Task: Find connections with filter location Newport with filter topic #linkedinwith filter profile language German with filter current company Flutter App Development  with filter school Army Public School (APS) with filter industry Apparel Manufacturing with filter service category Digital Marketing with filter keywords title Physical Therapist
Action: Mouse moved to (665, 53)
Screenshot: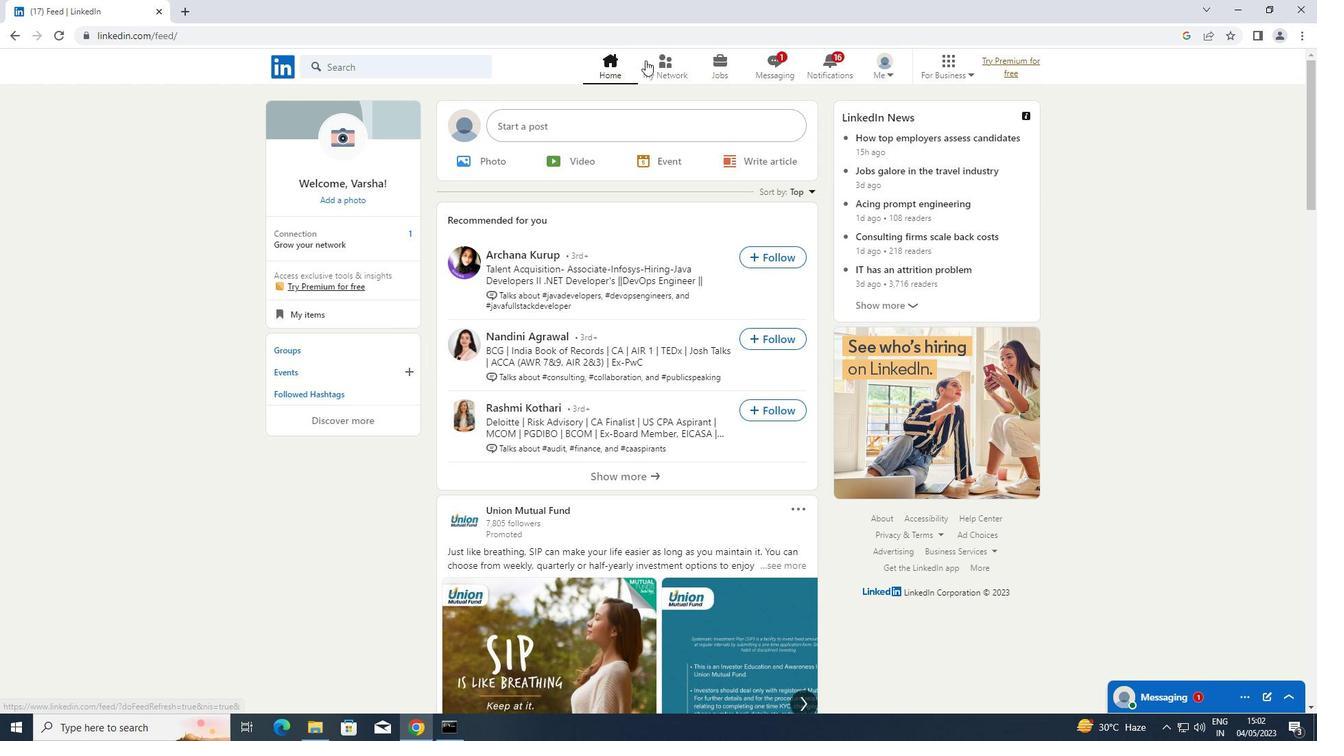 
Action: Mouse pressed left at (665, 53)
Screenshot: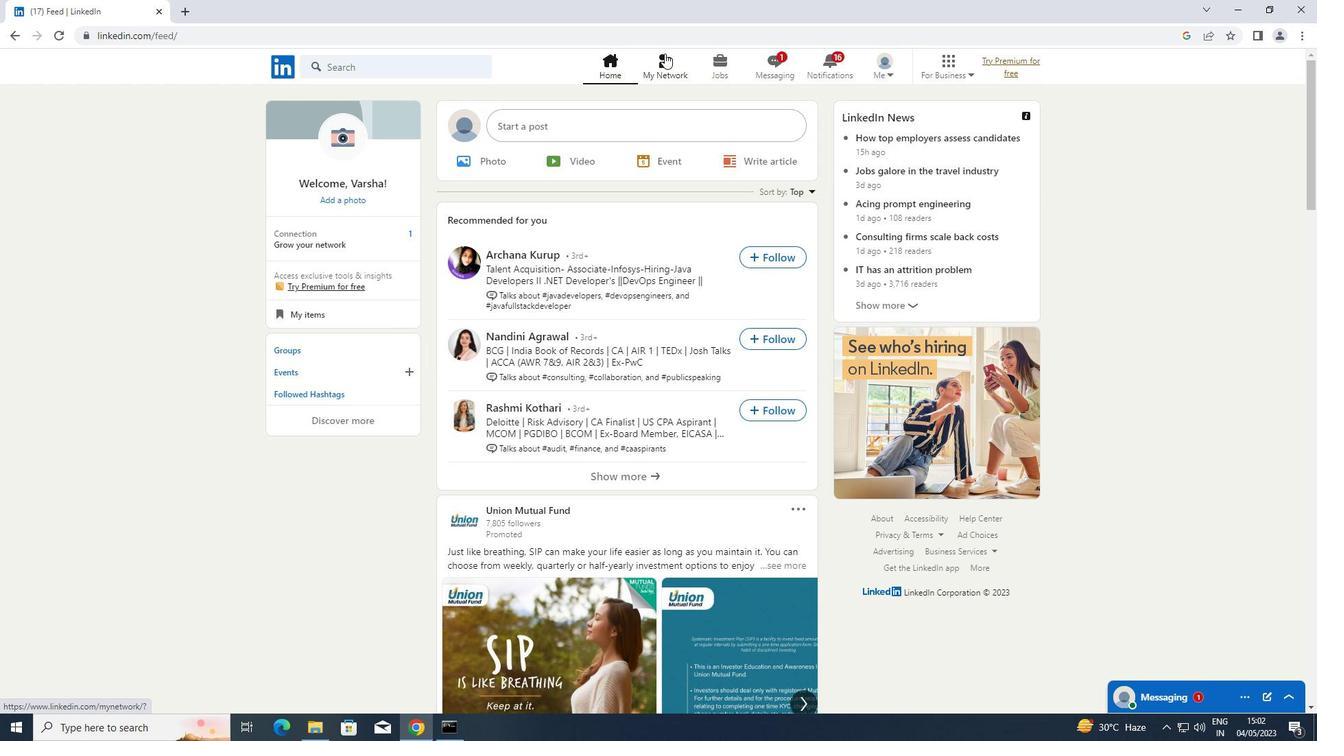 
Action: Mouse moved to (381, 144)
Screenshot: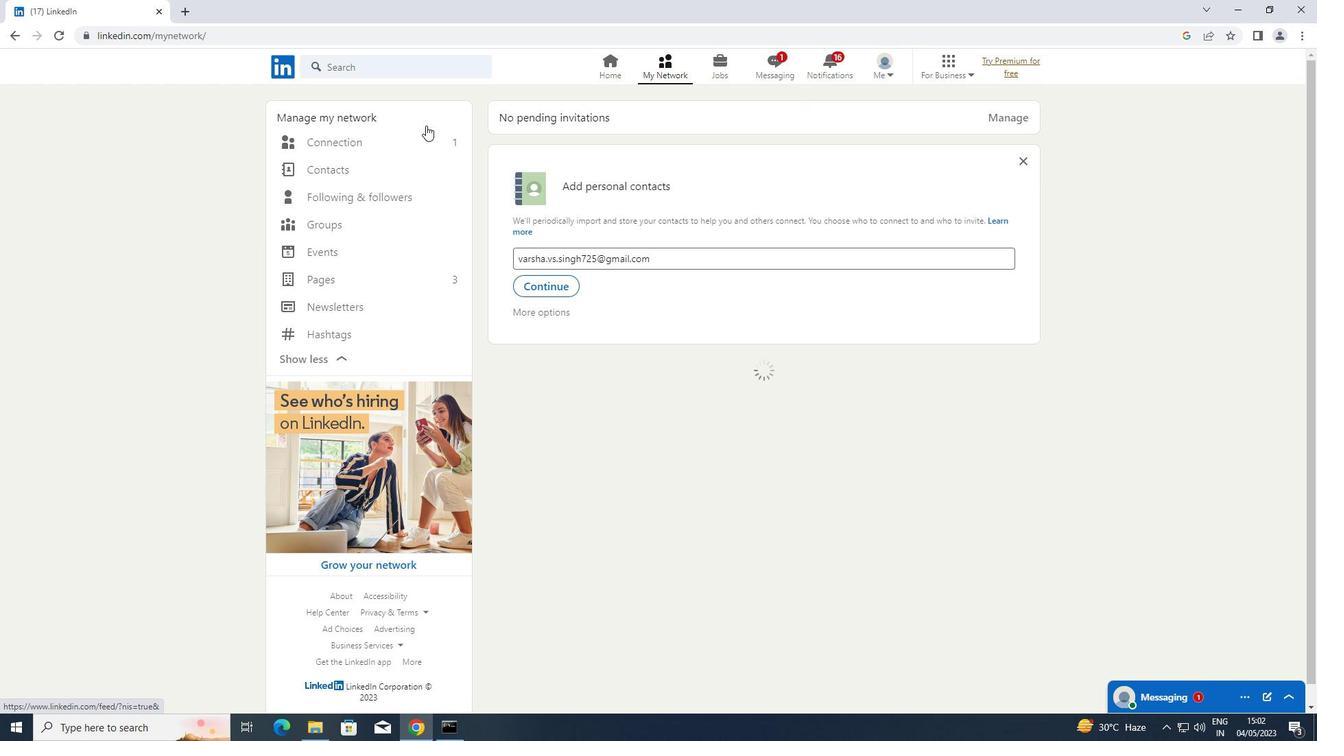 
Action: Mouse pressed left at (381, 144)
Screenshot: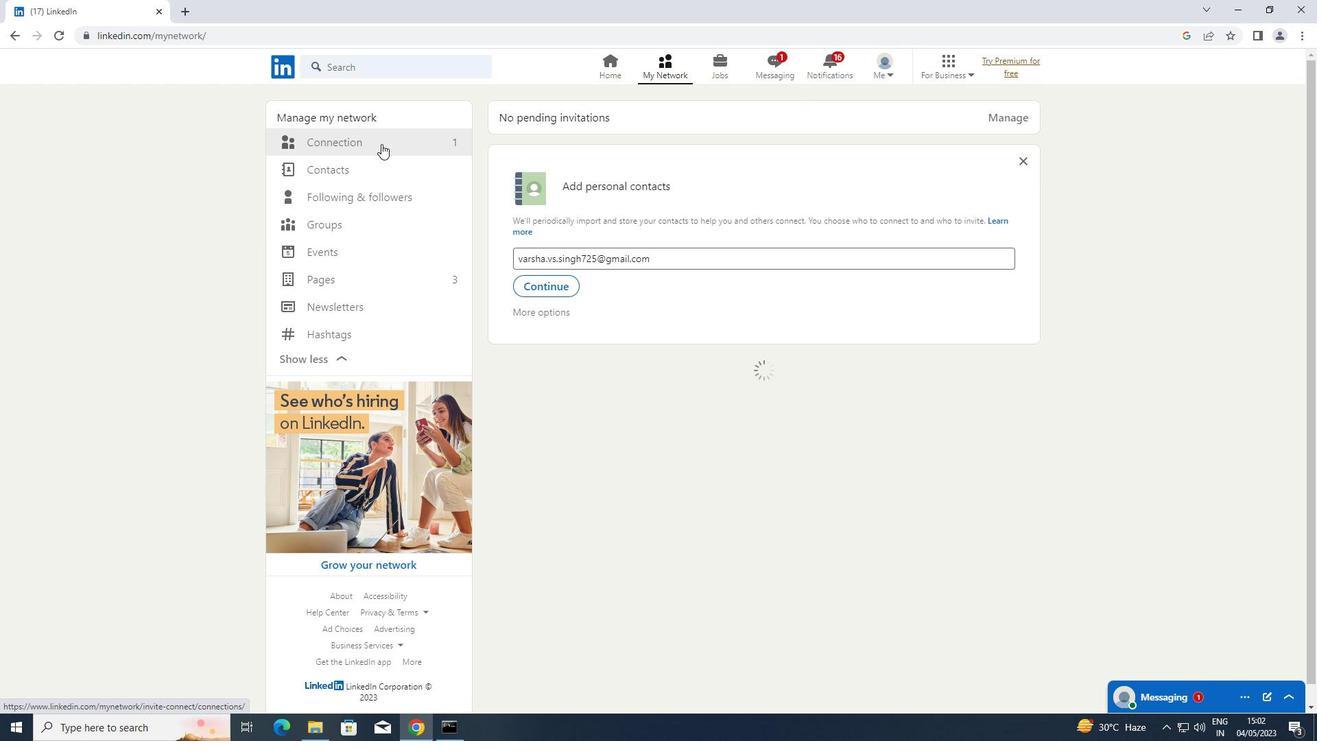 
Action: Mouse moved to (727, 142)
Screenshot: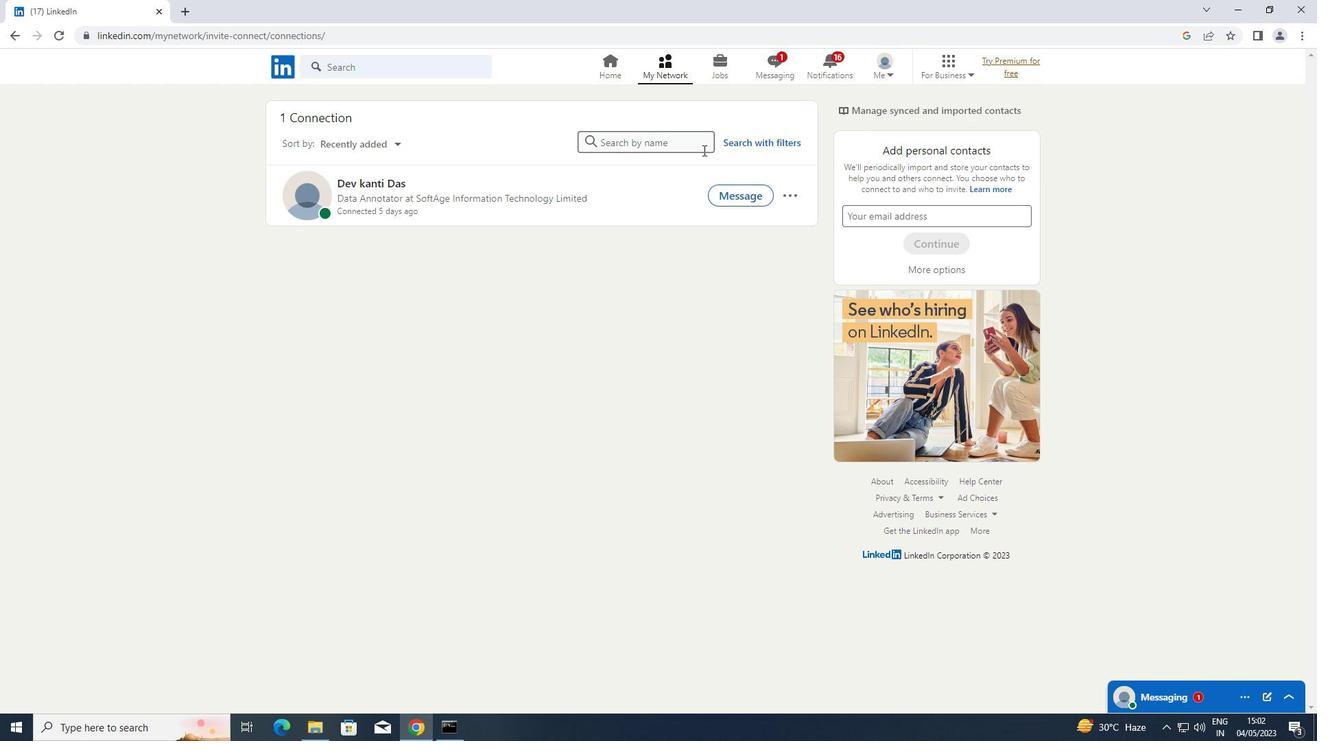 
Action: Mouse pressed left at (727, 142)
Screenshot: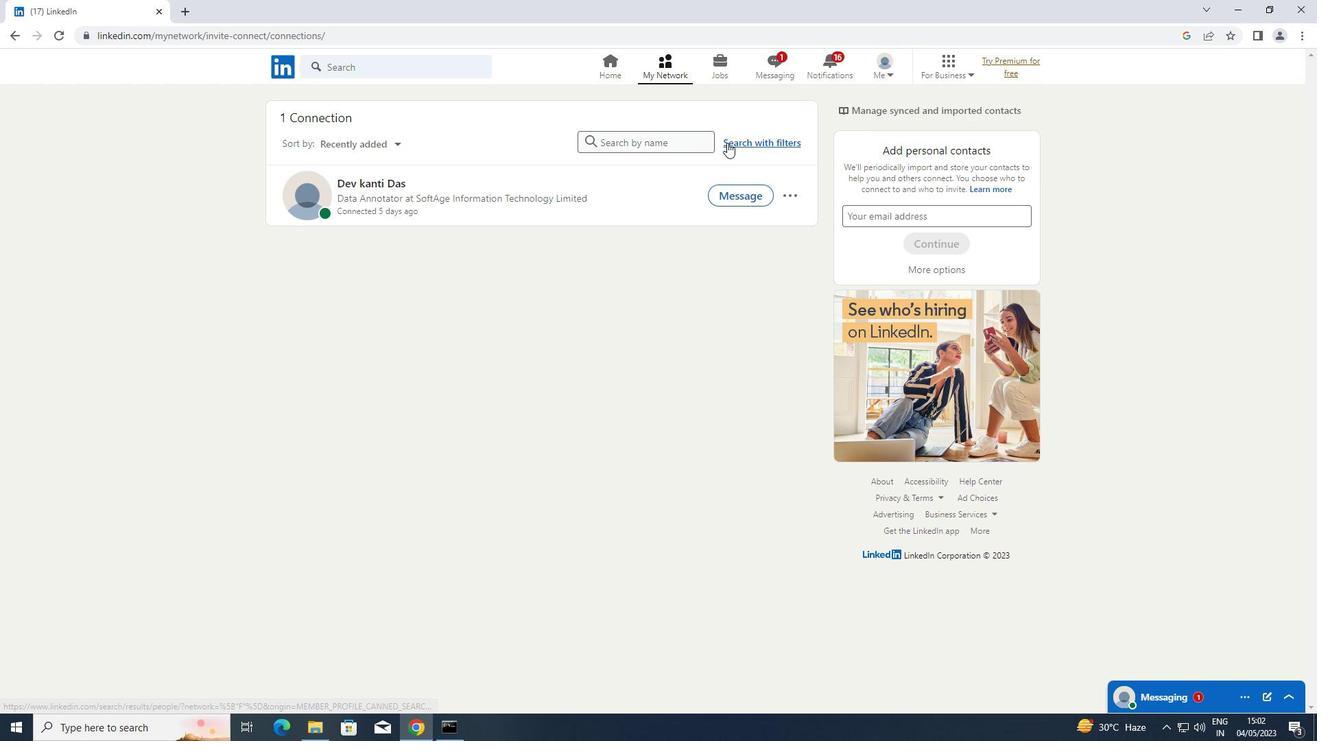 
Action: Mouse moved to (698, 99)
Screenshot: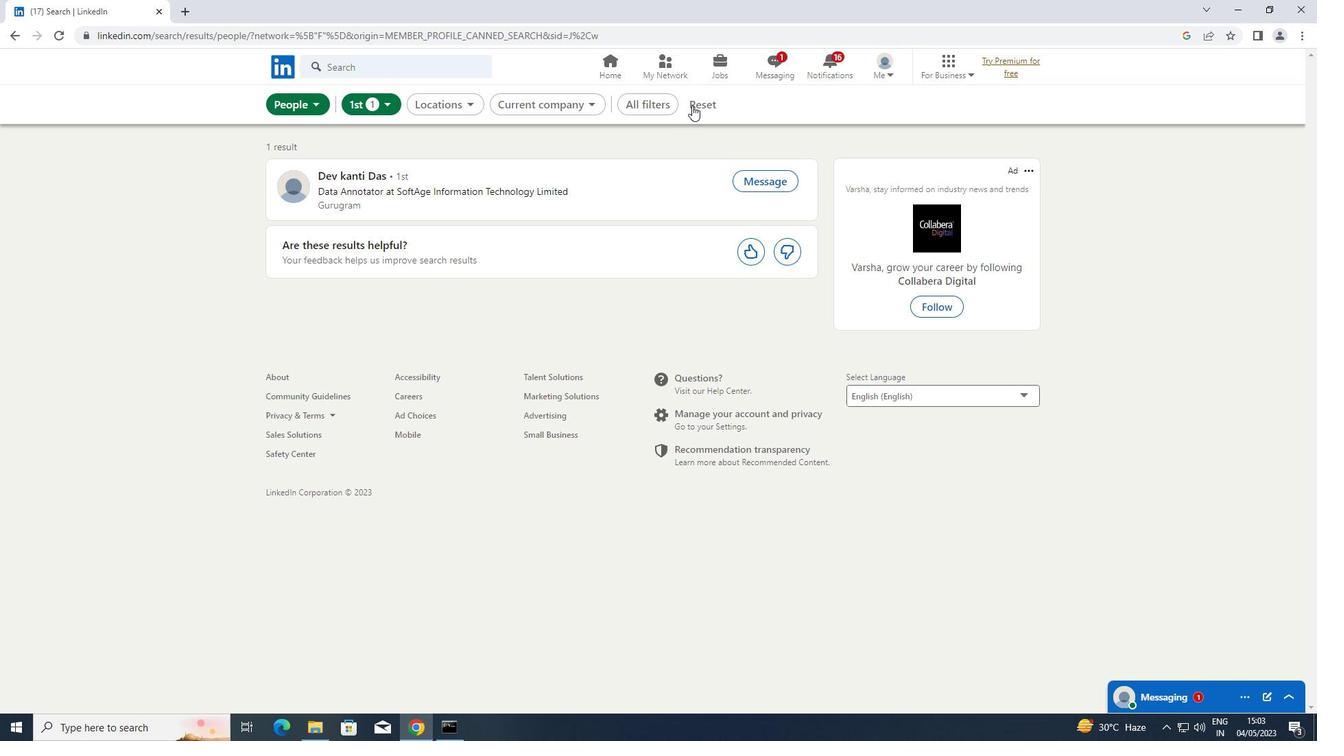 
Action: Mouse pressed left at (698, 99)
Screenshot: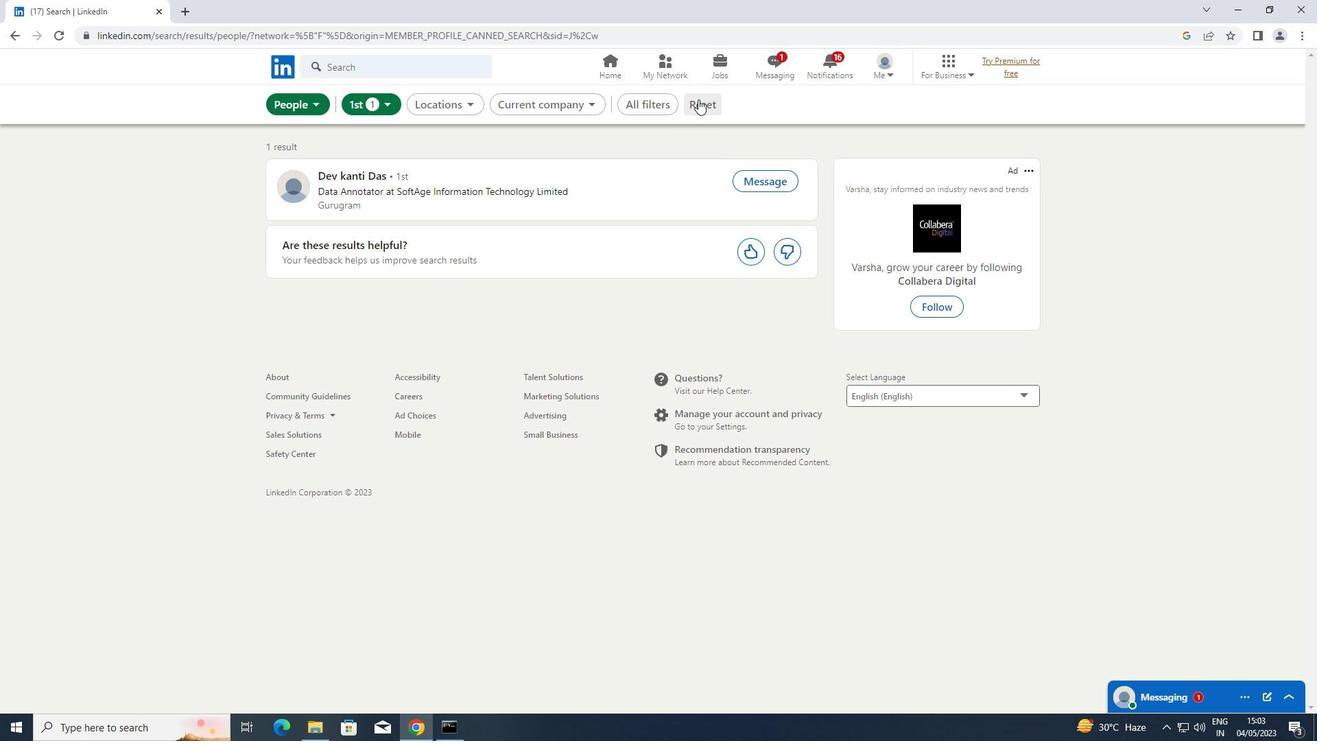 
Action: Mouse moved to (676, 99)
Screenshot: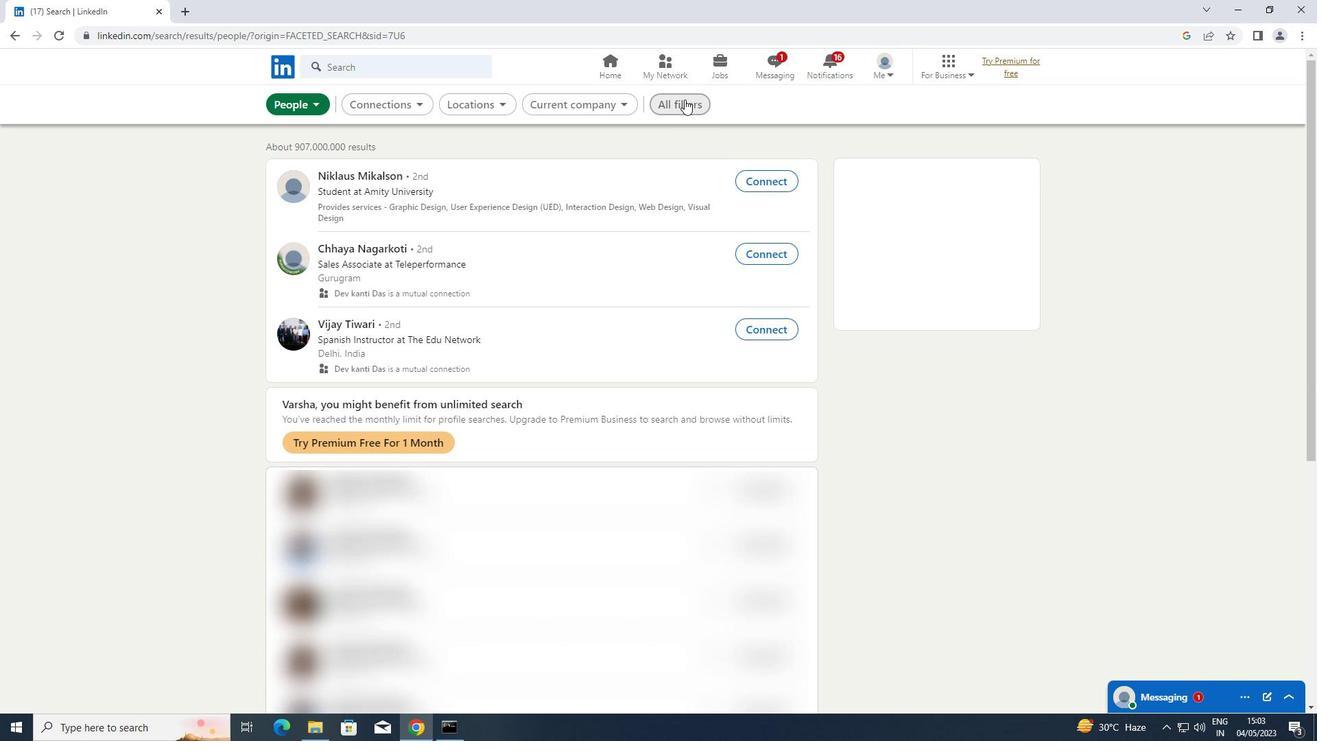
Action: Mouse pressed left at (676, 99)
Screenshot: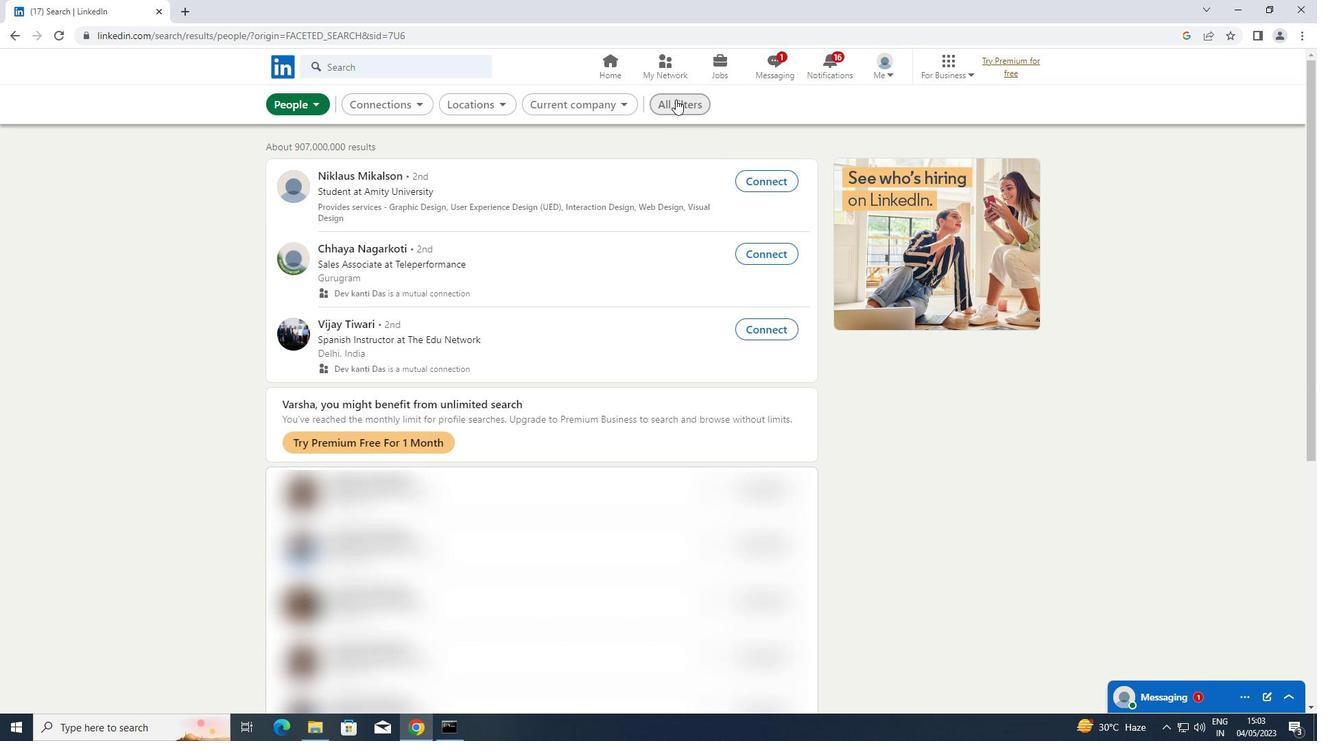 
Action: Mouse moved to (956, 252)
Screenshot: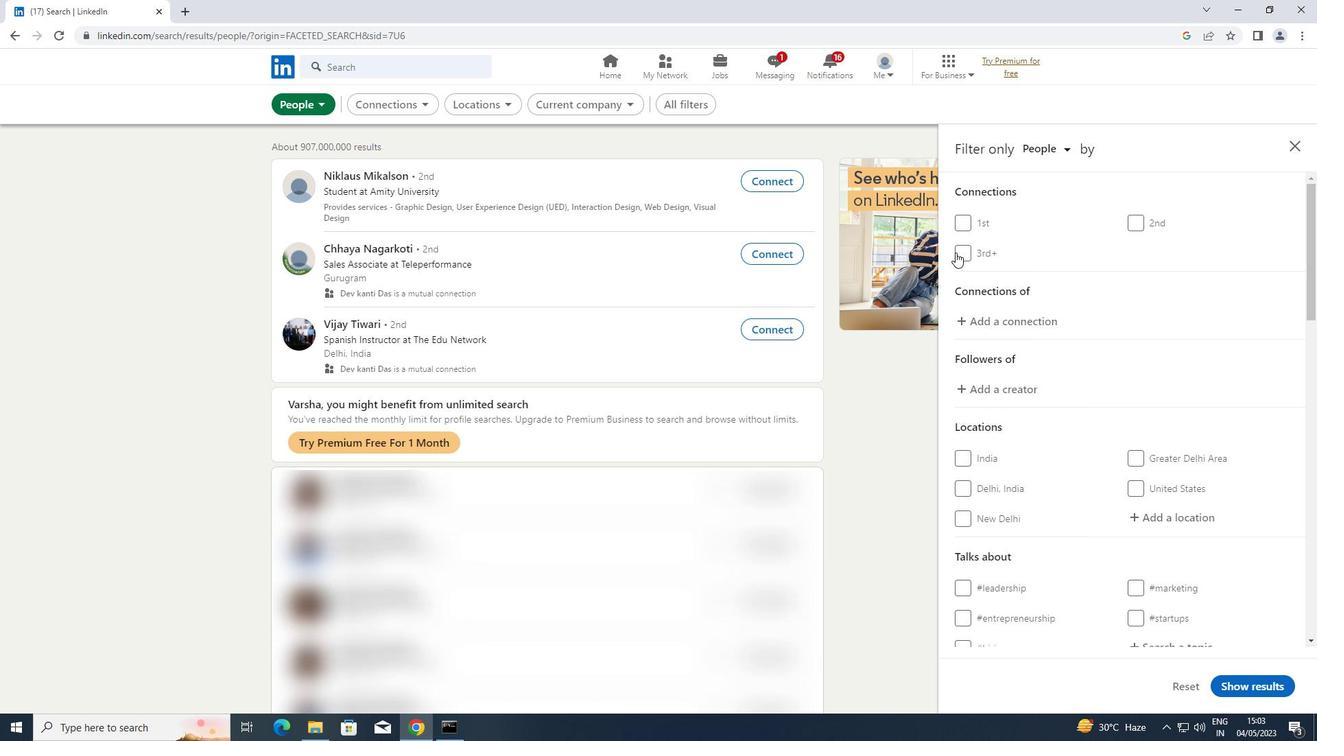 
Action: Mouse scrolled (956, 251) with delta (0, 0)
Screenshot: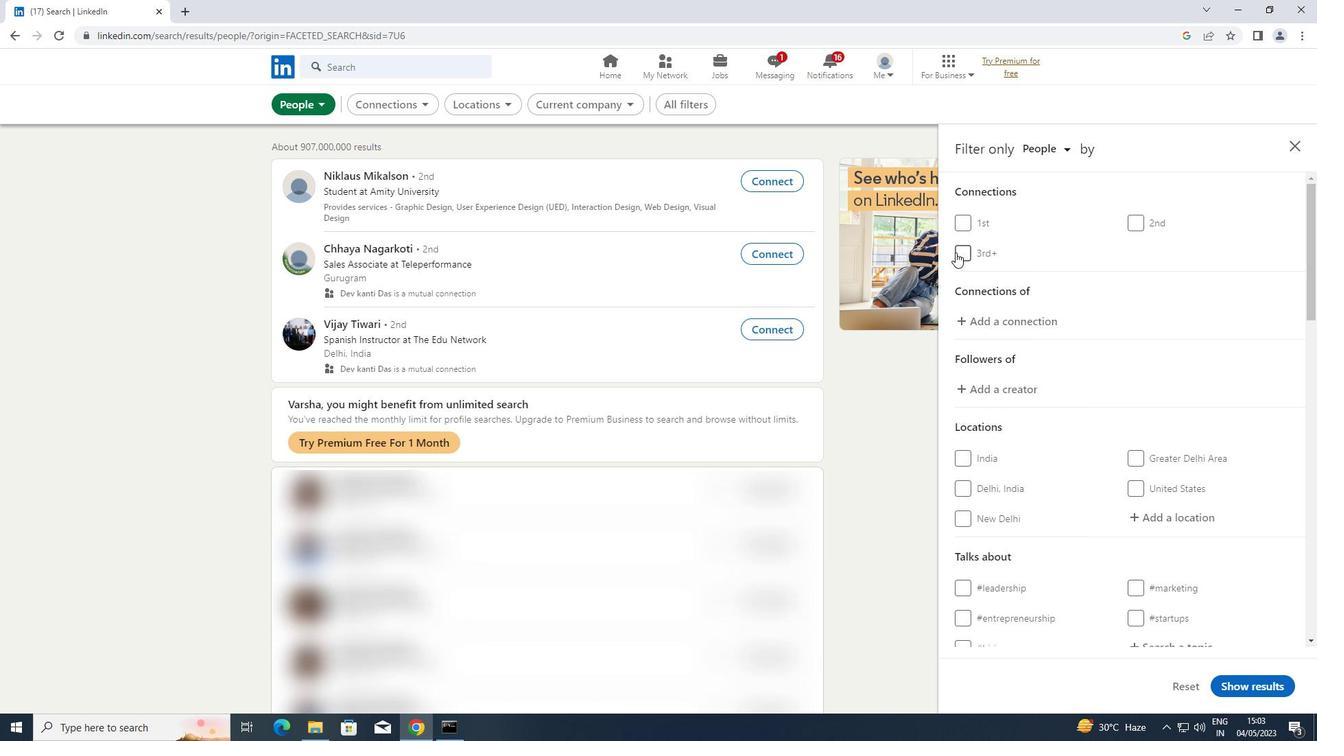 
Action: Mouse scrolled (956, 251) with delta (0, 0)
Screenshot: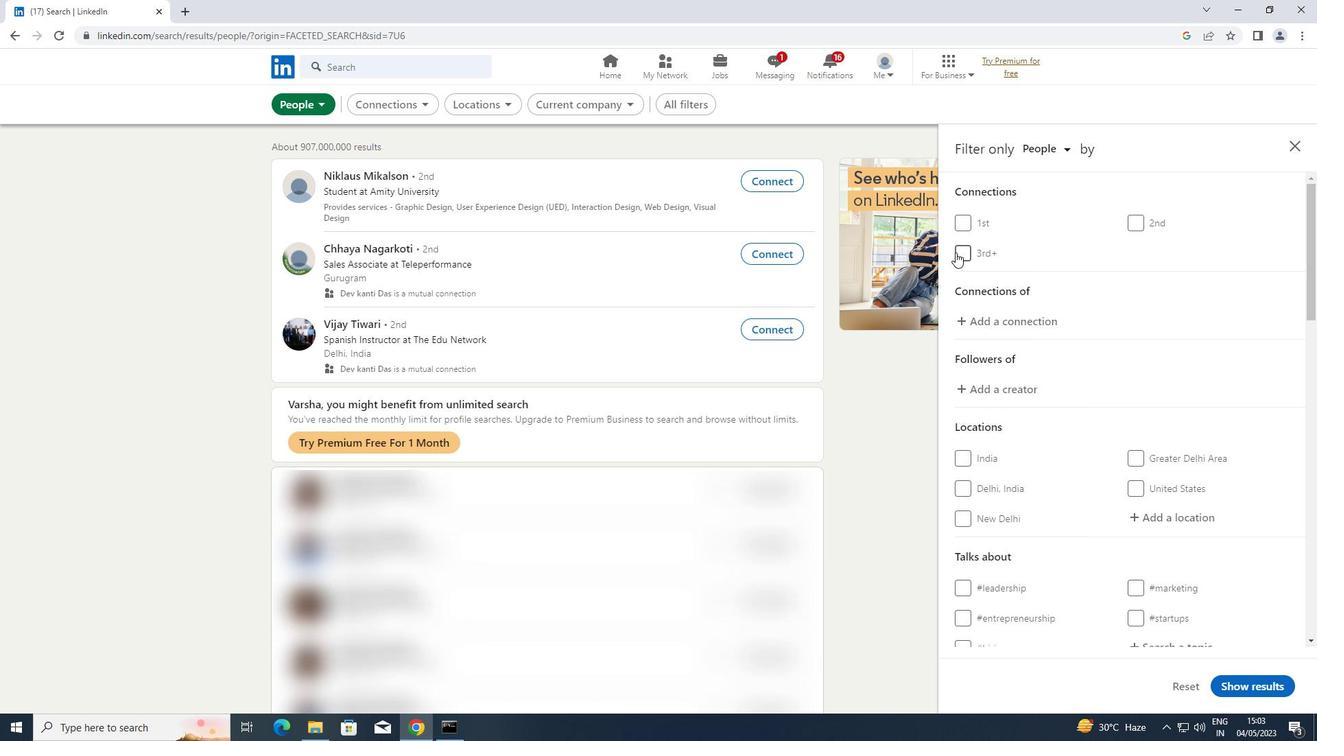 
Action: Mouse moved to (1155, 376)
Screenshot: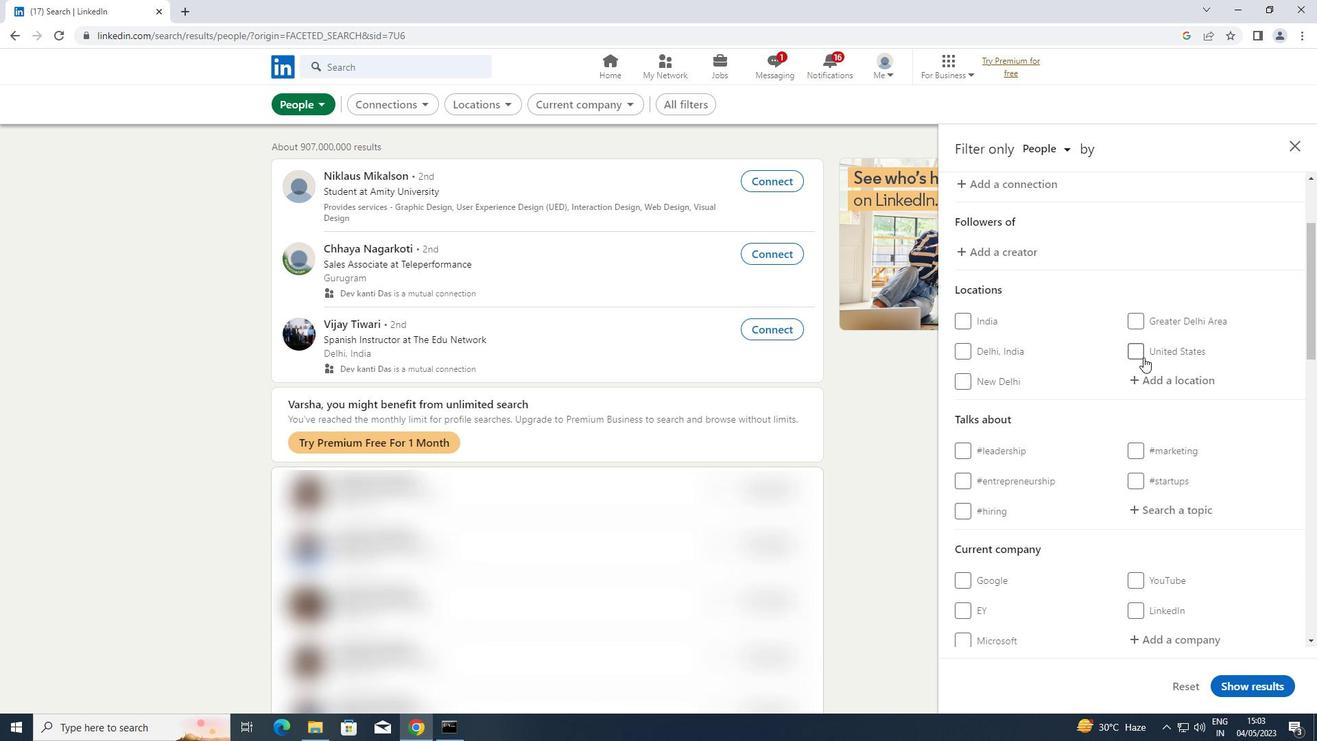 
Action: Mouse pressed left at (1155, 376)
Screenshot: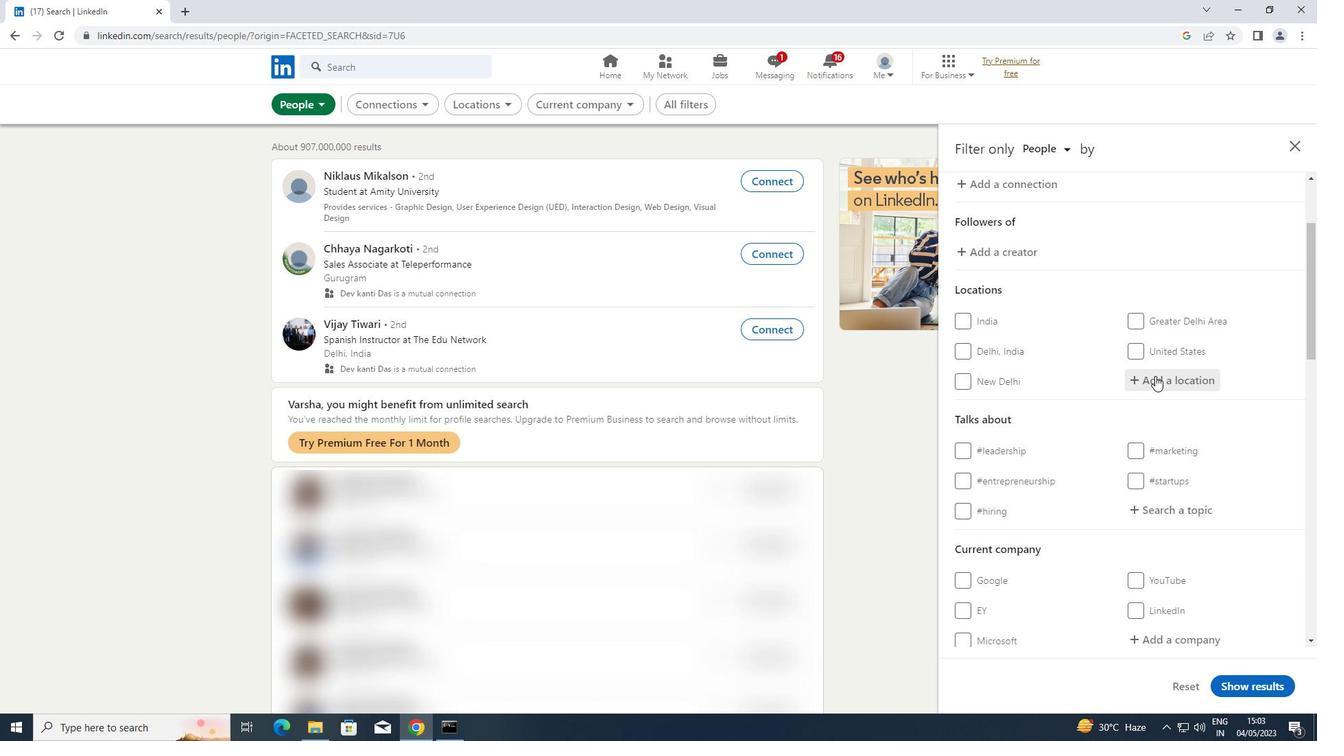 
Action: Key pressed <Key.shift>NEWPORT<Key.enter>
Screenshot: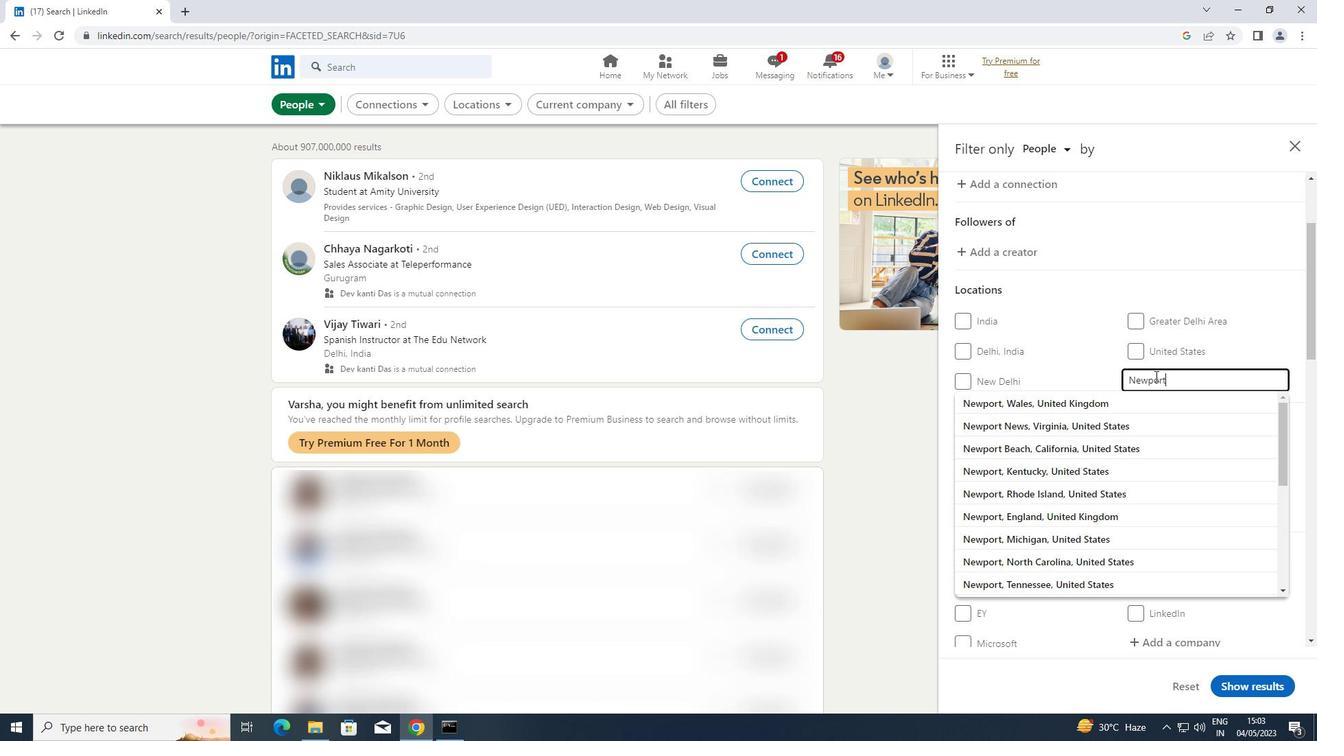 
Action: Mouse moved to (1124, 383)
Screenshot: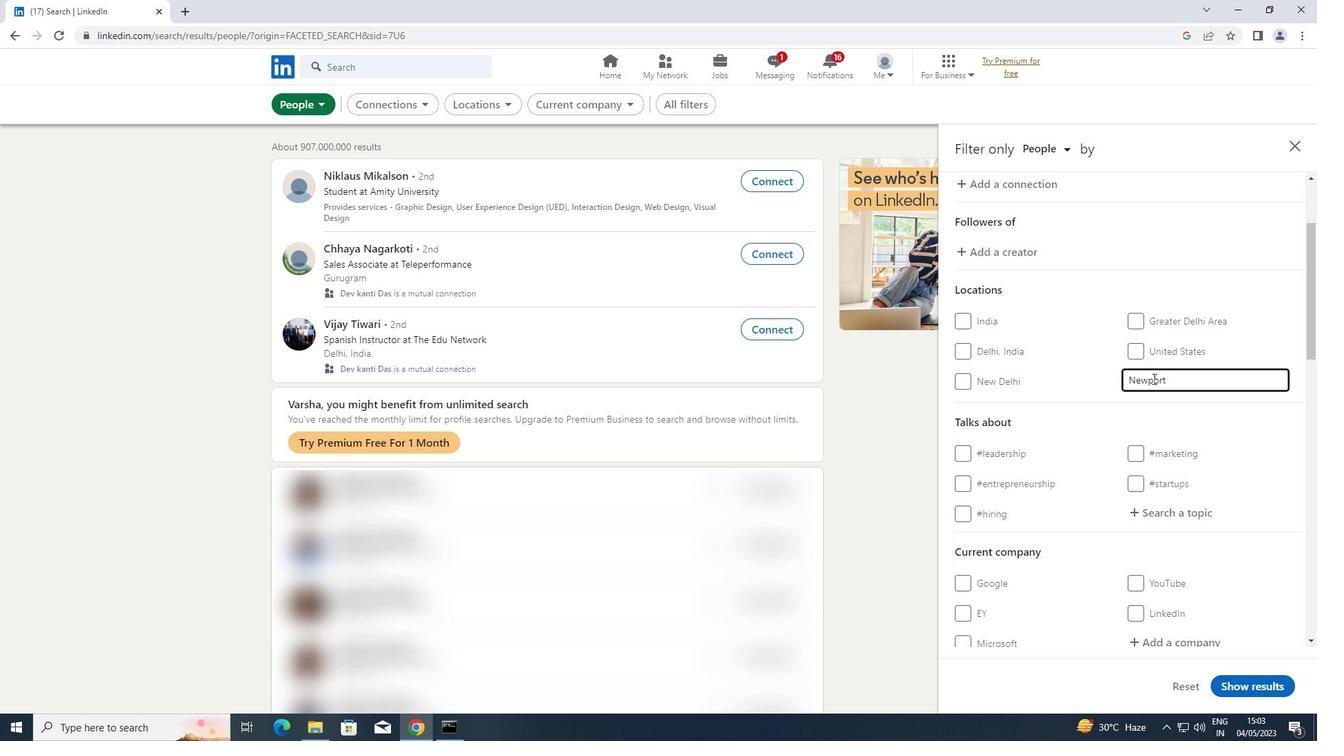 
Action: Mouse scrolled (1124, 383) with delta (0, 0)
Screenshot: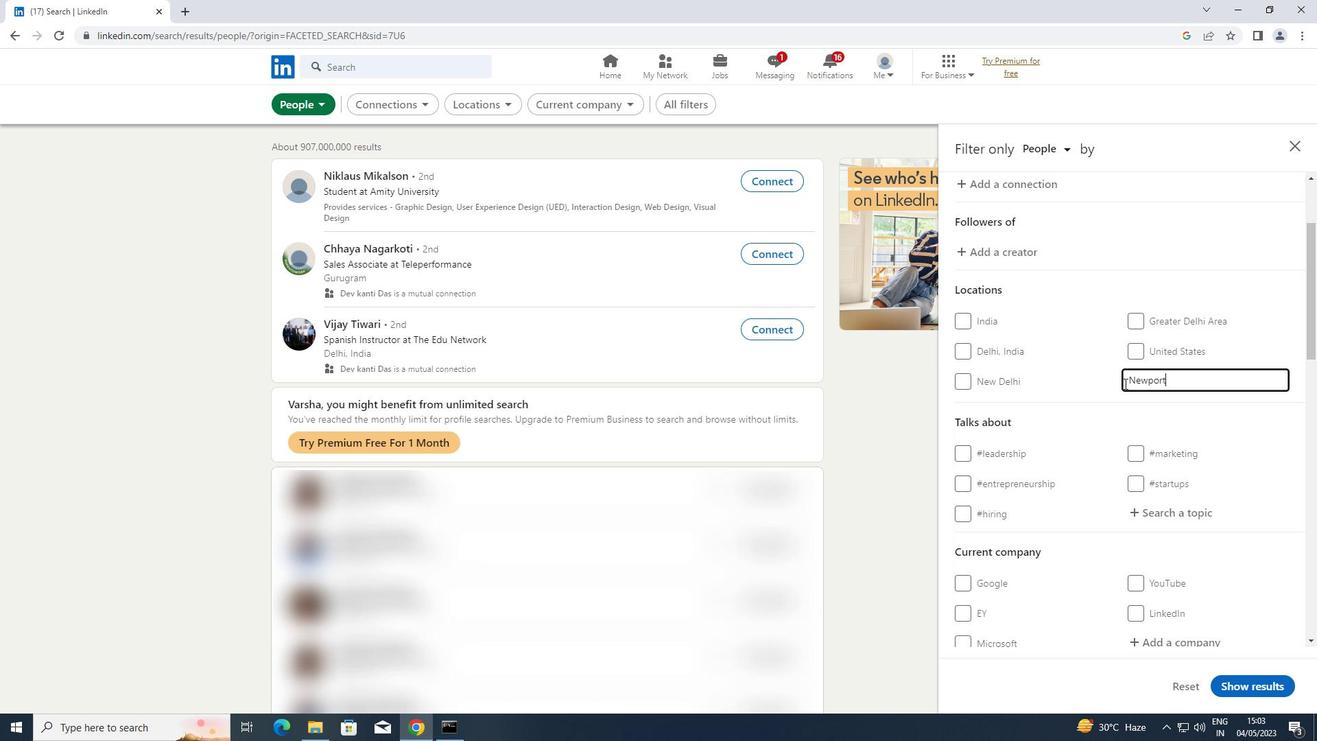 
Action: Mouse scrolled (1124, 383) with delta (0, 0)
Screenshot: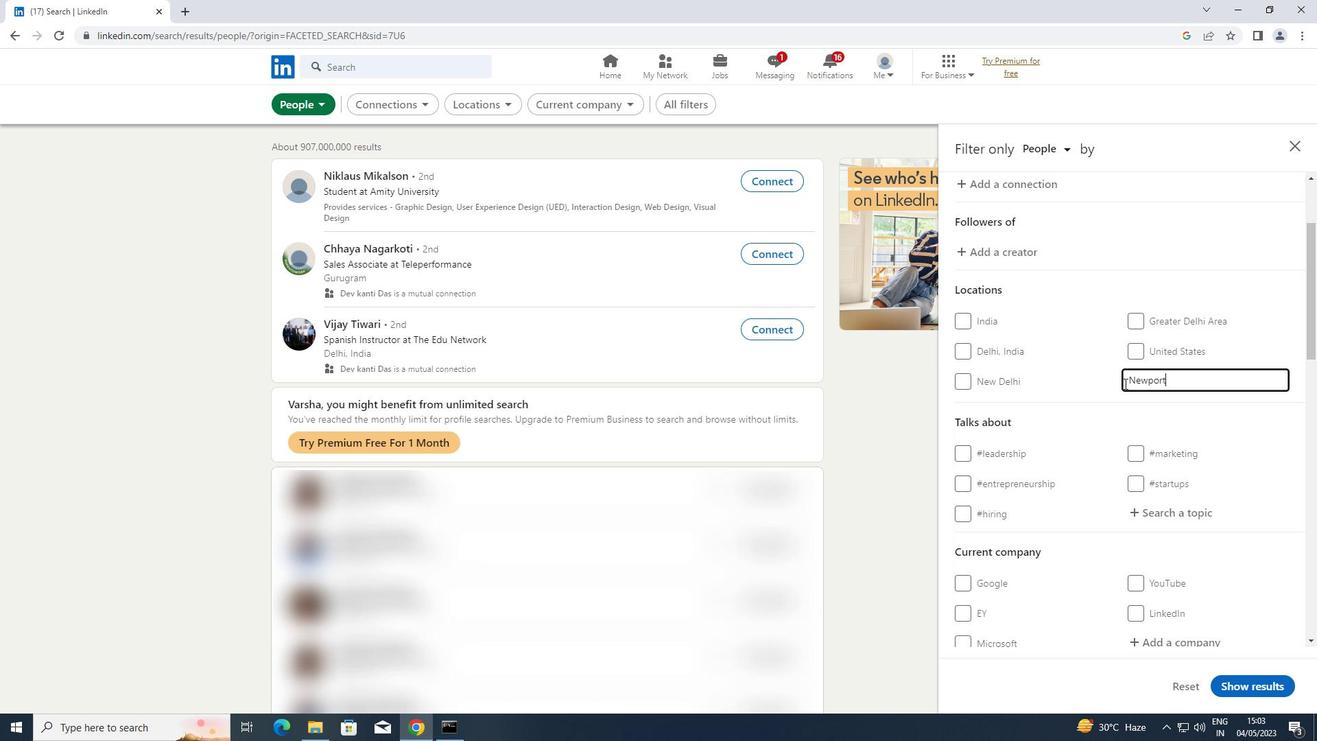 
Action: Mouse scrolled (1124, 383) with delta (0, 0)
Screenshot: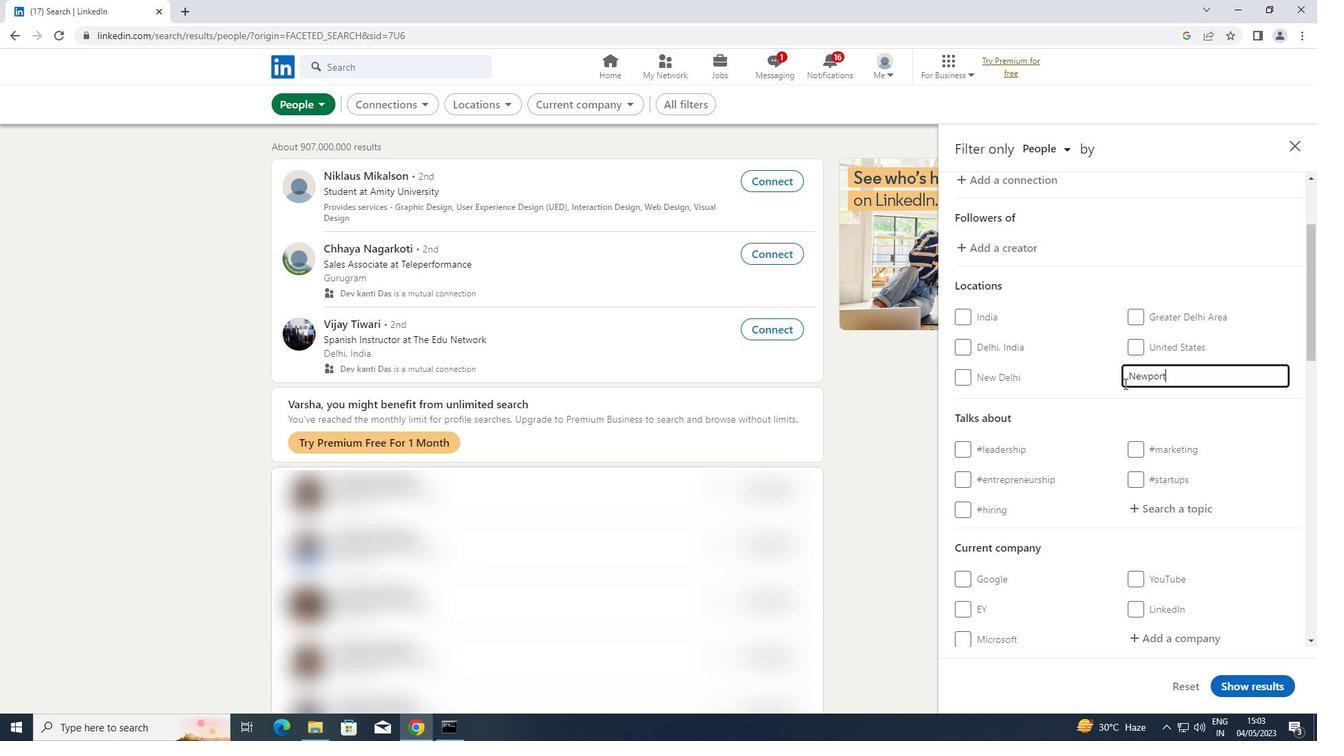 
Action: Mouse moved to (1186, 302)
Screenshot: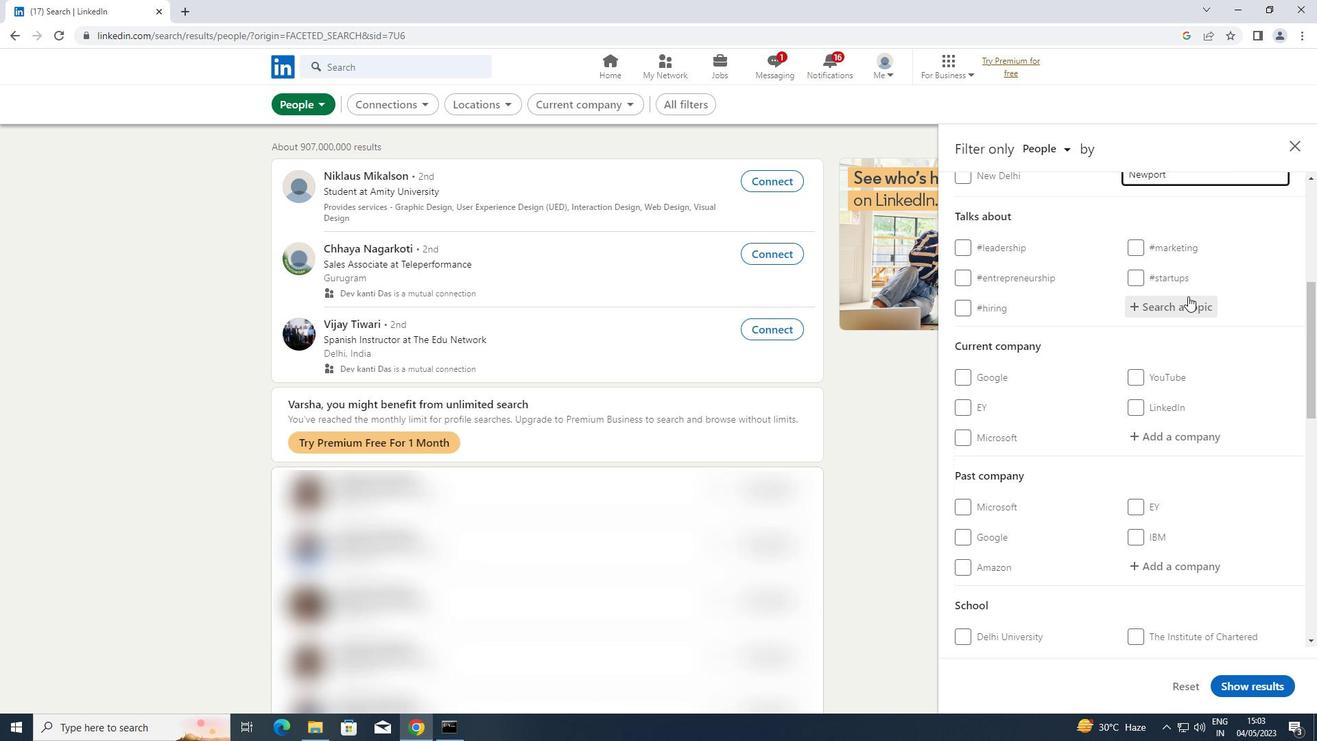
Action: Mouse pressed left at (1186, 302)
Screenshot: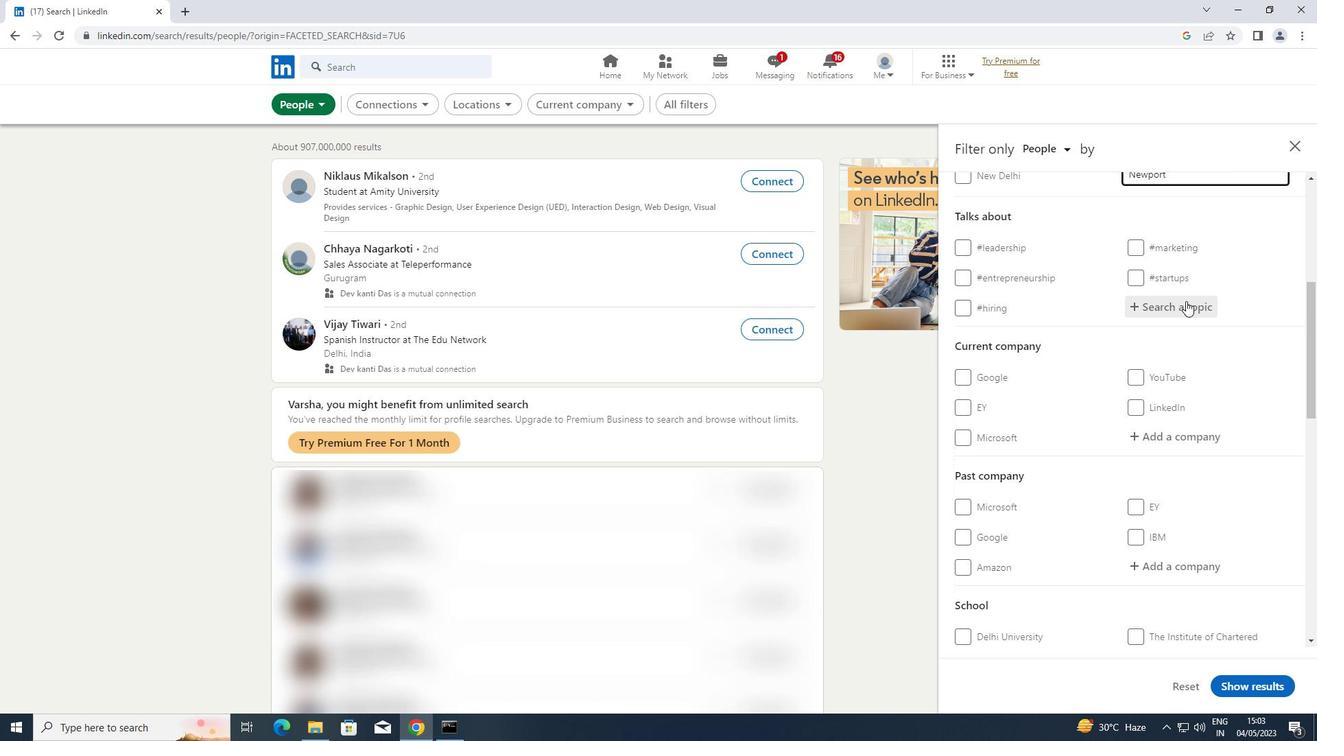 
Action: Key pressed LINKEDIN
Screenshot: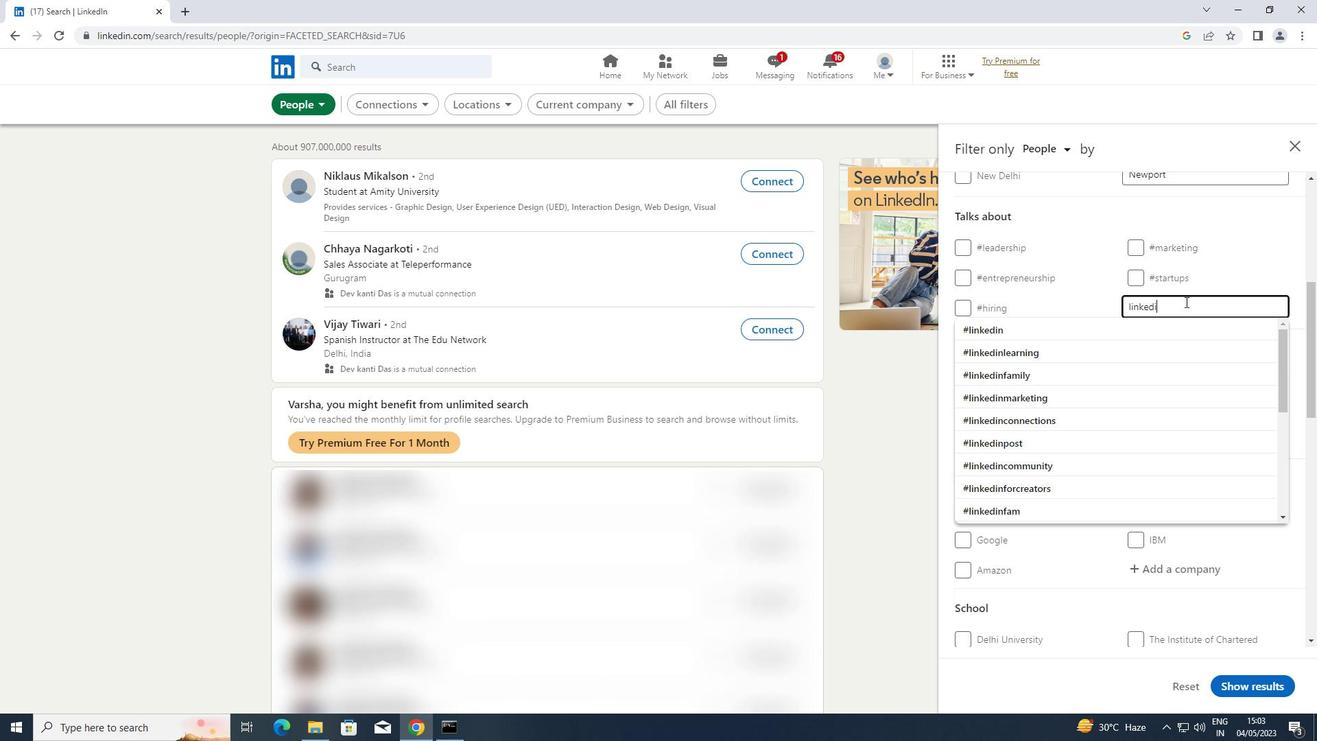 
Action: Mouse moved to (1085, 330)
Screenshot: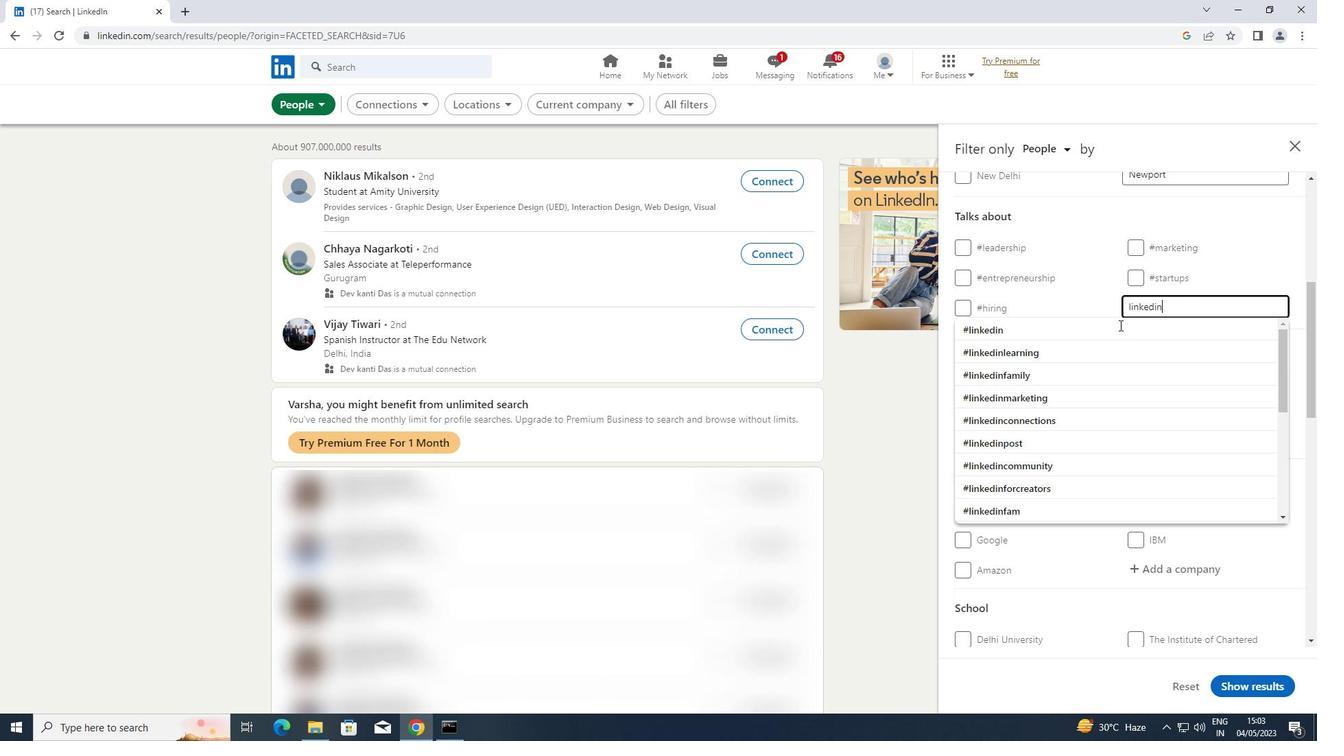 
Action: Mouse pressed left at (1085, 330)
Screenshot: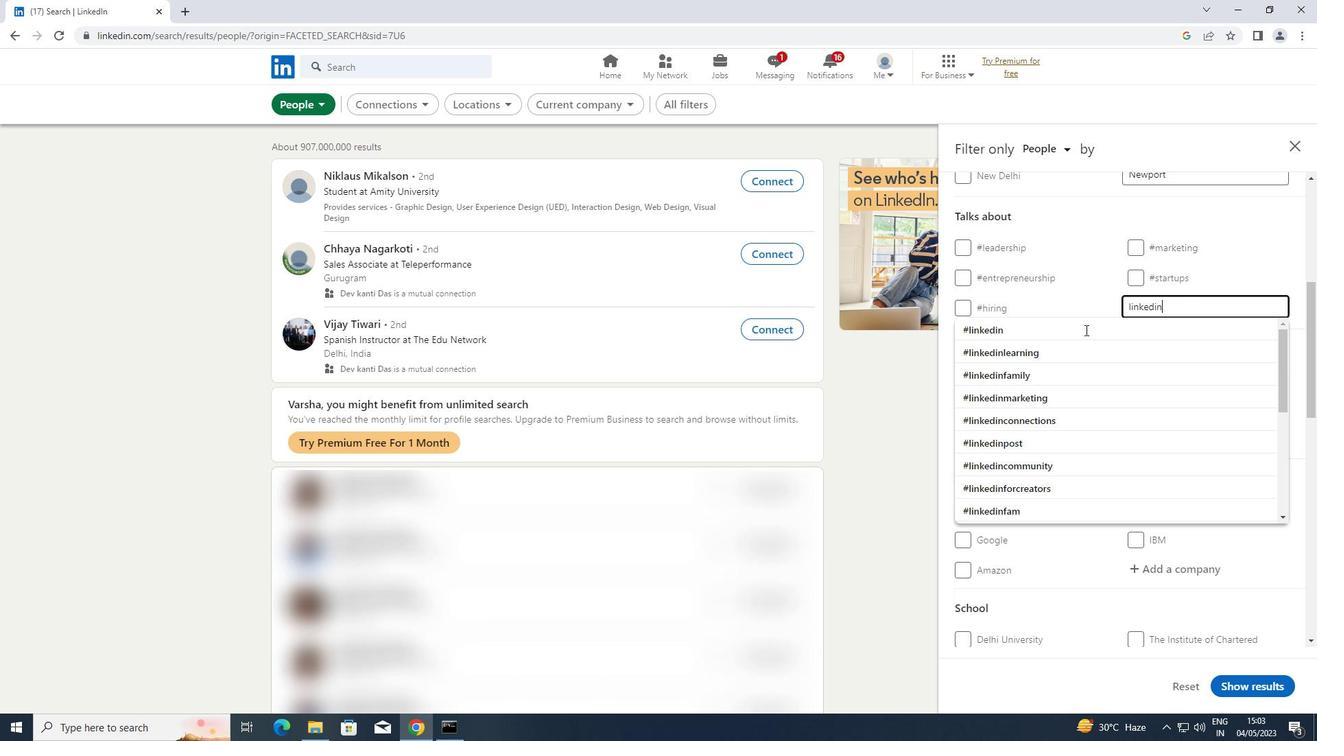 
Action: Mouse moved to (1011, 322)
Screenshot: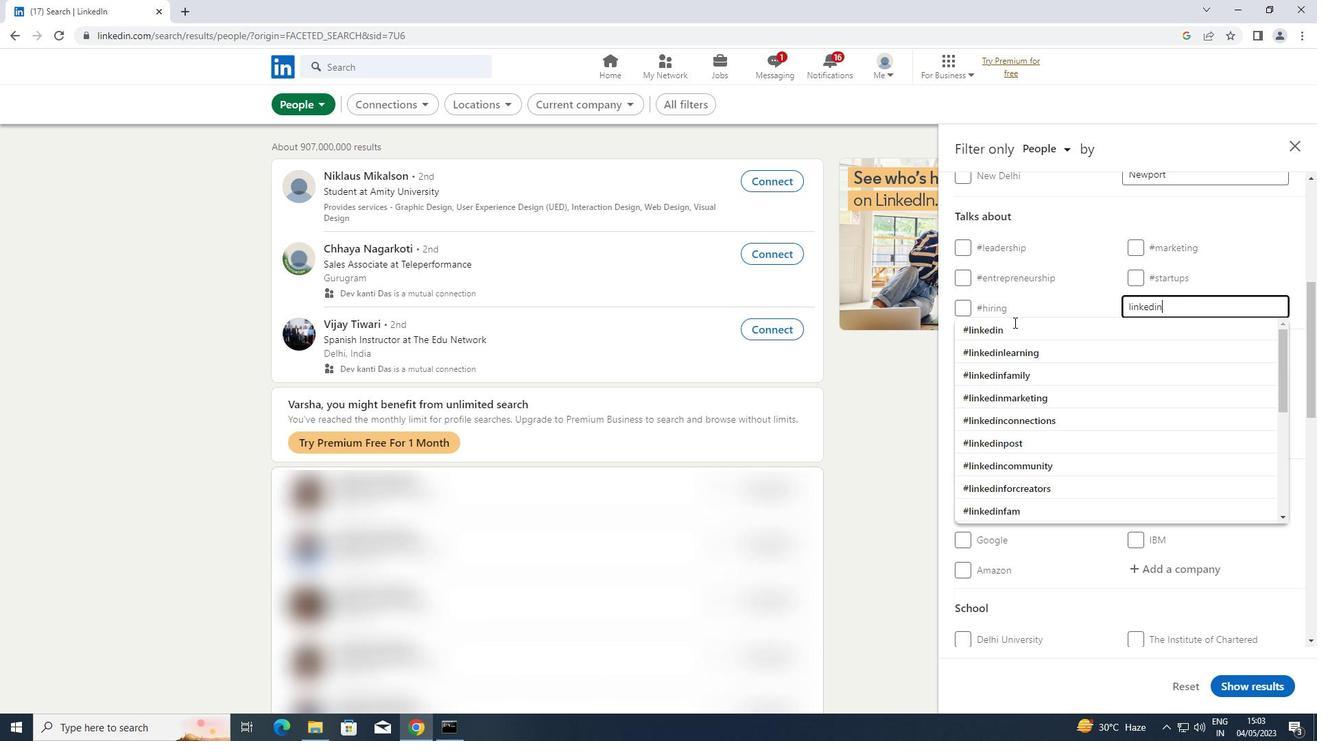 
Action: Mouse scrolled (1011, 321) with delta (0, 0)
Screenshot: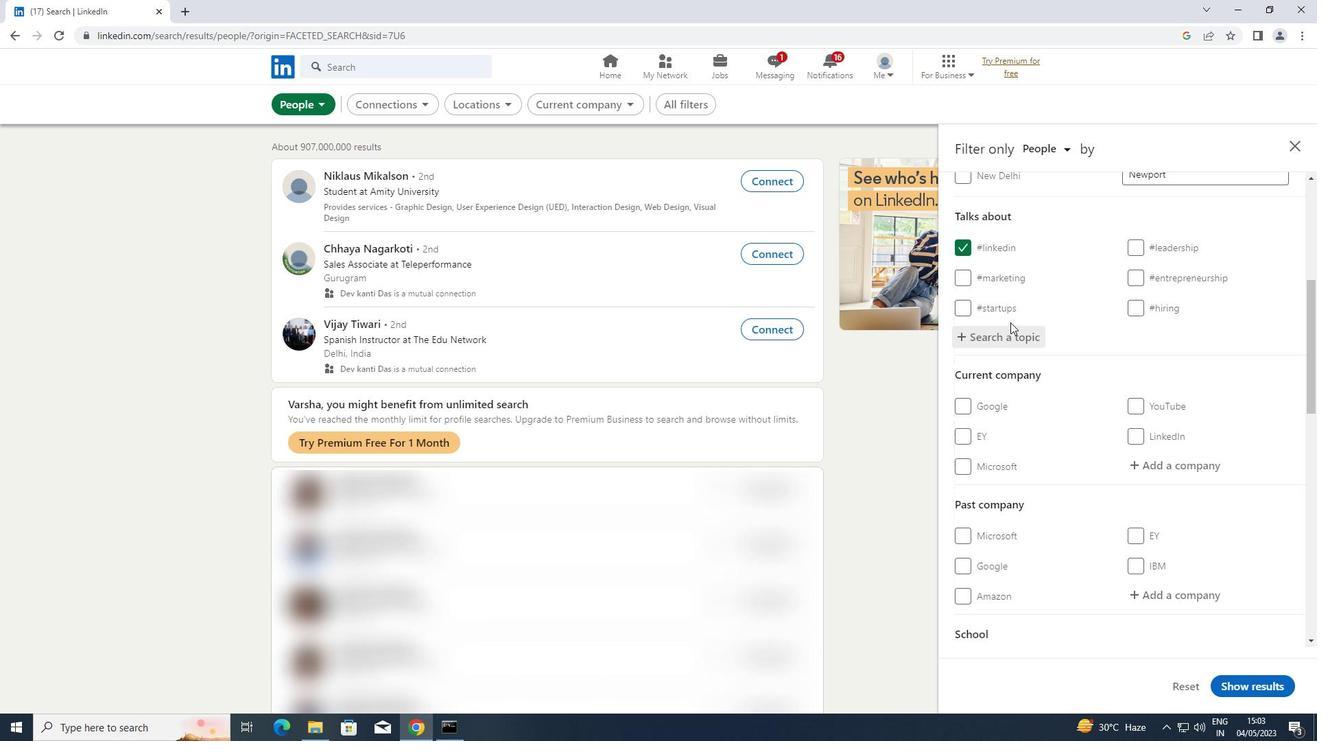 
Action: Mouse scrolled (1011, 321) with delta (0, 0)
Screenshot: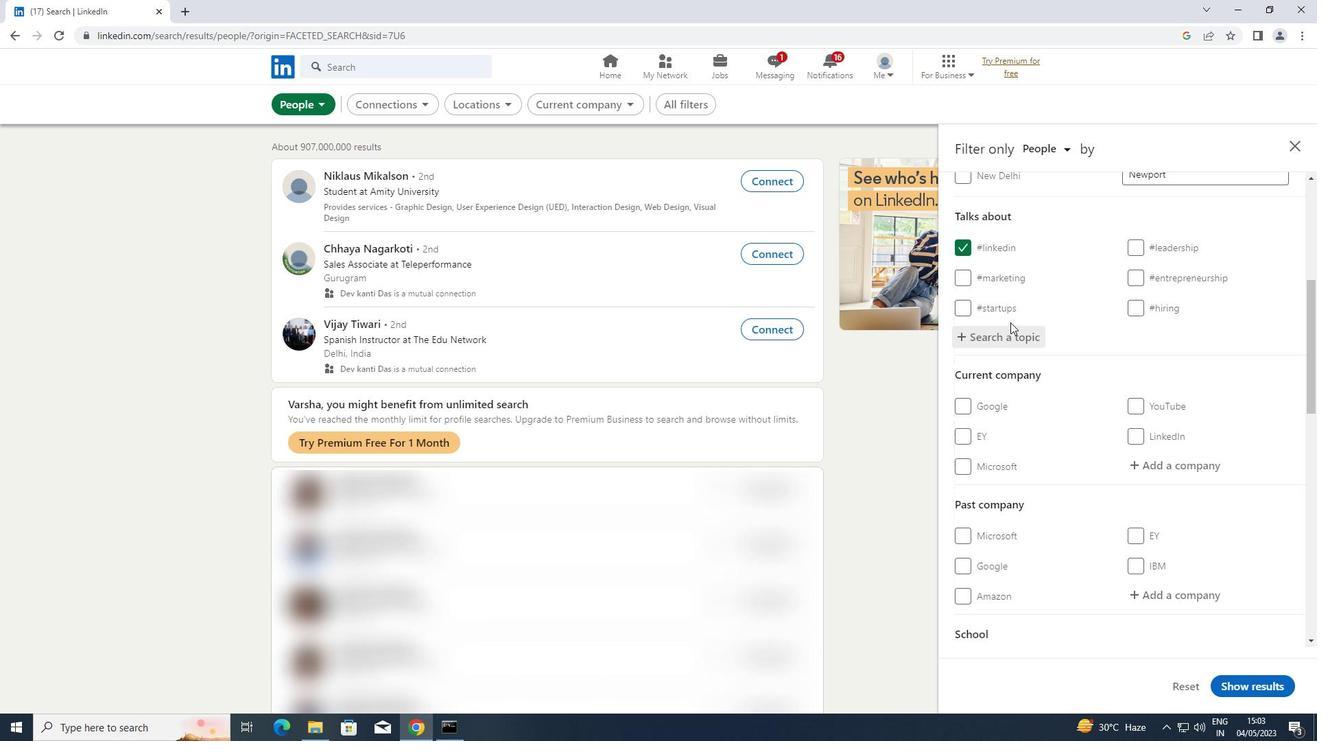 
Action: Mouse scrolled (1011, 321) with delta (0, 0)
Screenshot: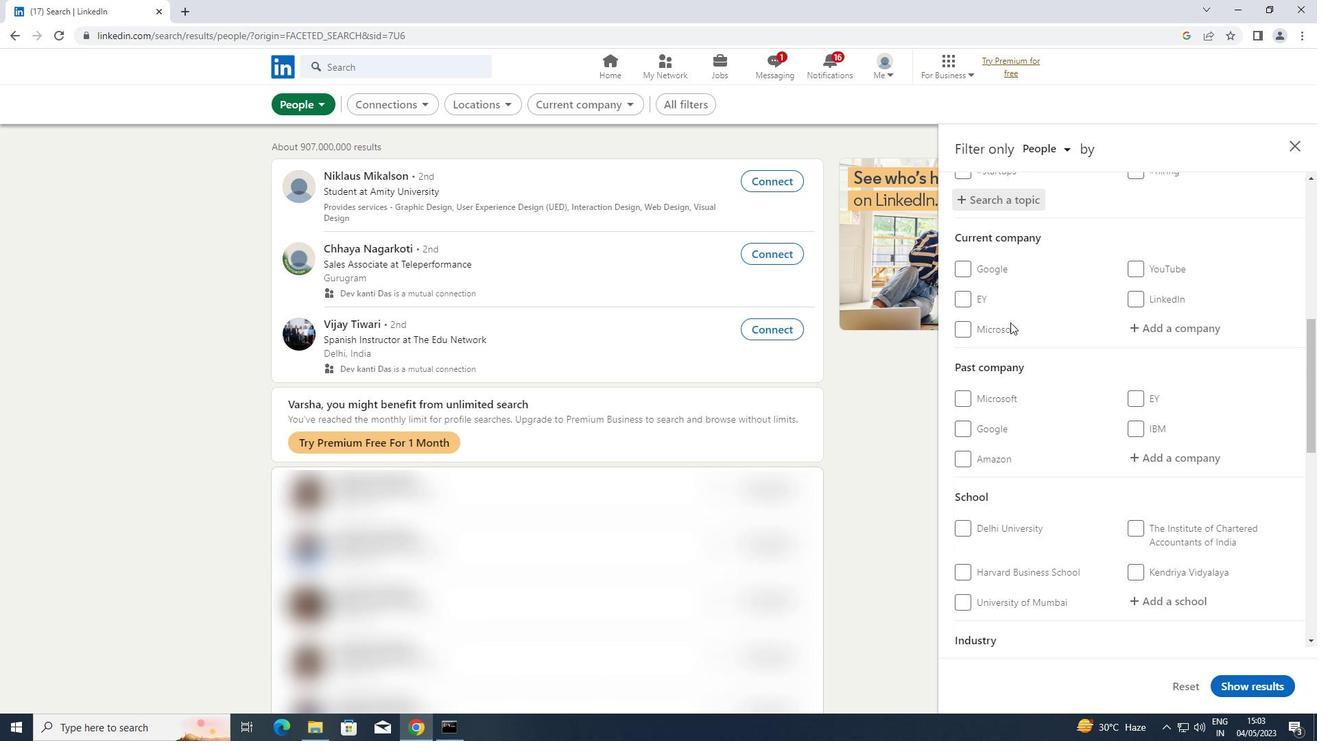 
Action: Mouse moved to (1011, 322)
Screenshot: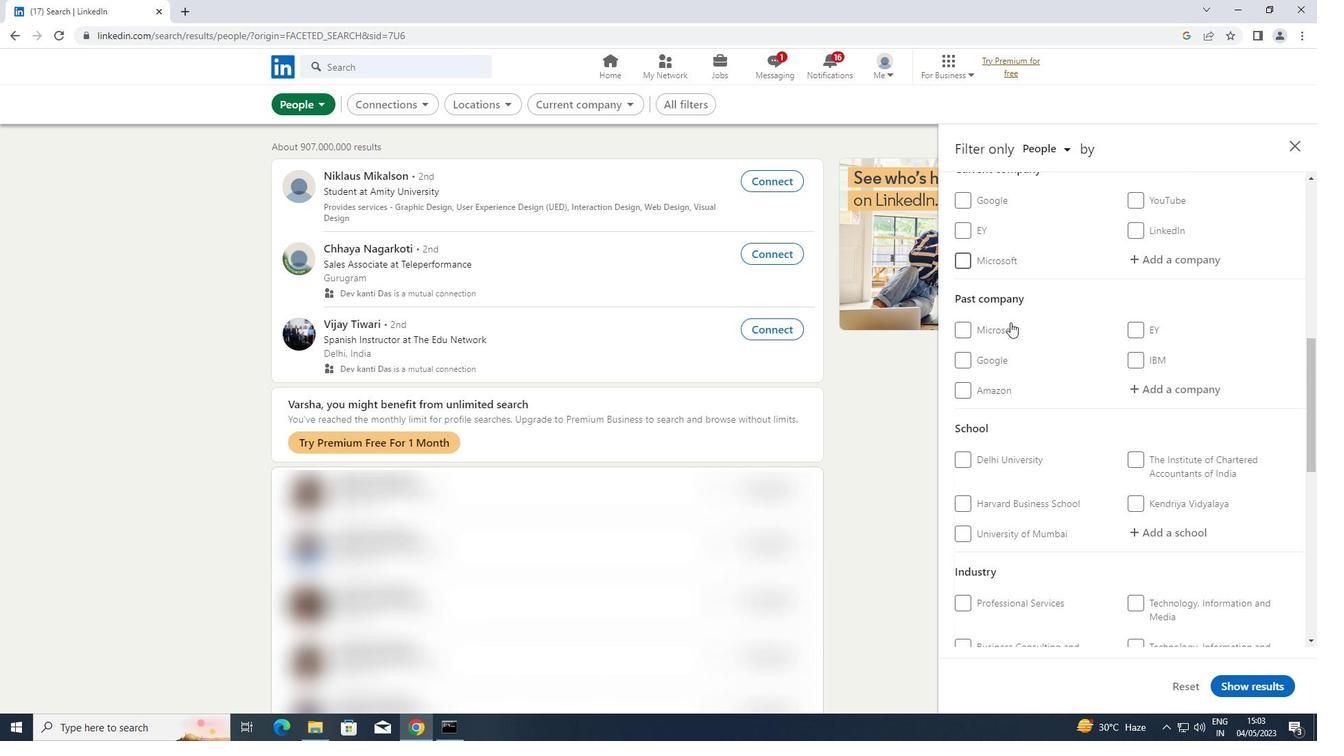 
Action: Mouse scrolled (1011, 321) with delta (0, 0)
Screenshot: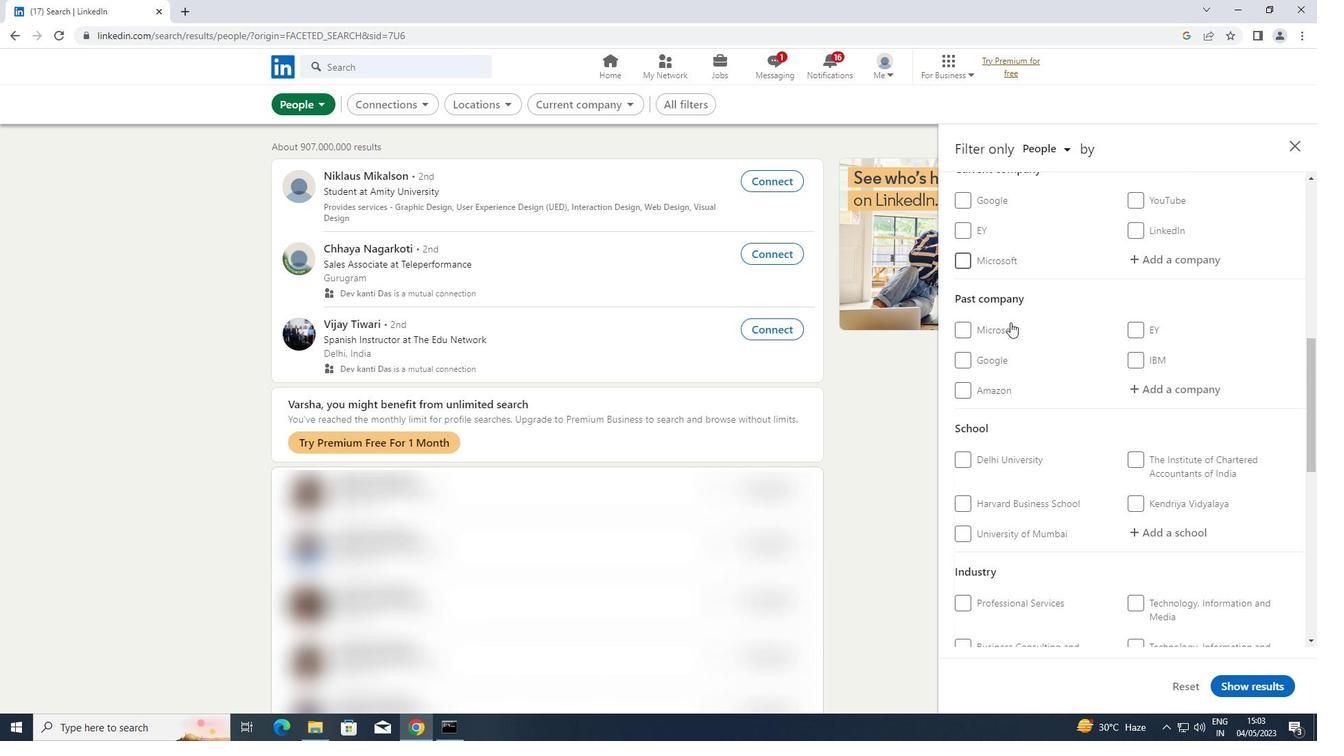 
Action: Mouse scrolled (1011, 321) with delta (0, 0)
Screenshot: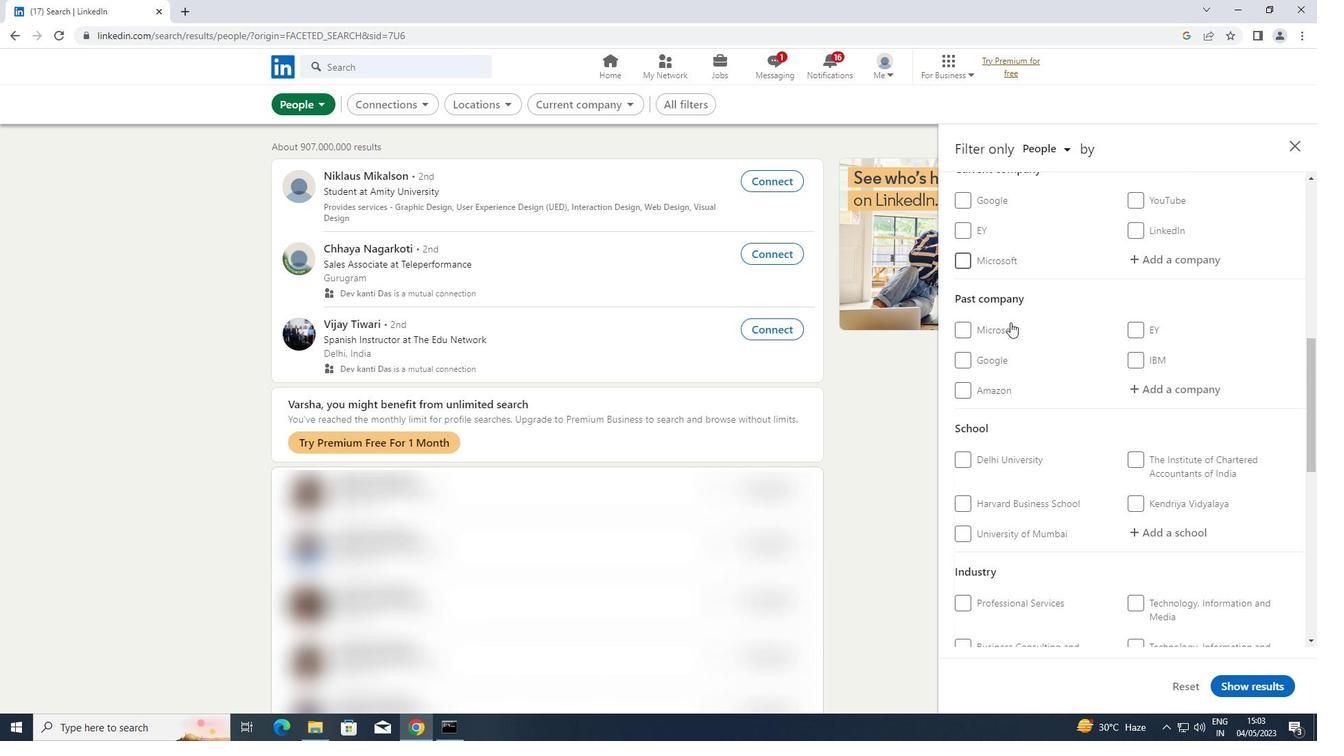 
Action: Mouse scrolled (1011, 321) with delta (0, 0)
Screenshot: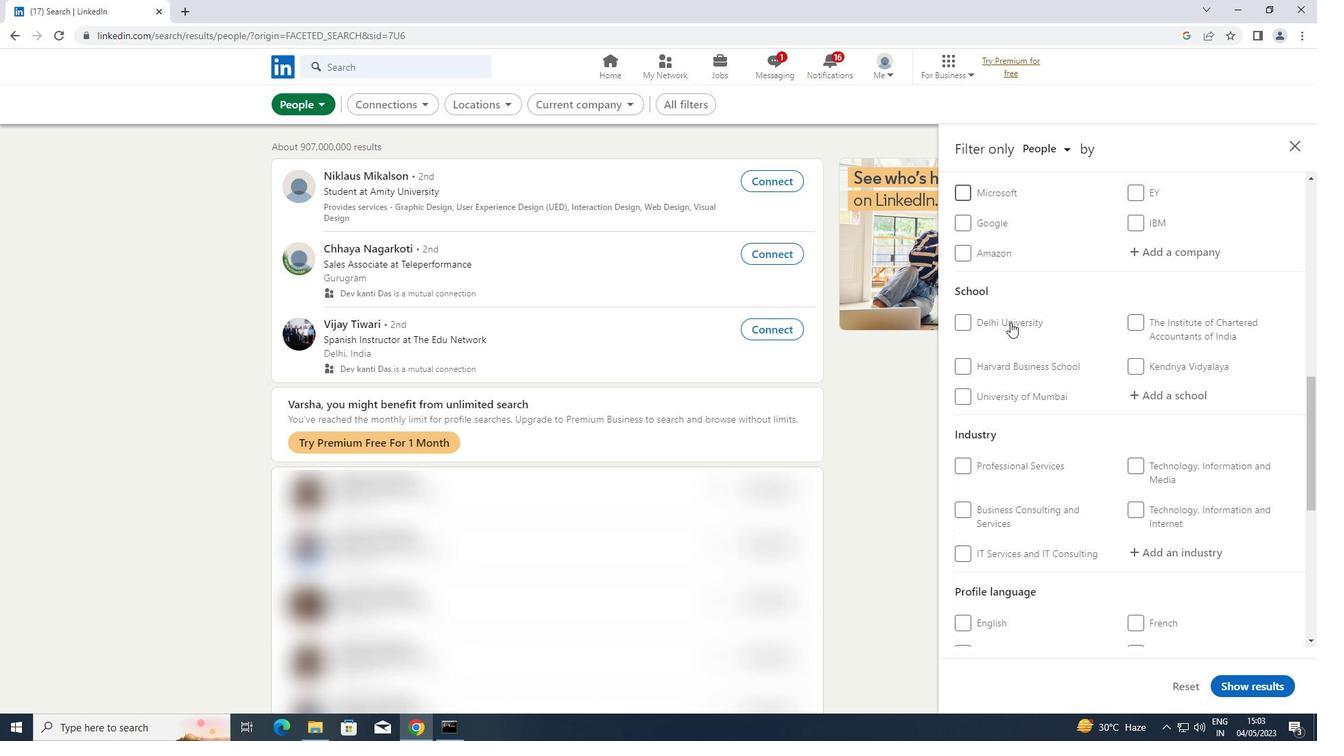 
Action: Mouse scrolled (1011, 321) with delta (0, 0)
Screenshot: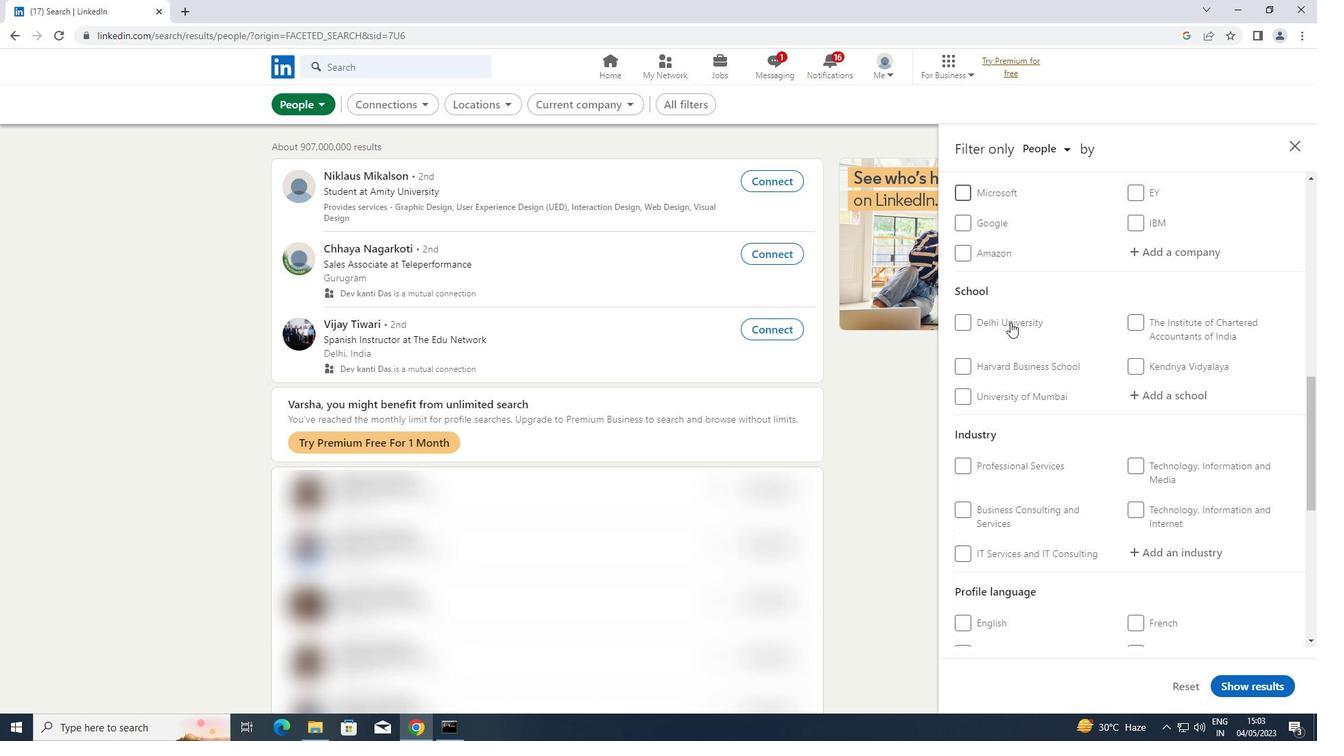 
Action: Mouse moved to (971, 546)
Screenshot: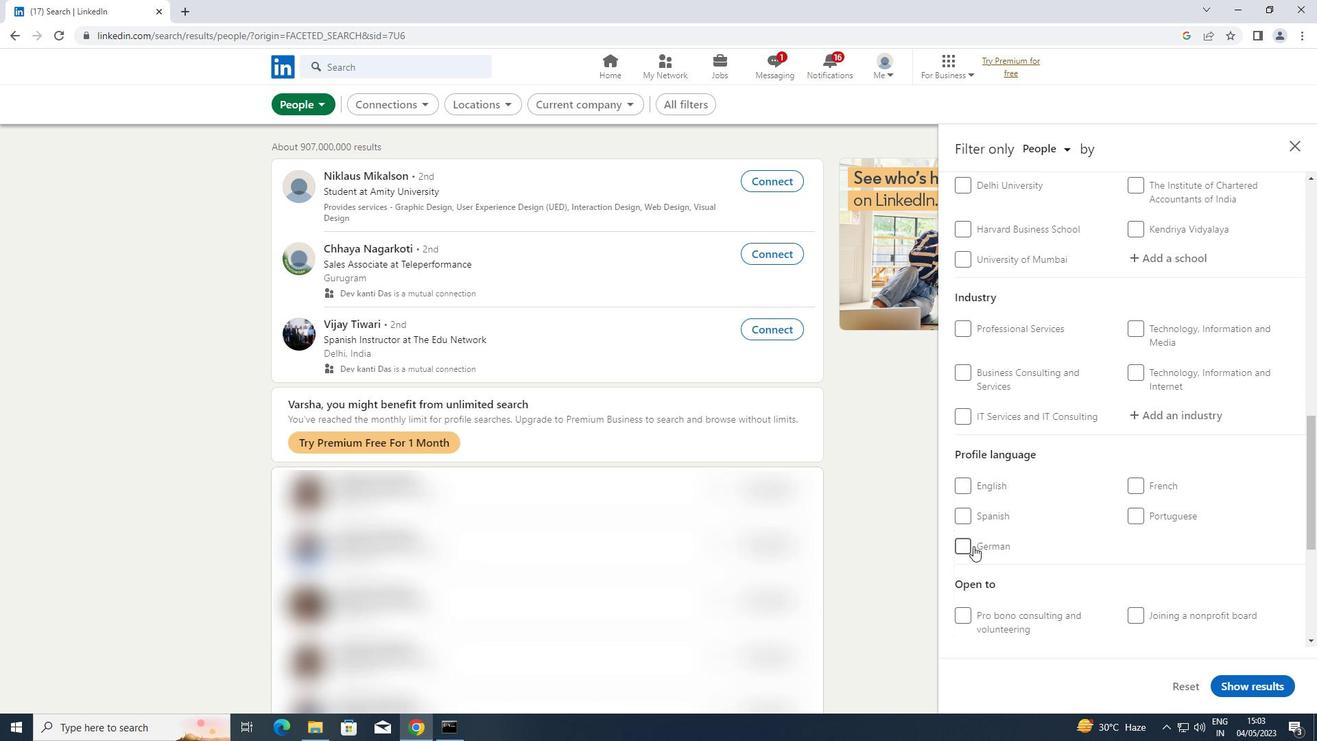 
Action: Mouse pressed left at (971, 546)
Screenshot: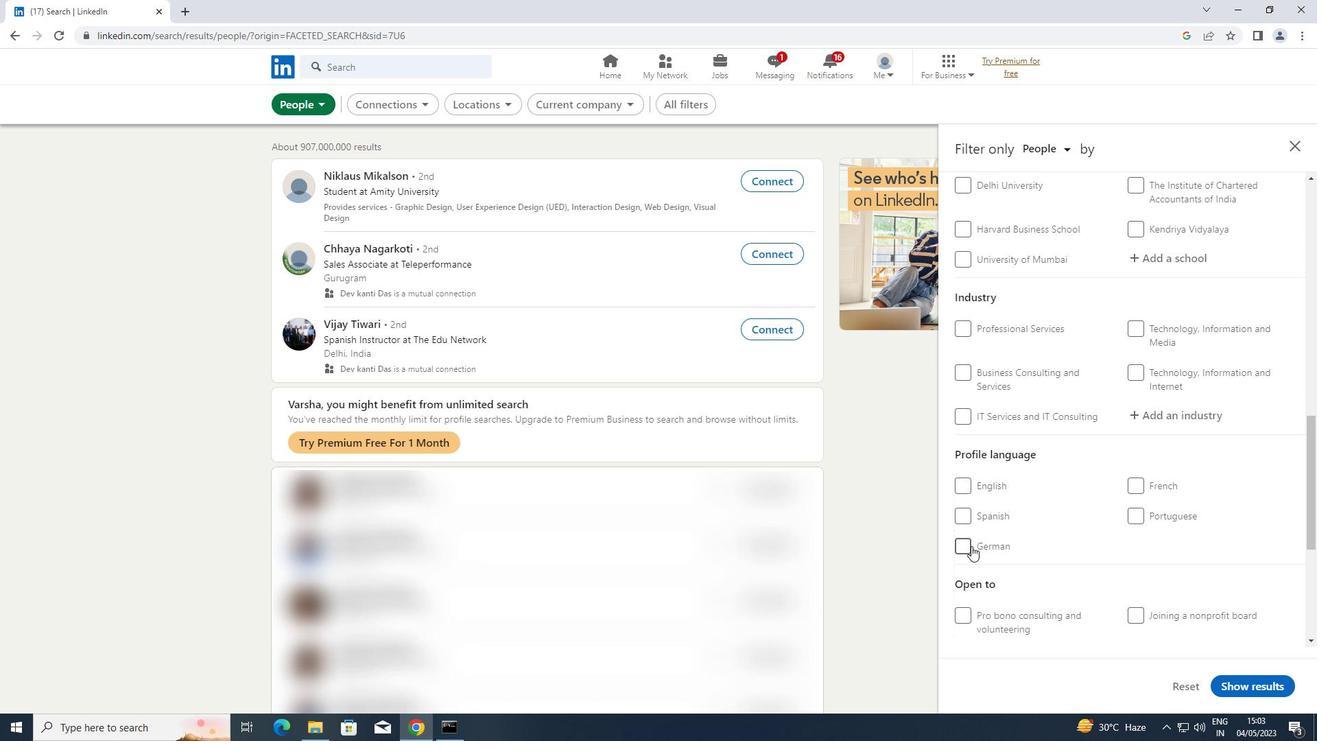
Action: Mouse moved to (1006, 514)
Screenshot: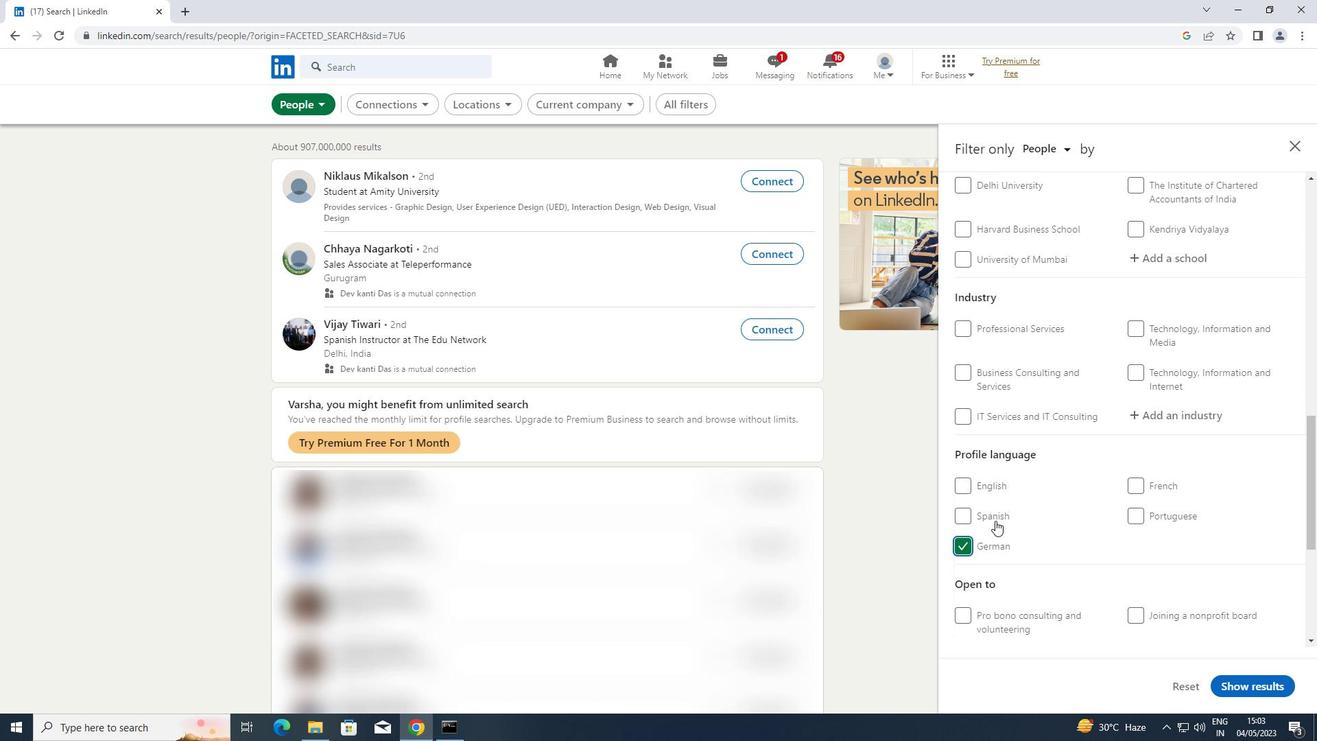 
Action: Mouse scrolled (1006, 515) with delta (0, 0)
Screenshot: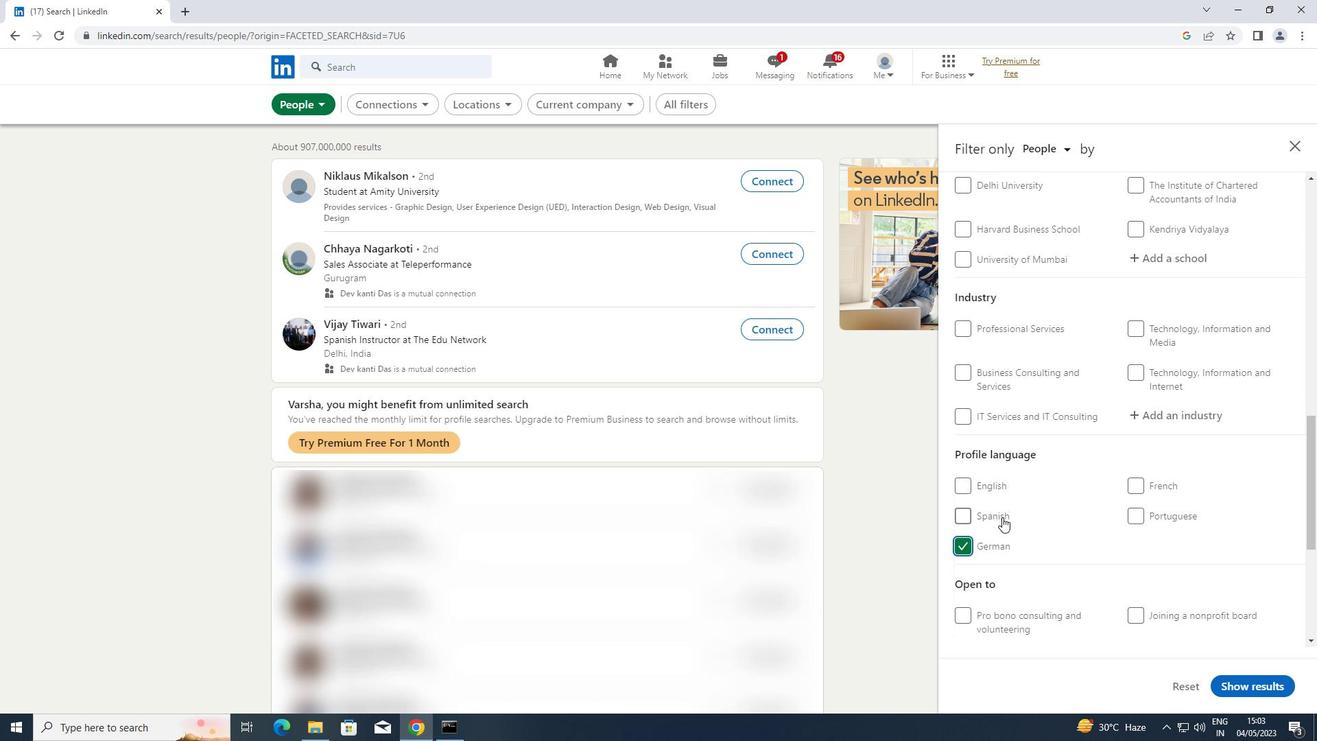 
Action: Mouse scrolled (1006, 515) with delta (0, 0)
Screenshot: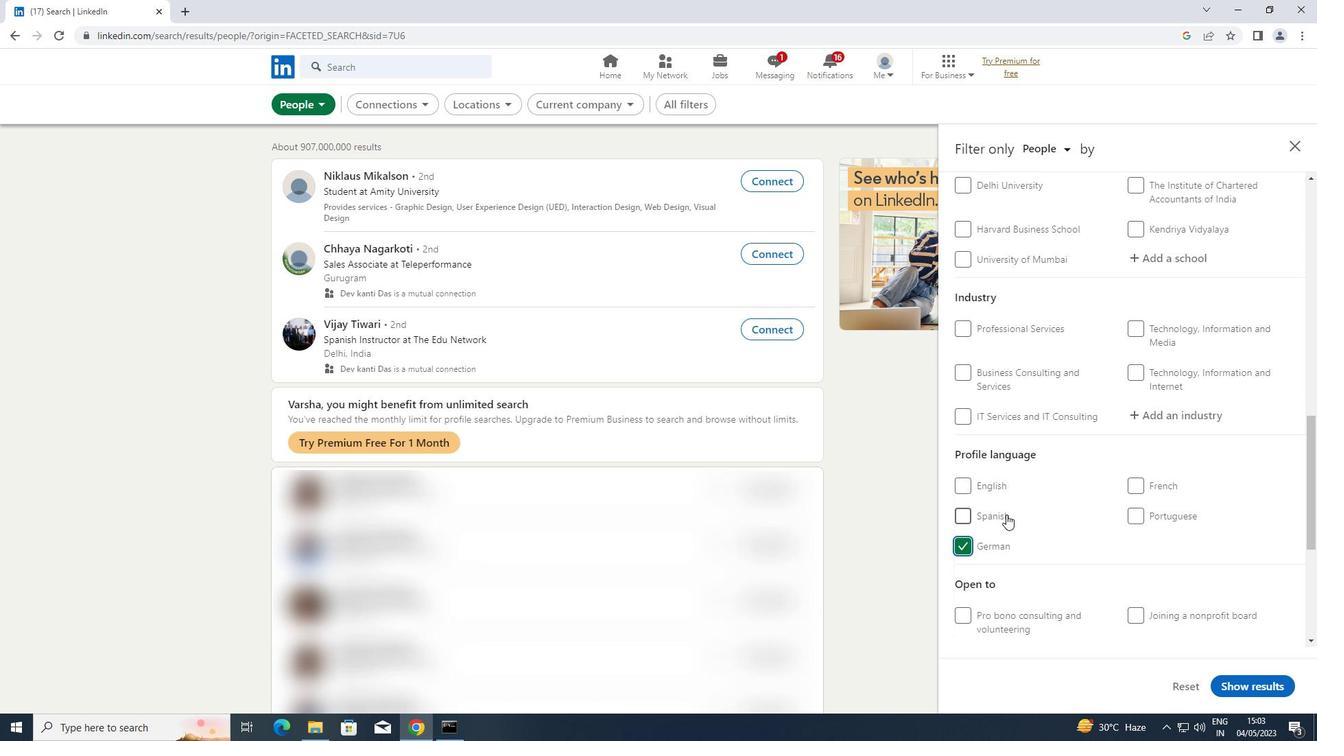 
Action: Mouse moved to (1008, 514)
Screenshot: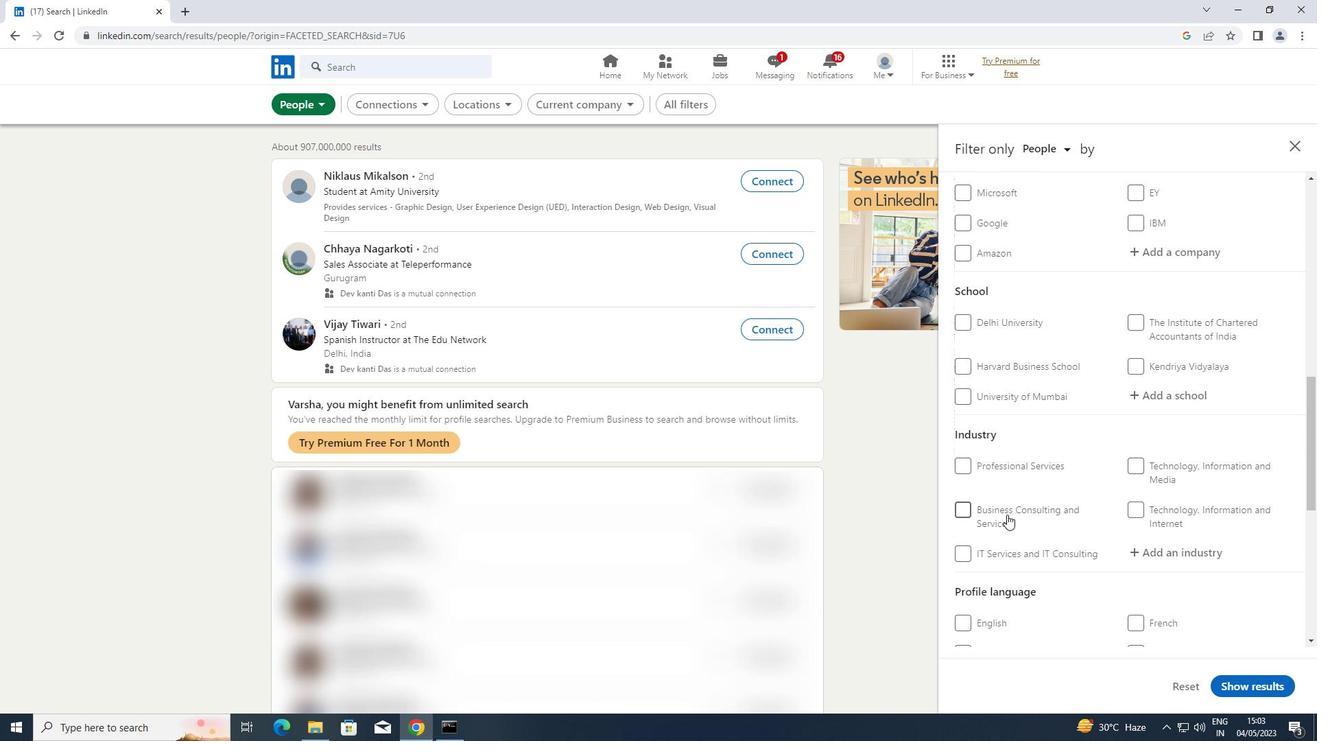 
Action: Mouse scrolled (1008, 514) with delta (0, 0)
Screenshot: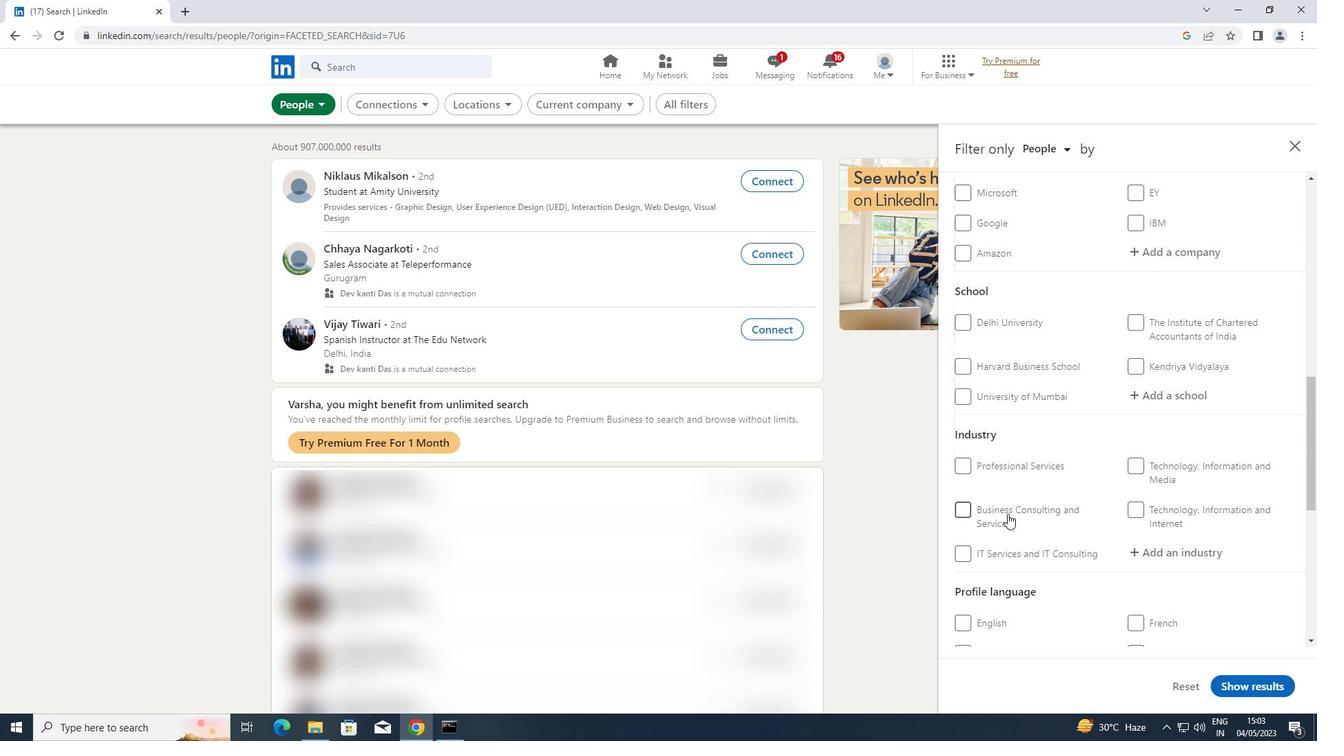 
Action: Mouse scrolled (1008, 514) with delta (0, 0)
Screenshot: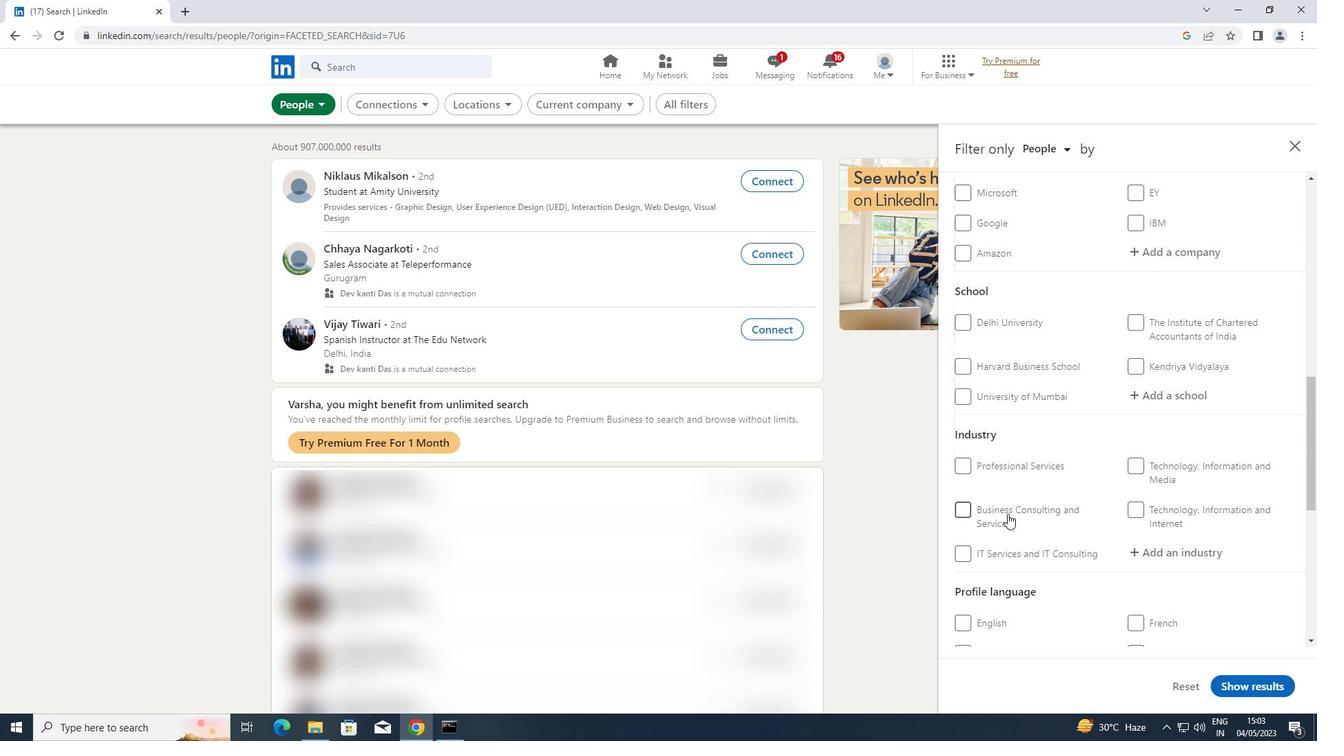 
Action: Mouse scrolled (1008, 514) with delta (0, 0)
Screenshot: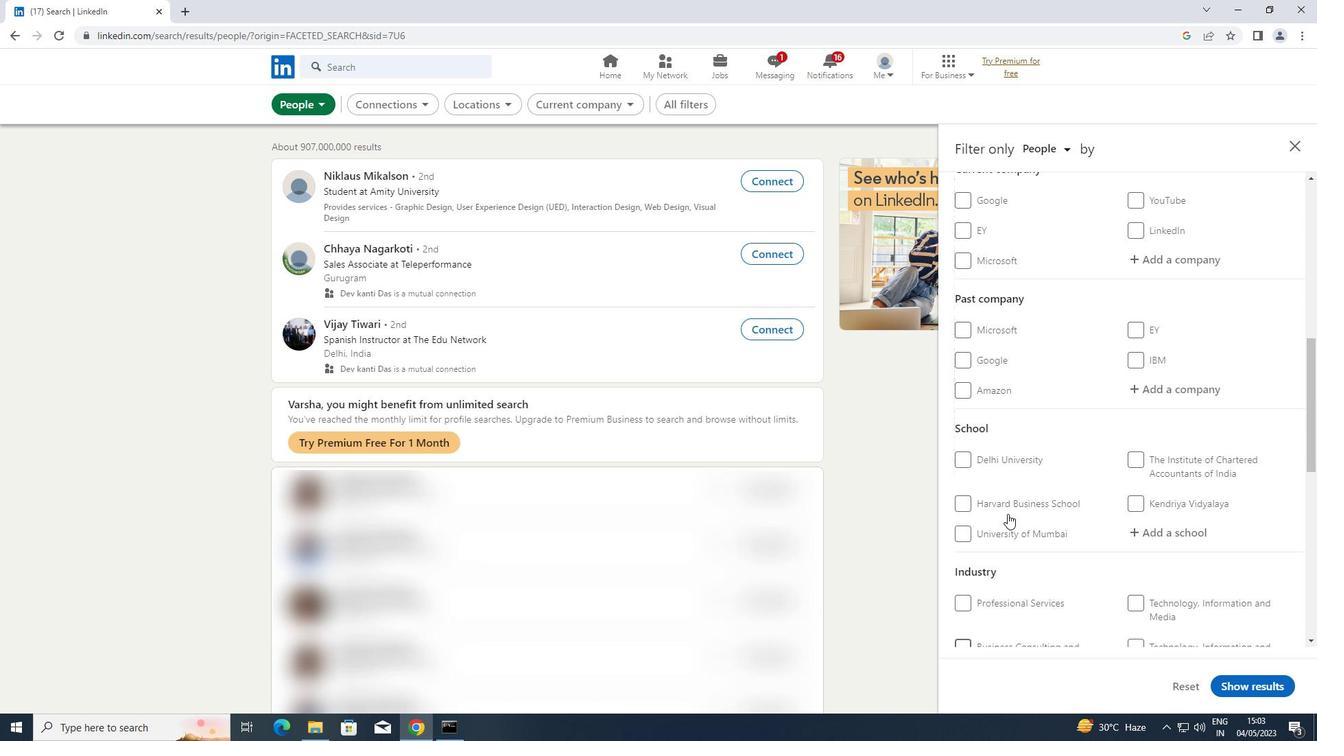 
Action: Mouse scrolled (1008, 514) with delta (0, 0)
Screenshot: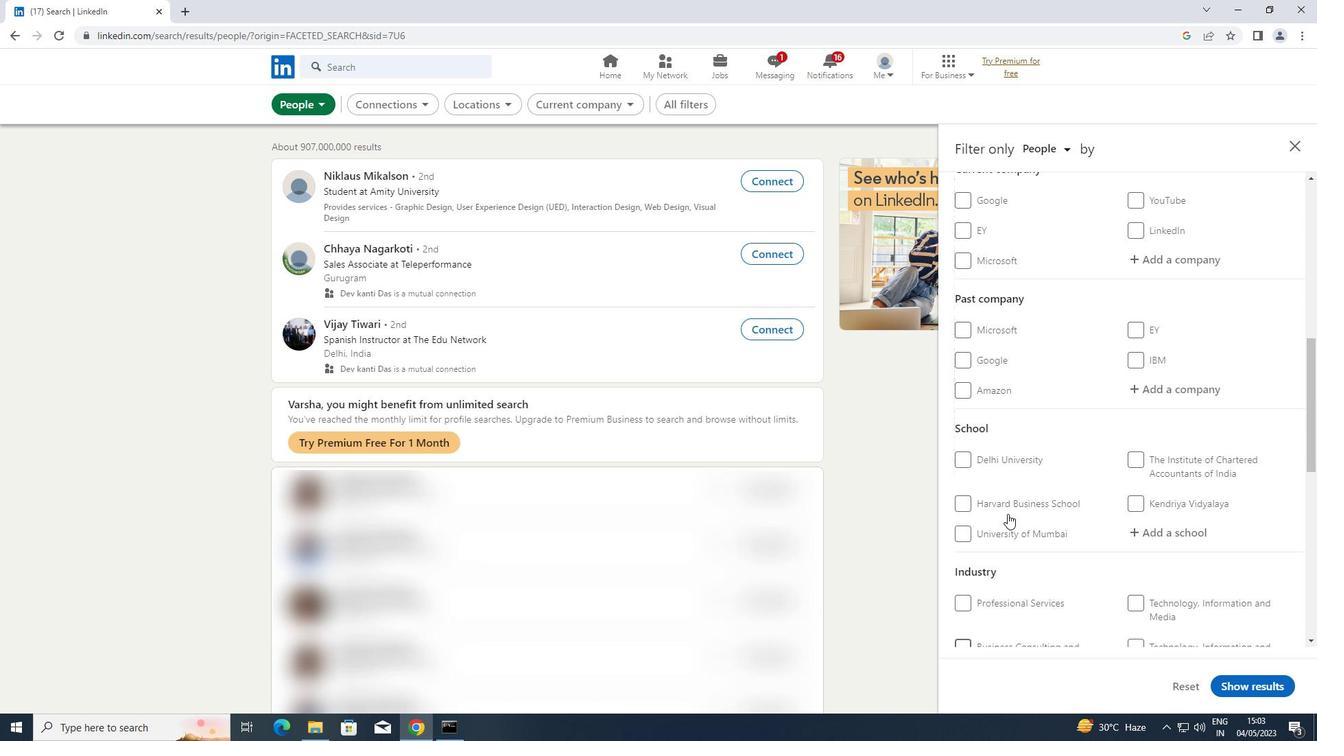
Action: Mouse moved to (1160, 403)
Screenshot: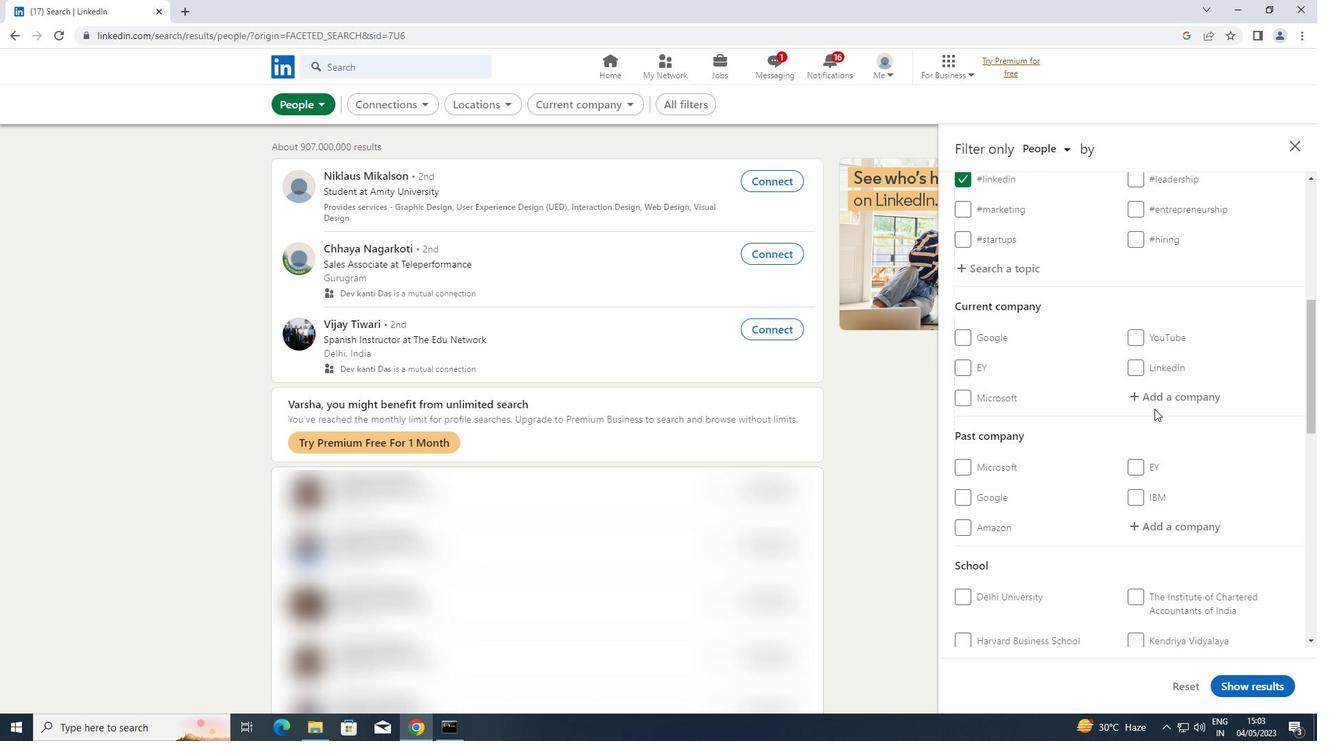 
Action: Mouse pressed left at (1160, 403)
Screenshot: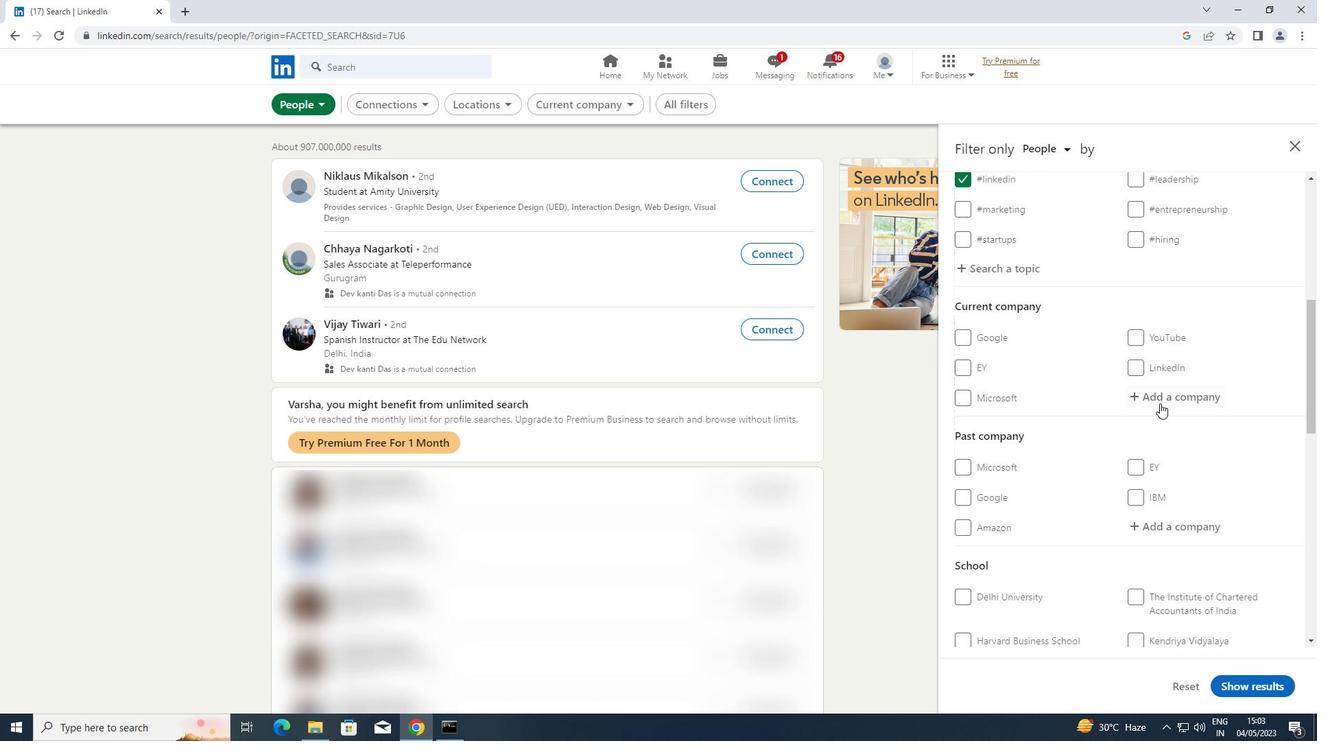 
Action: Key pressed <Key.shift>FLUTTER<Key.space><Key.shift>APP<Key.space><Key.shift>DEVELOPMENT
Screenshot: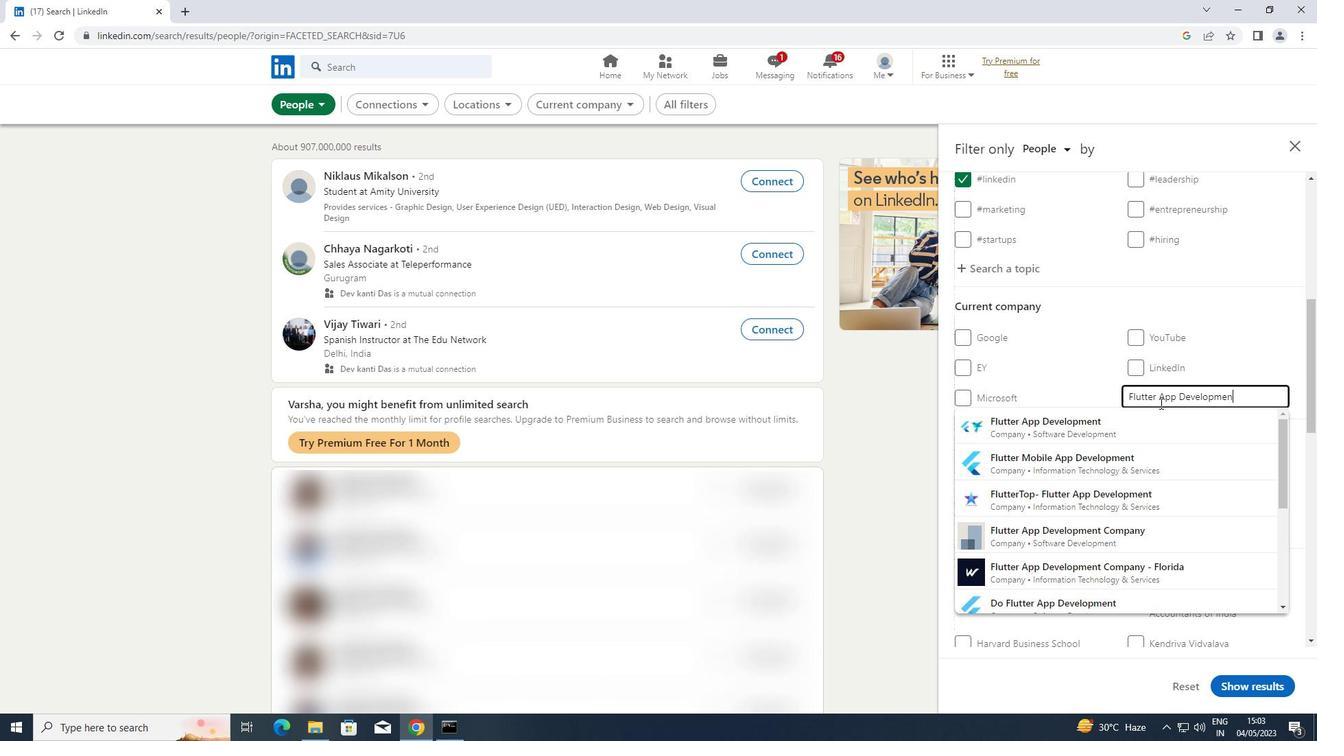 
Action: Mouse moved to (1072, 431)
Screenshot: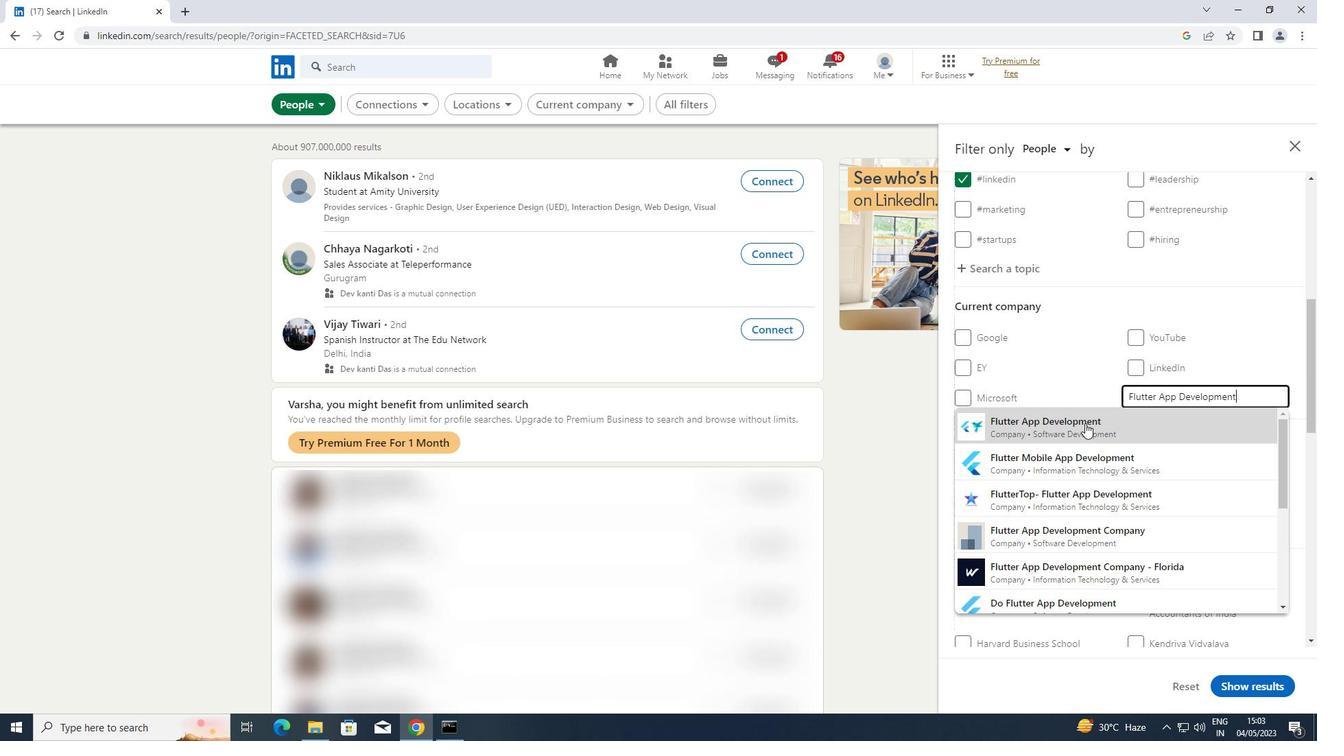 
Action: Mouse pressed left at (1072, 431)
Screenshot: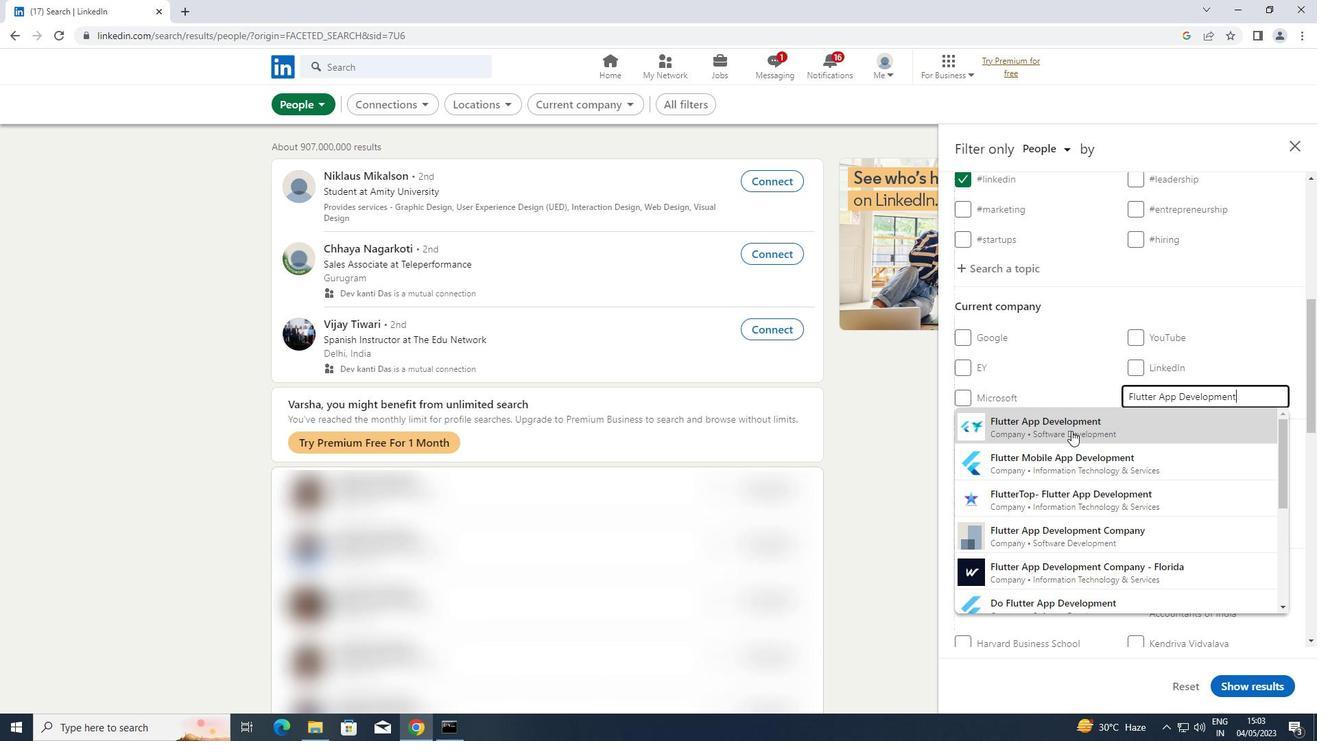 
Action: Mouse moved to (1083, 426)
Screenshot: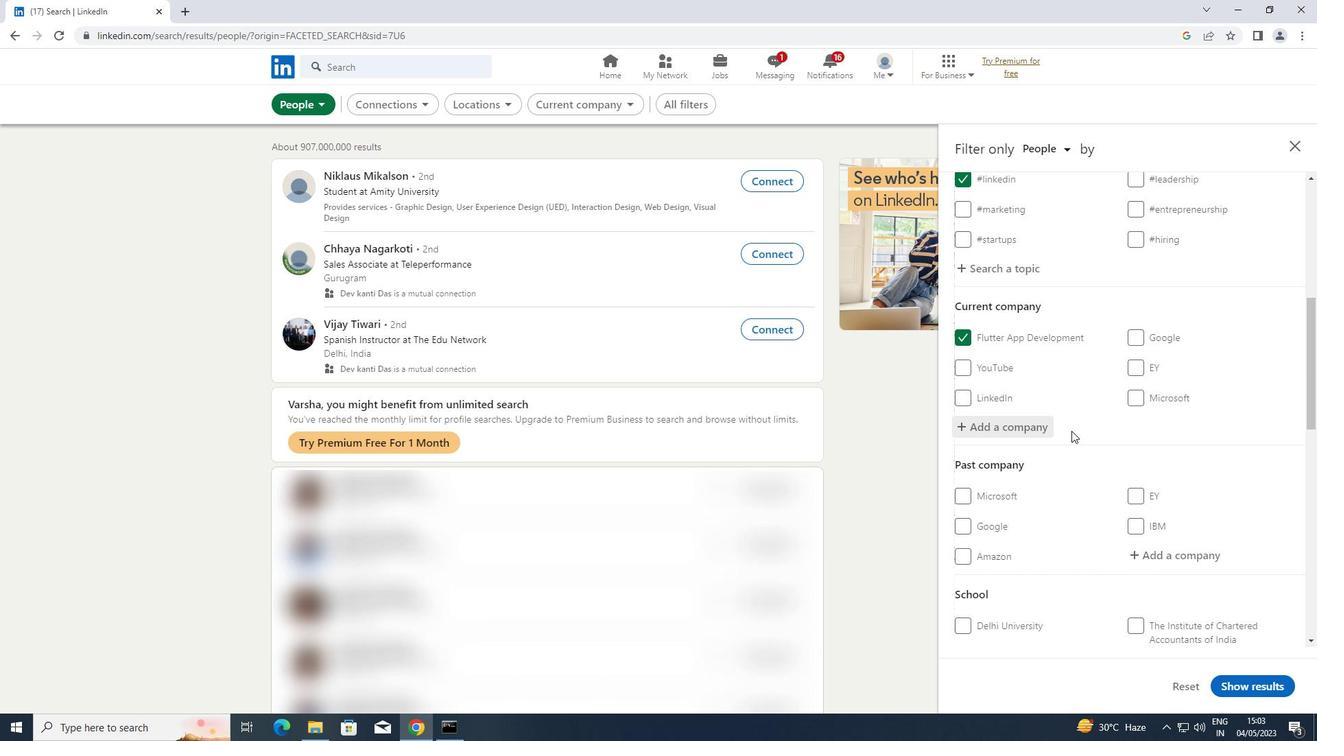 
Action: Mouse scrolled (1083, 425) with delta (0, 0)
Screenshot: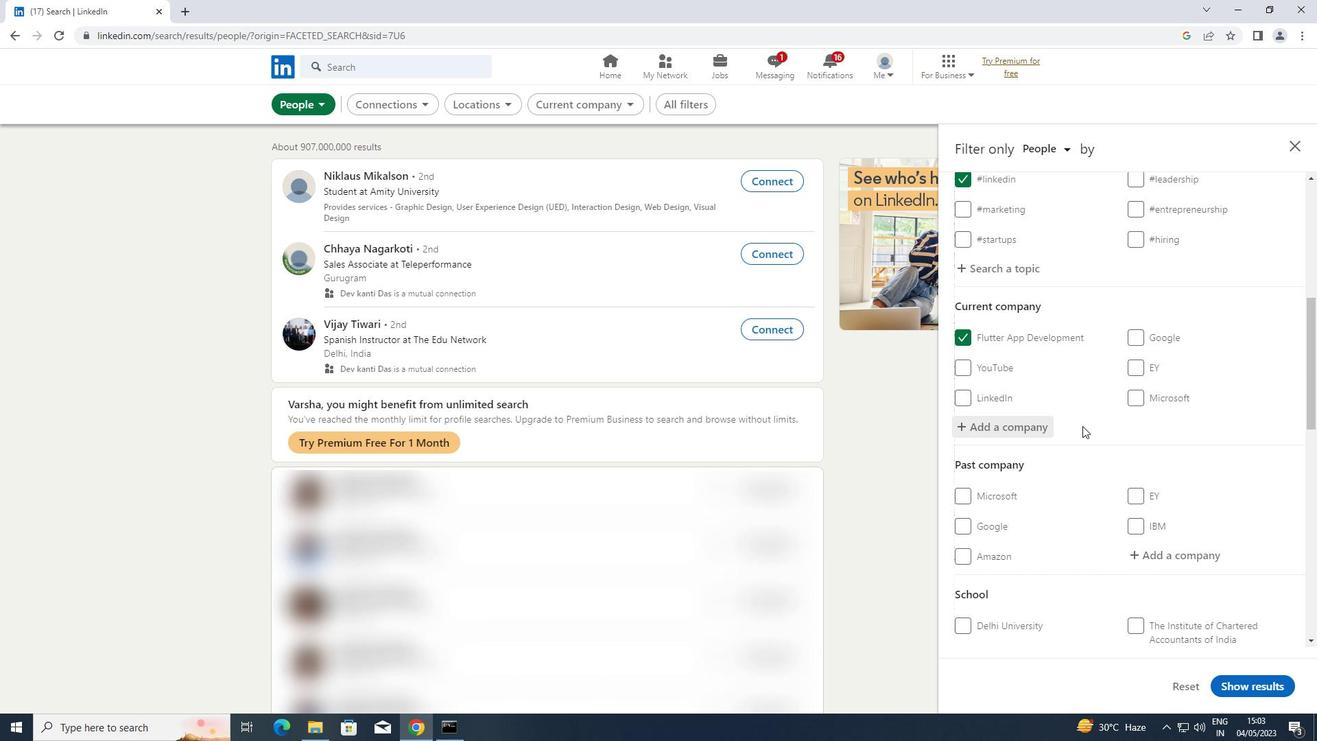 
Action: Mouse scrolled (1083, 425) with delta (0, 0)
Screenshot: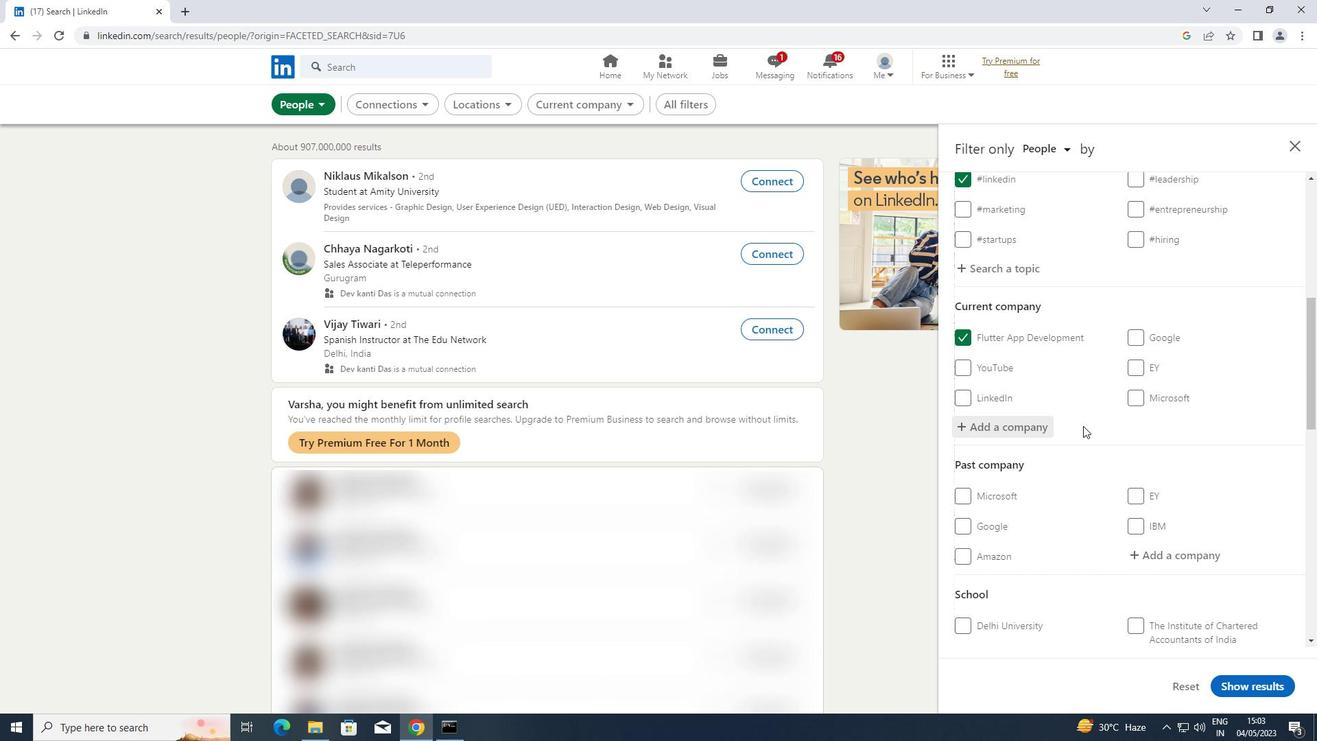
Action: Mouse scrolled (1083, 425) with delta (0, 0)
Screenshot: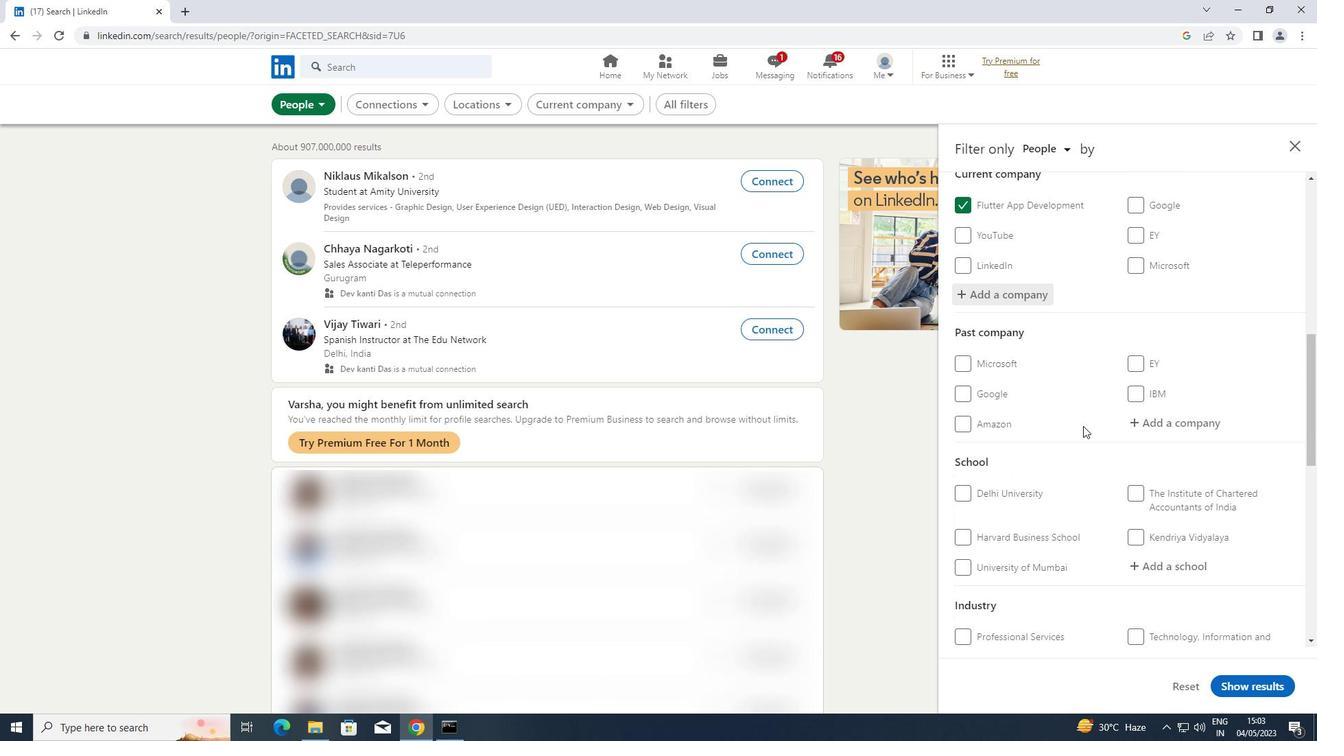 
Action: Mouse moved to (1140, 488)
Screenshot: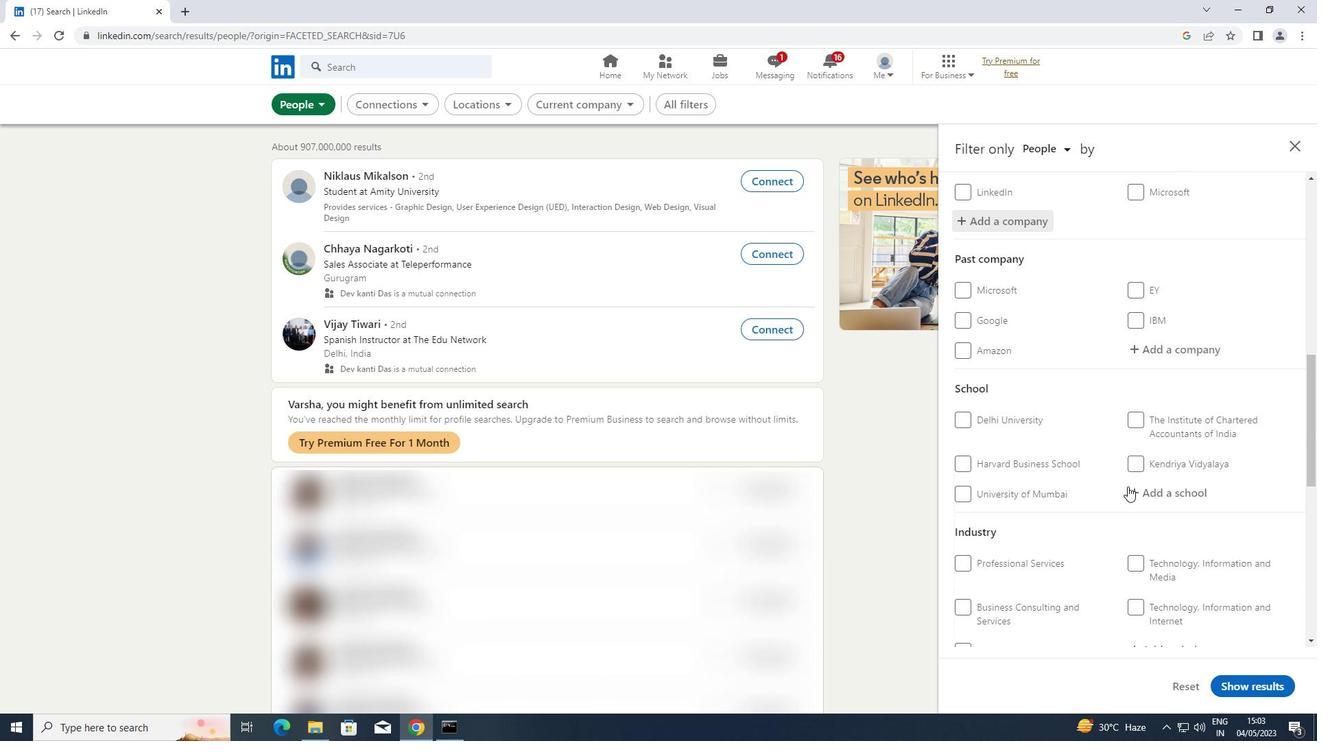 
Action: Mouse pressed left at (1140, 488)
Screenshot: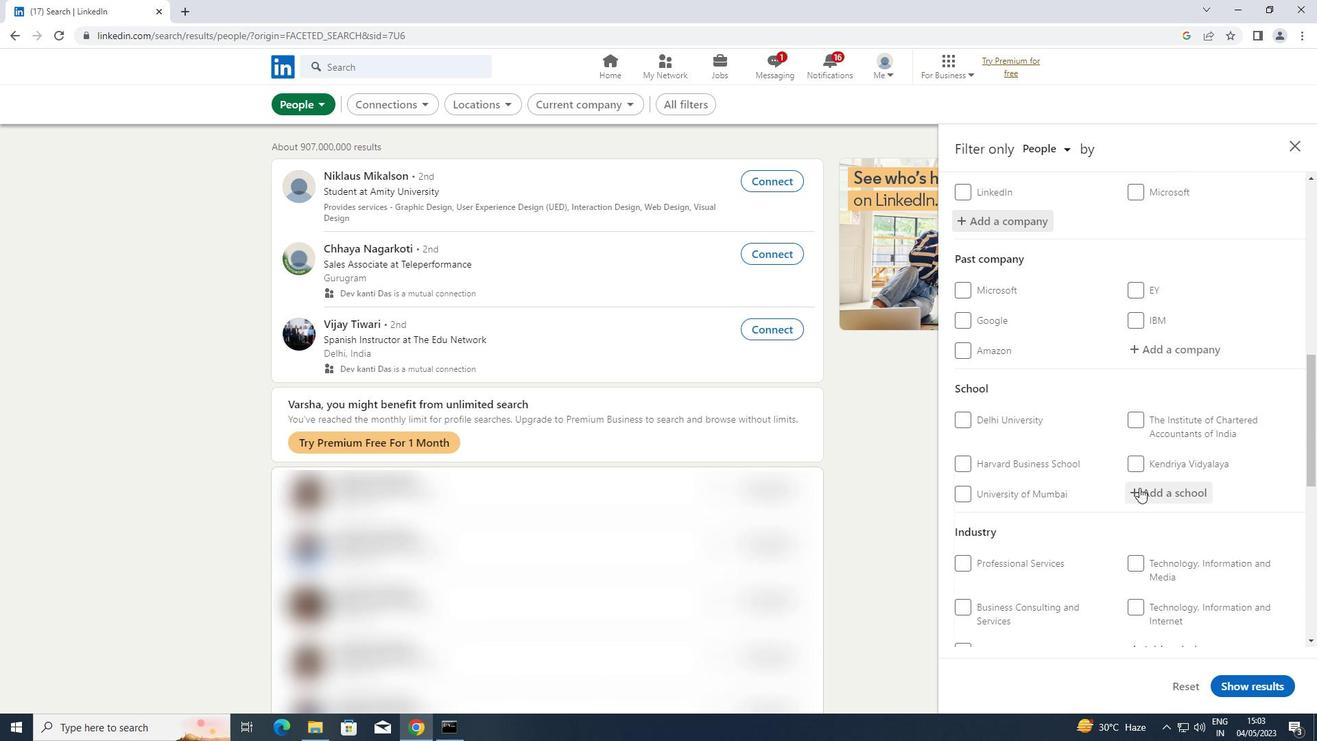 
Action: Key pressed <Key.shift>ARMY<Key.space><Key.shift>PUBLIC
Screenshot: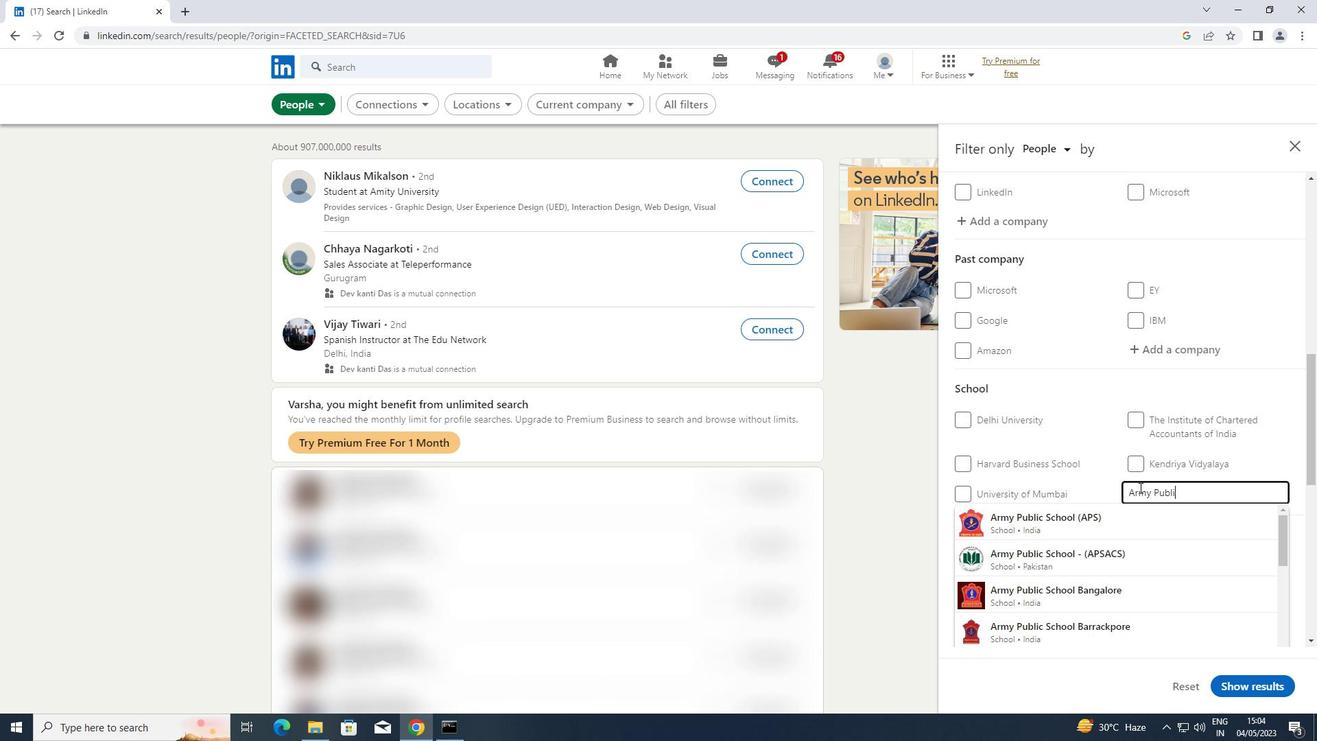 
Action: Mouse moved to (1087, 516)
Screenshot: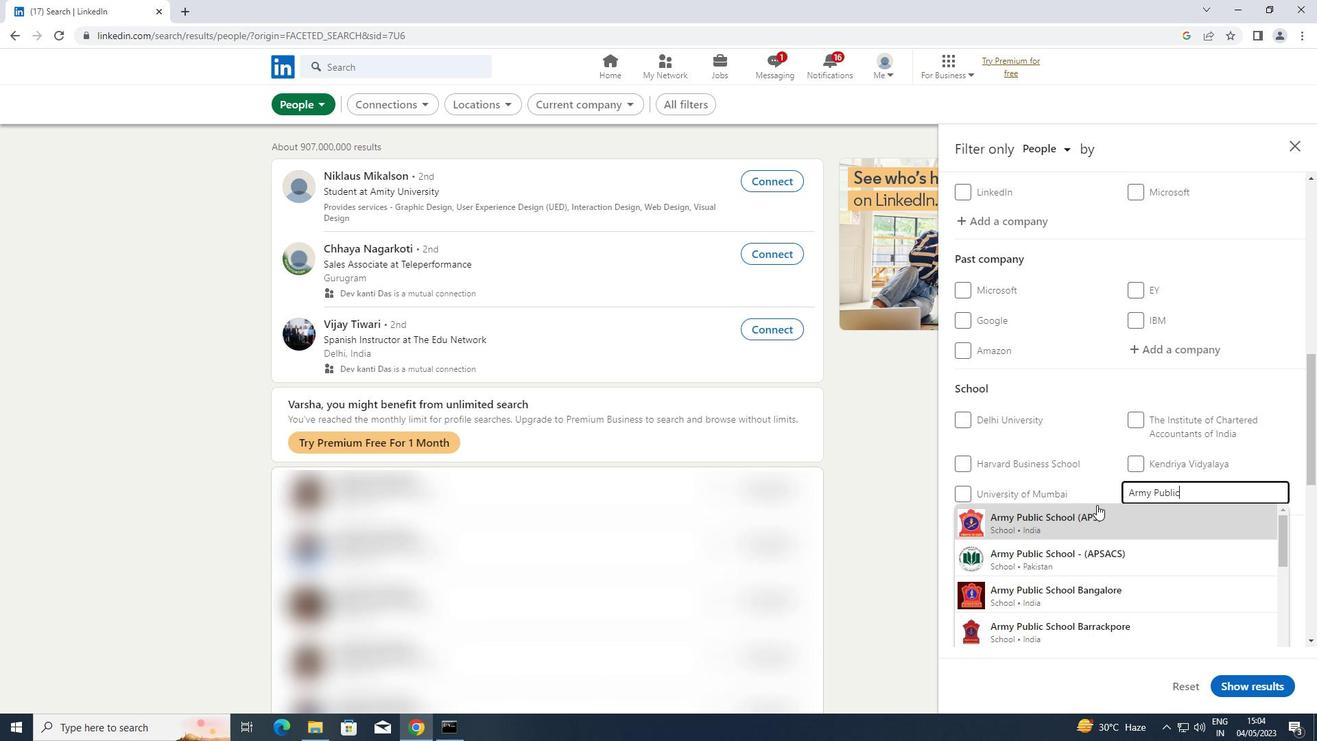 
Action: Mouse pressed left at (1087, 516)
Screenshot: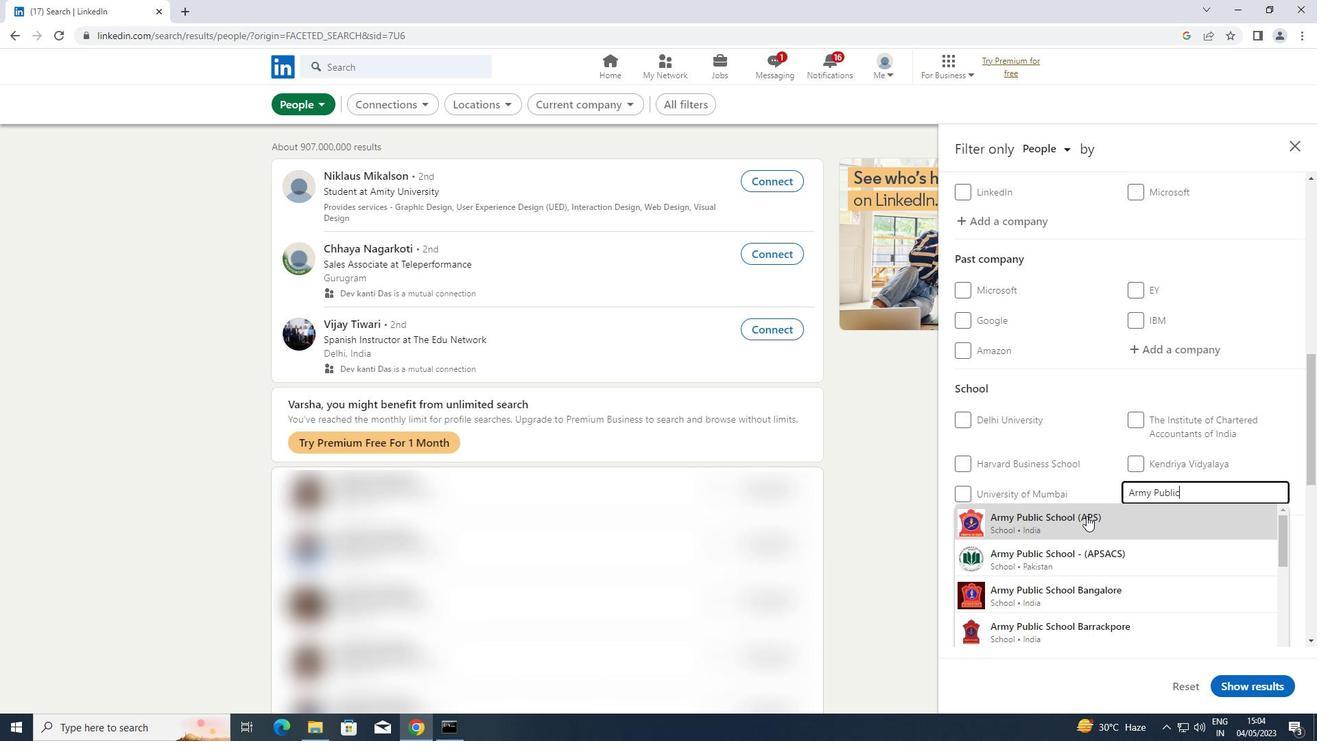 
Action: Mouse scrolled (1087, 515) with delta (0, 0)
Screenshot: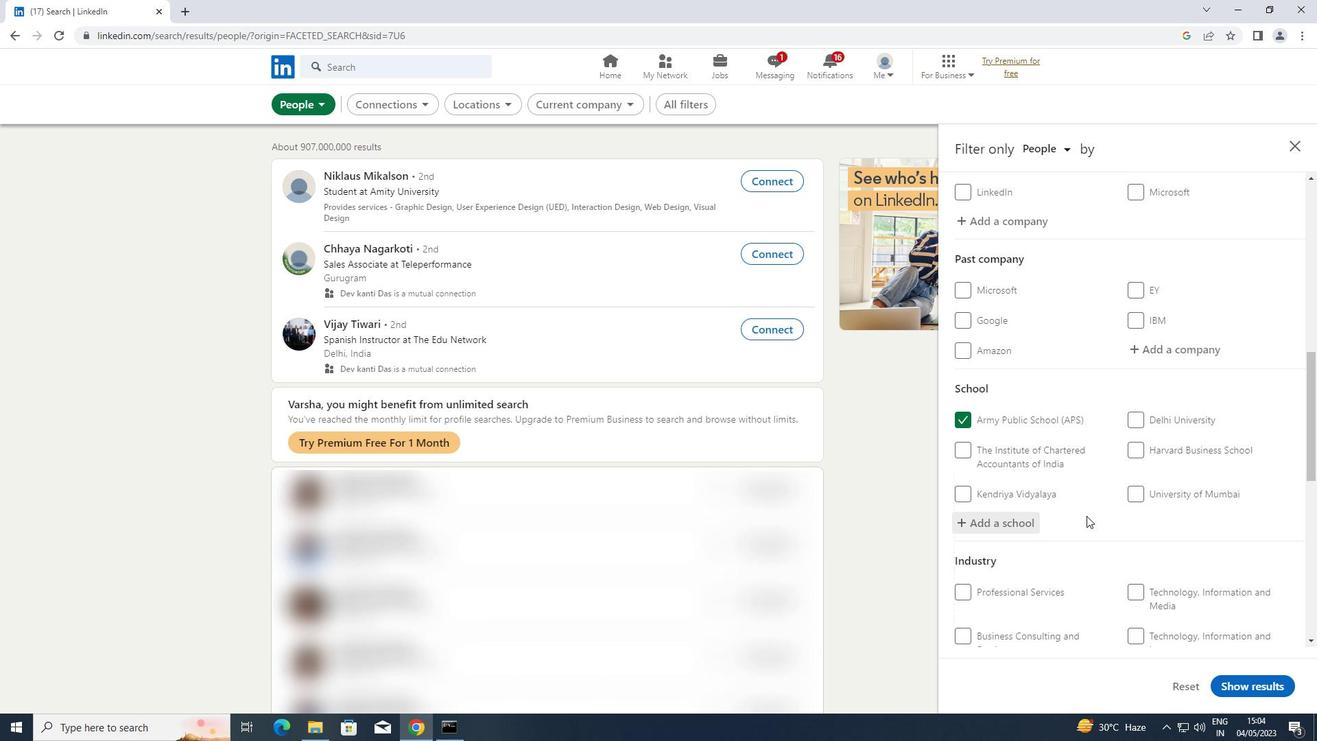 
Action: Mouse scrolled (1087, 515) with delta (0, 0)
Screenshot: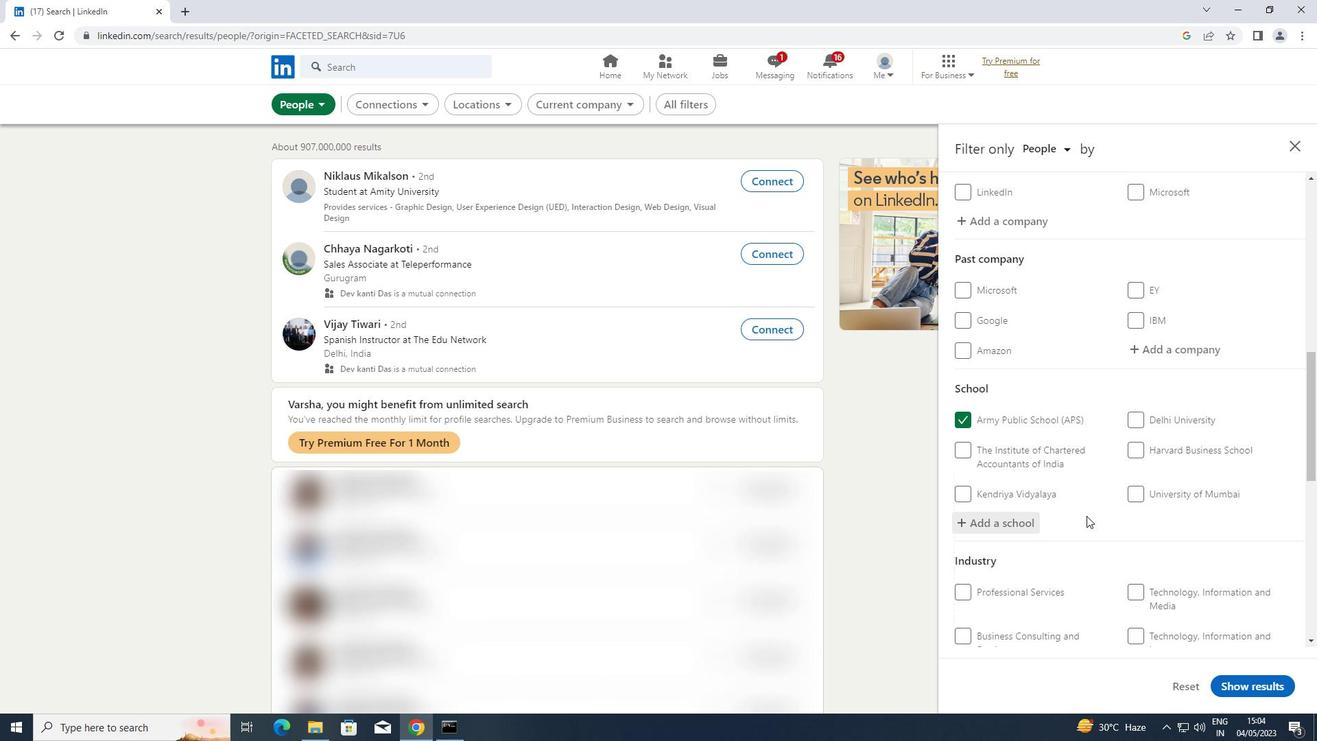 
Action: Mouse scrolled (1087, 515) with delta (0, 0)
Screenshot: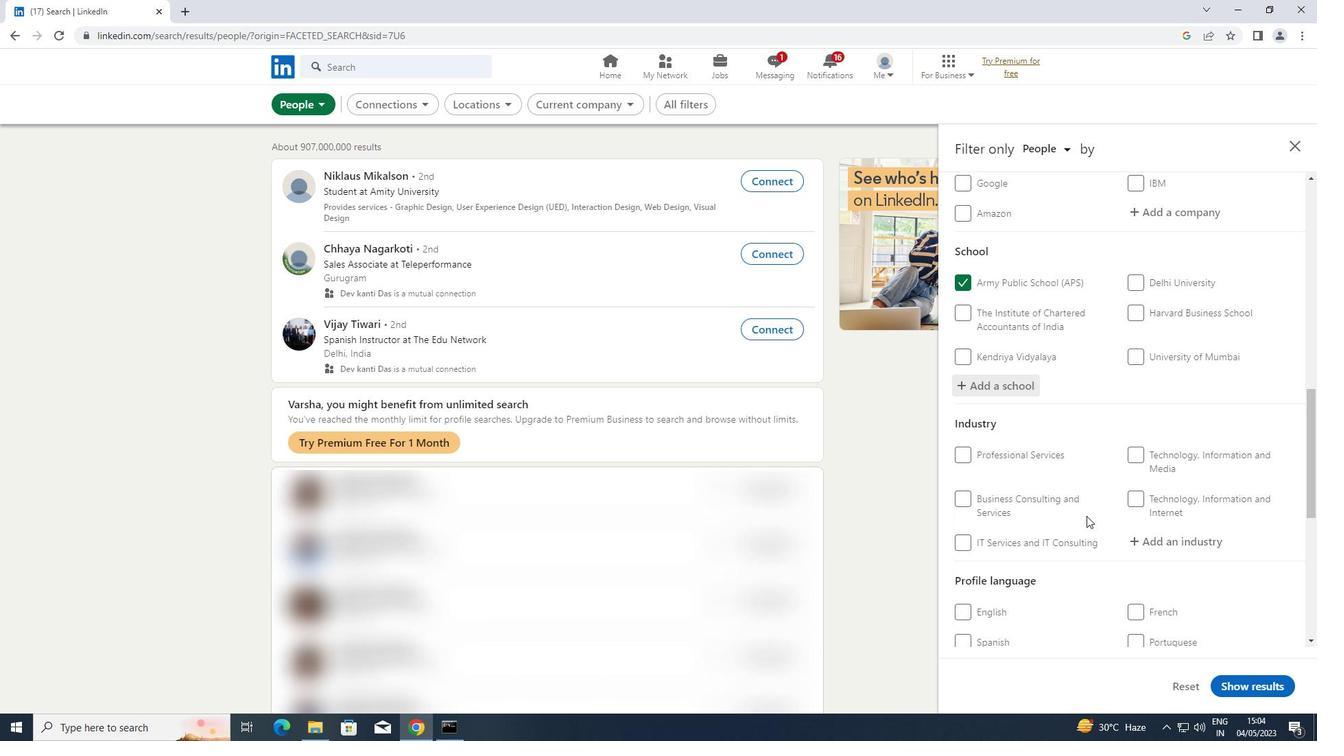 
Action: Mouse moved to (1173, 479)
Screenshot: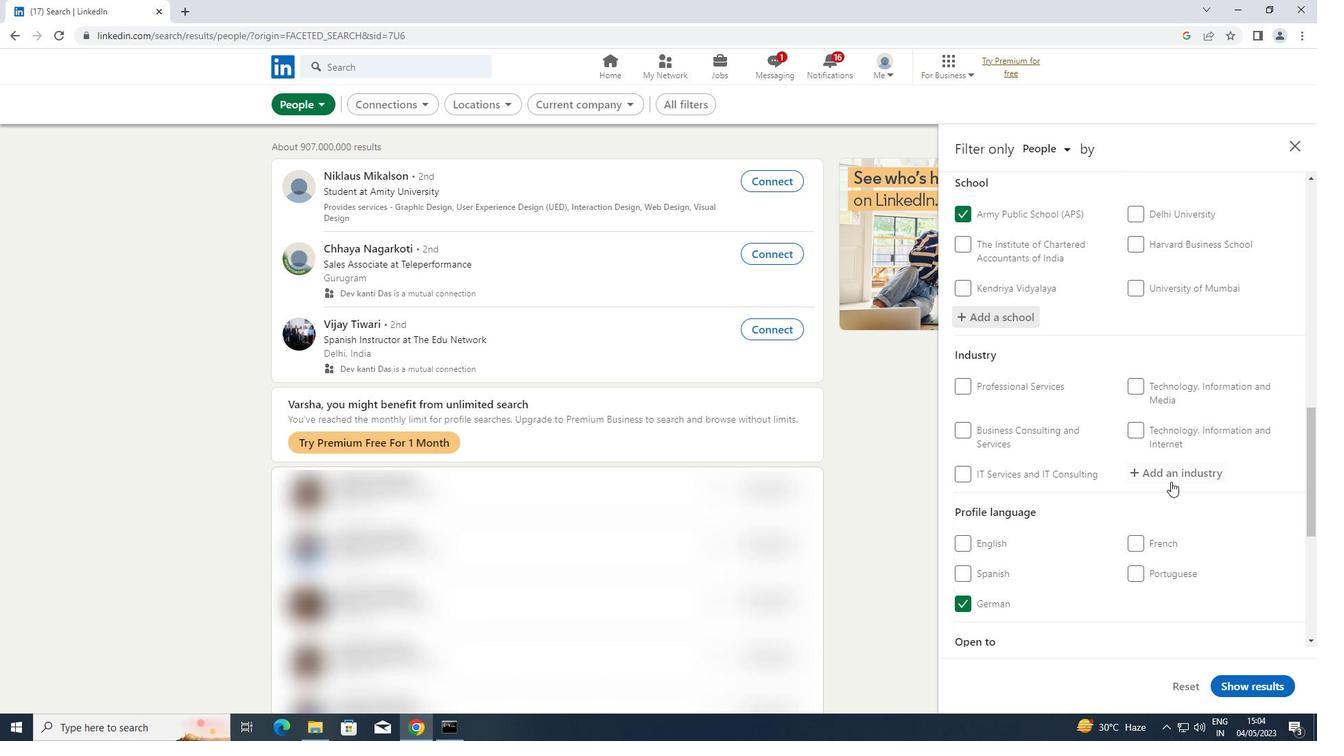 
Action: Mouse pressed left at (1173, 479)
Screenshot: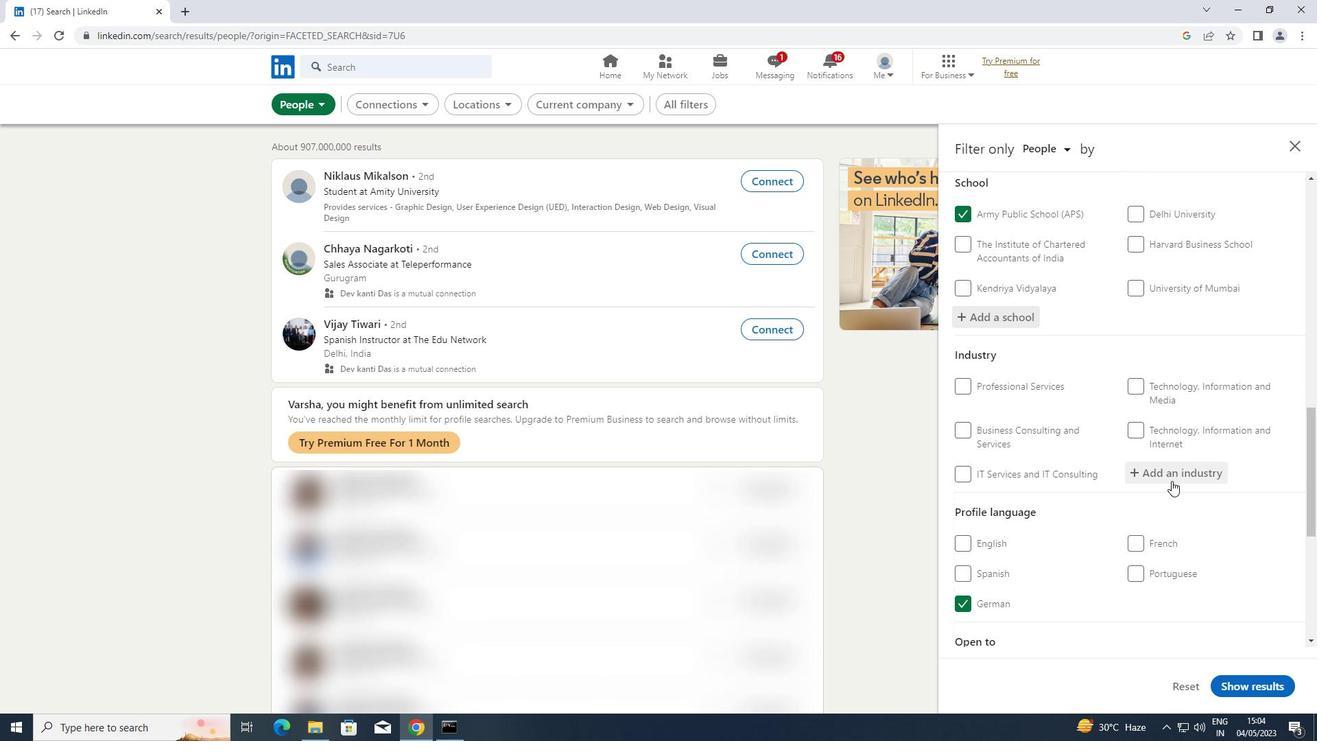 
Action: Key pressed <Key.shift>P<Key.backspace><Key.shift>APPAREL<Key.space><Key.shift>MANUF
Screenshot: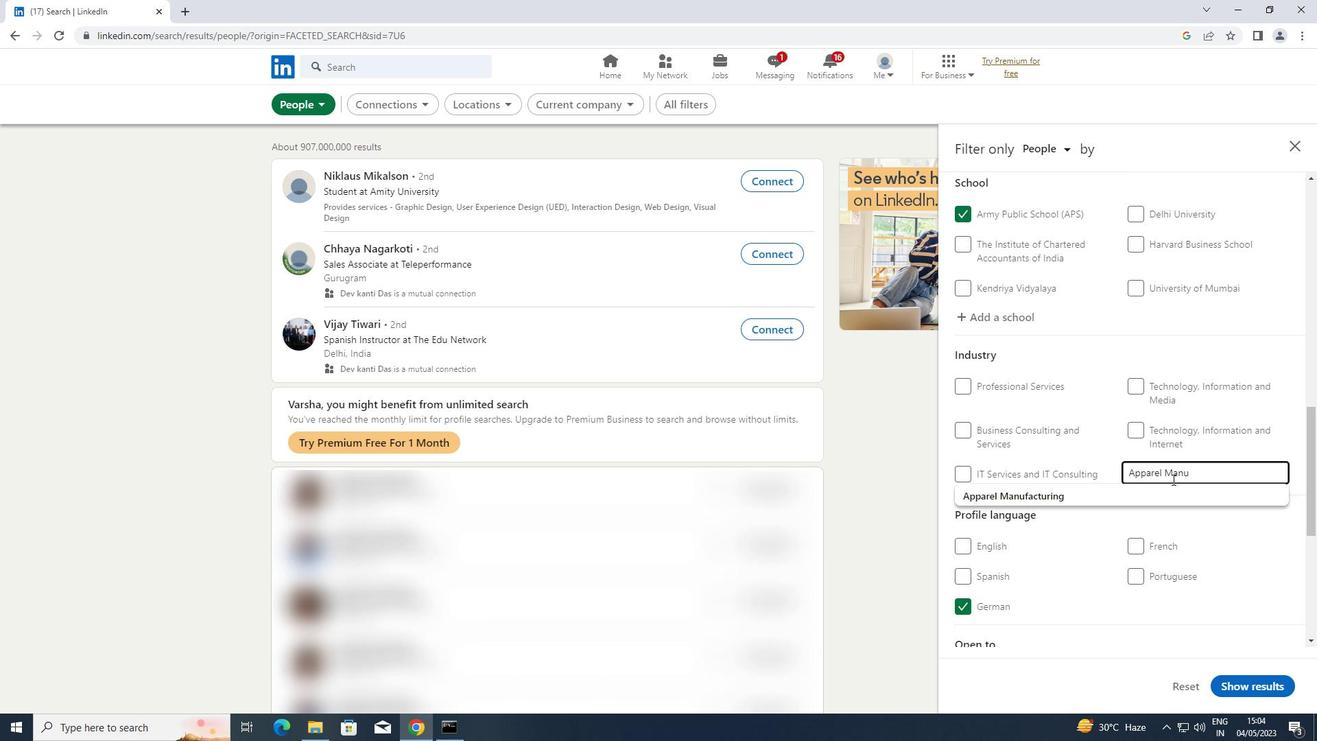 
Action: Mouse moved to (1055, 497)
Screenshot: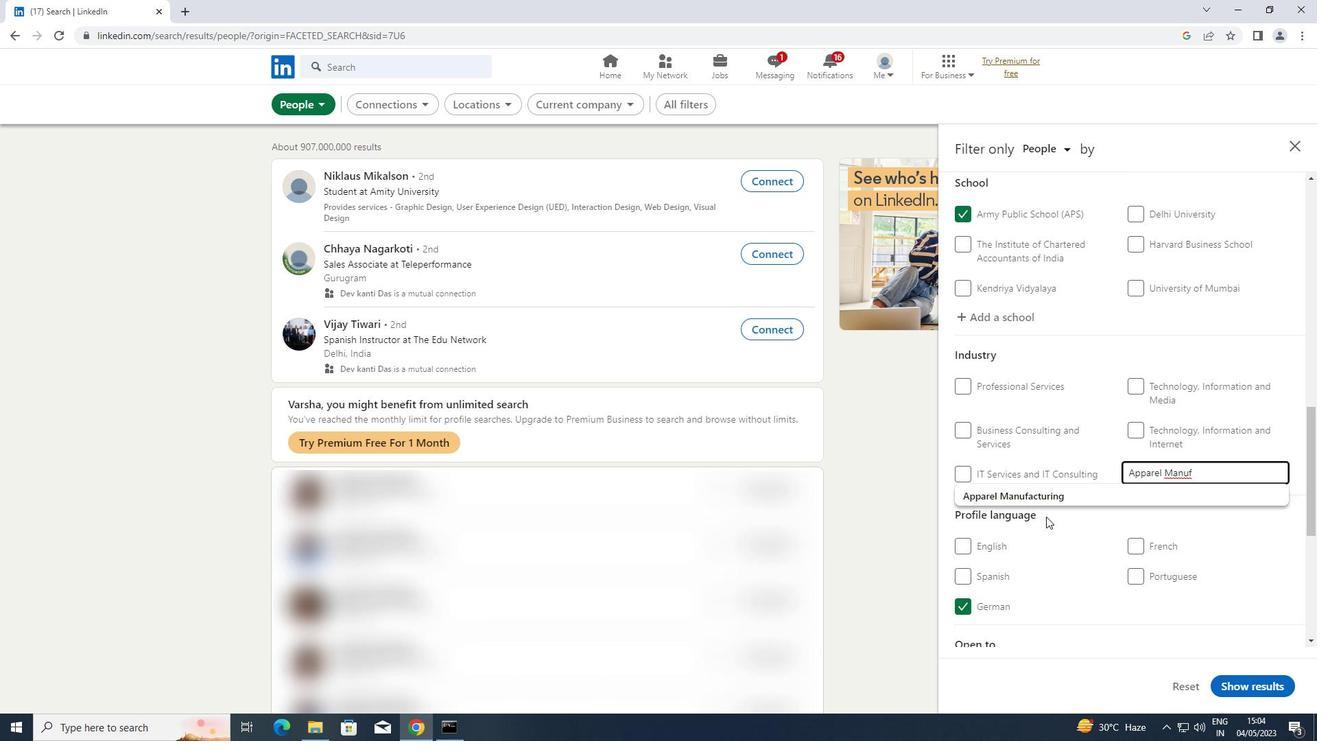
Action: Mouse pressed left at (1055, 497)
Screenshot: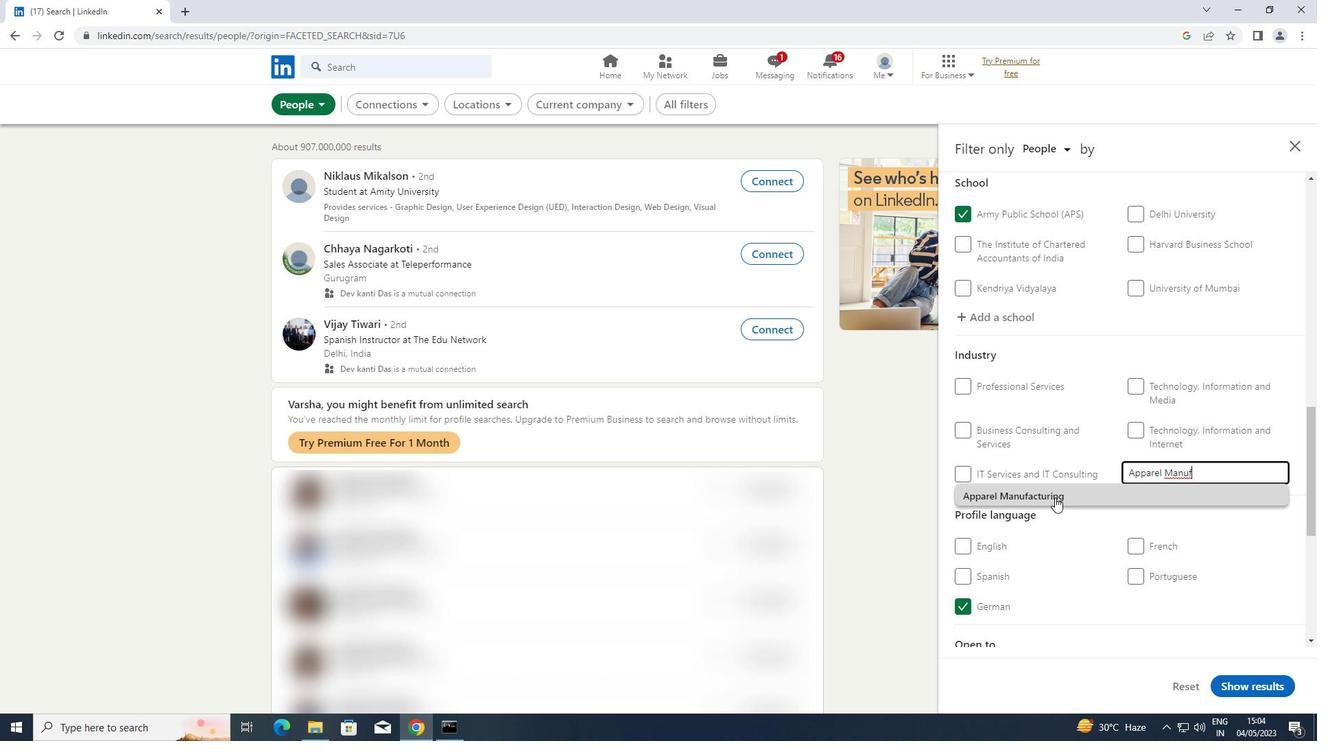 
Action: Mouse moved to (1056, 496)
Screenshot: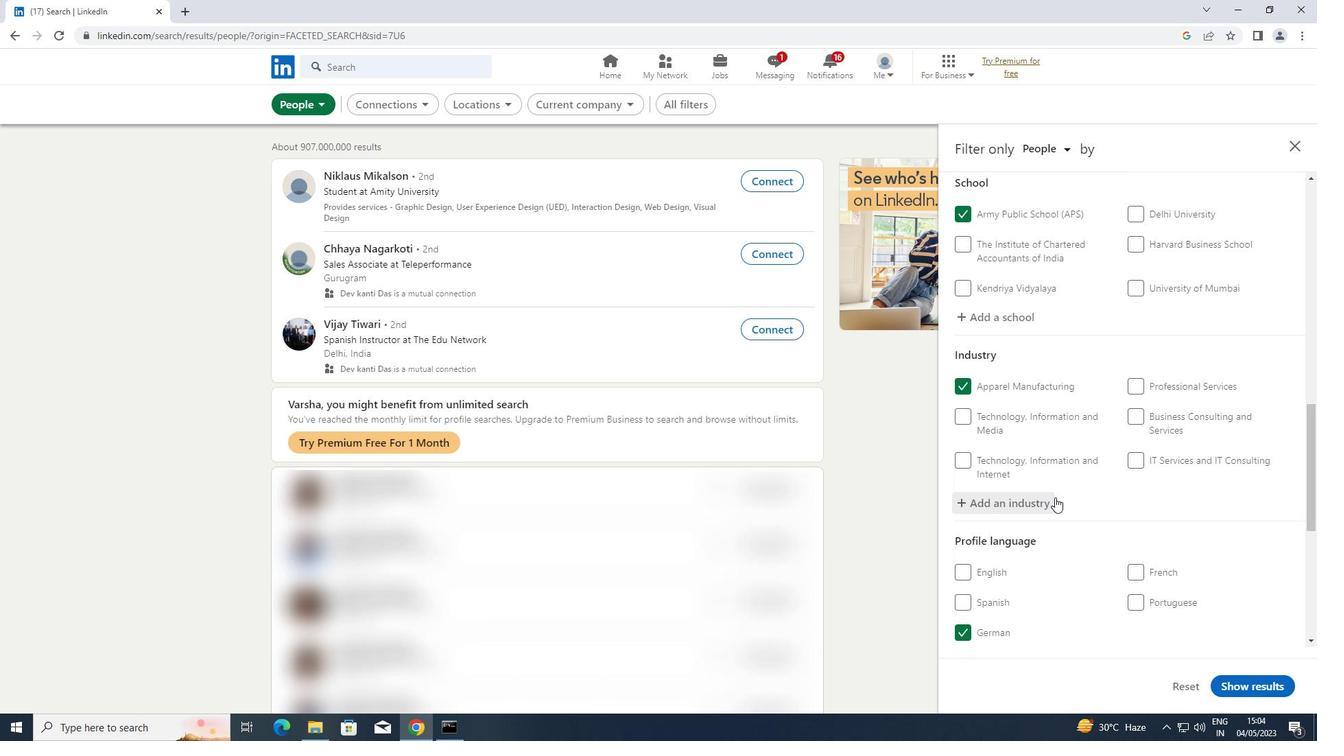 
Action: Mouse scrolled (1056, 496) with delta (0, 0)
Screenshot: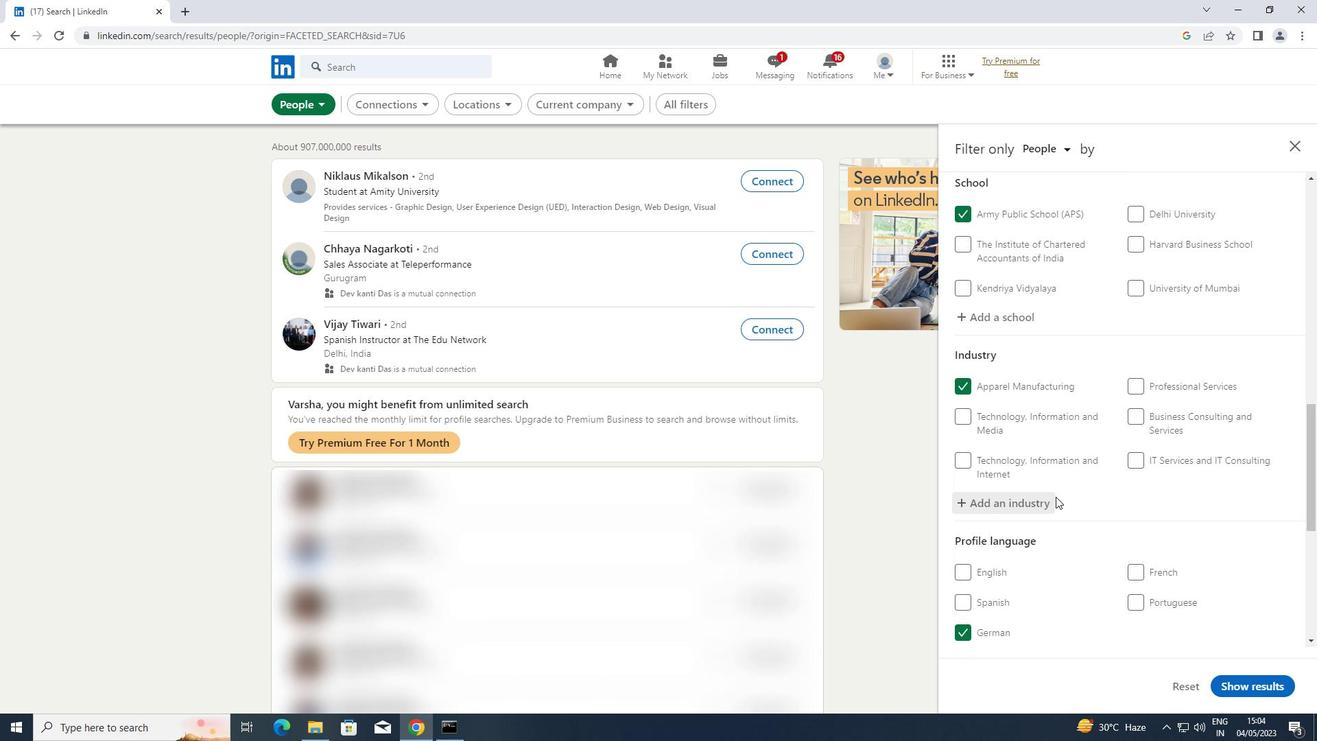 
Action: Mouse scrolled (1056, 496) with delta (0, 0)
Screenshot: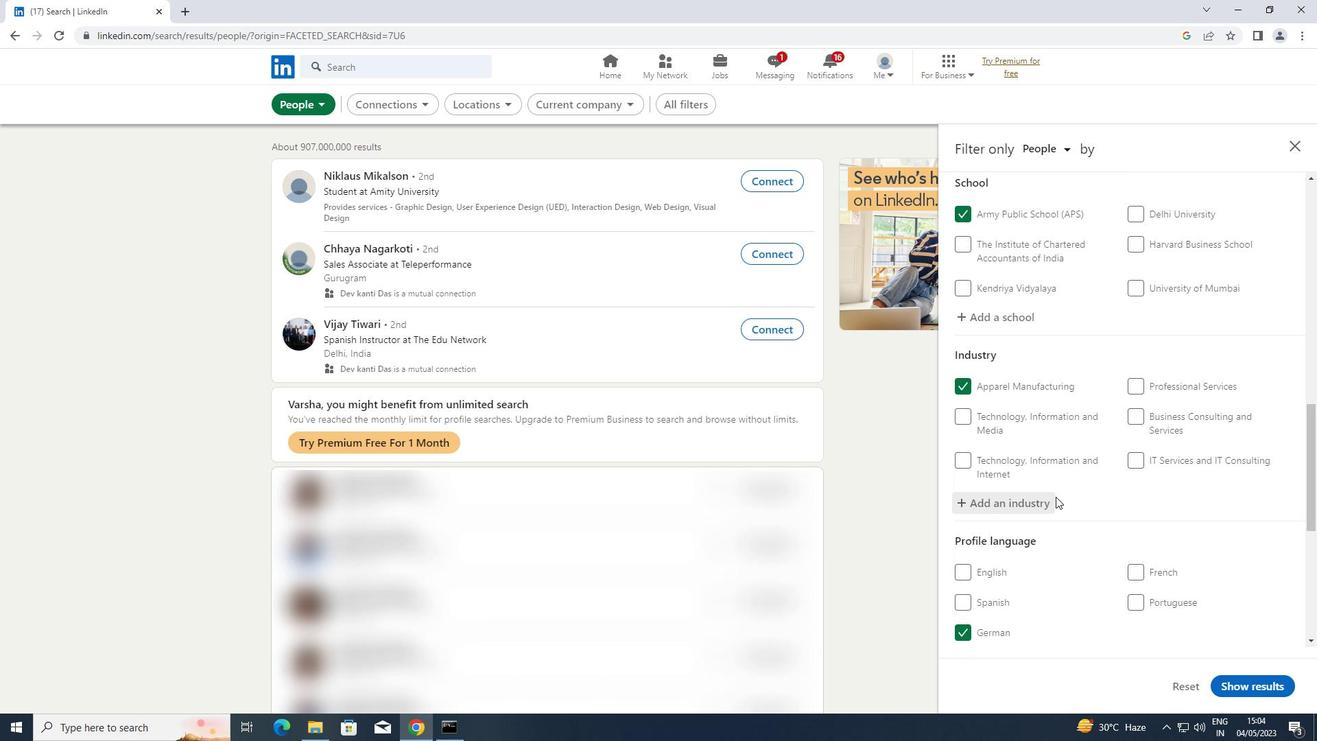 
Action: Mouse scrolled (1056, 496) with delta (0, 0)
Screenshot: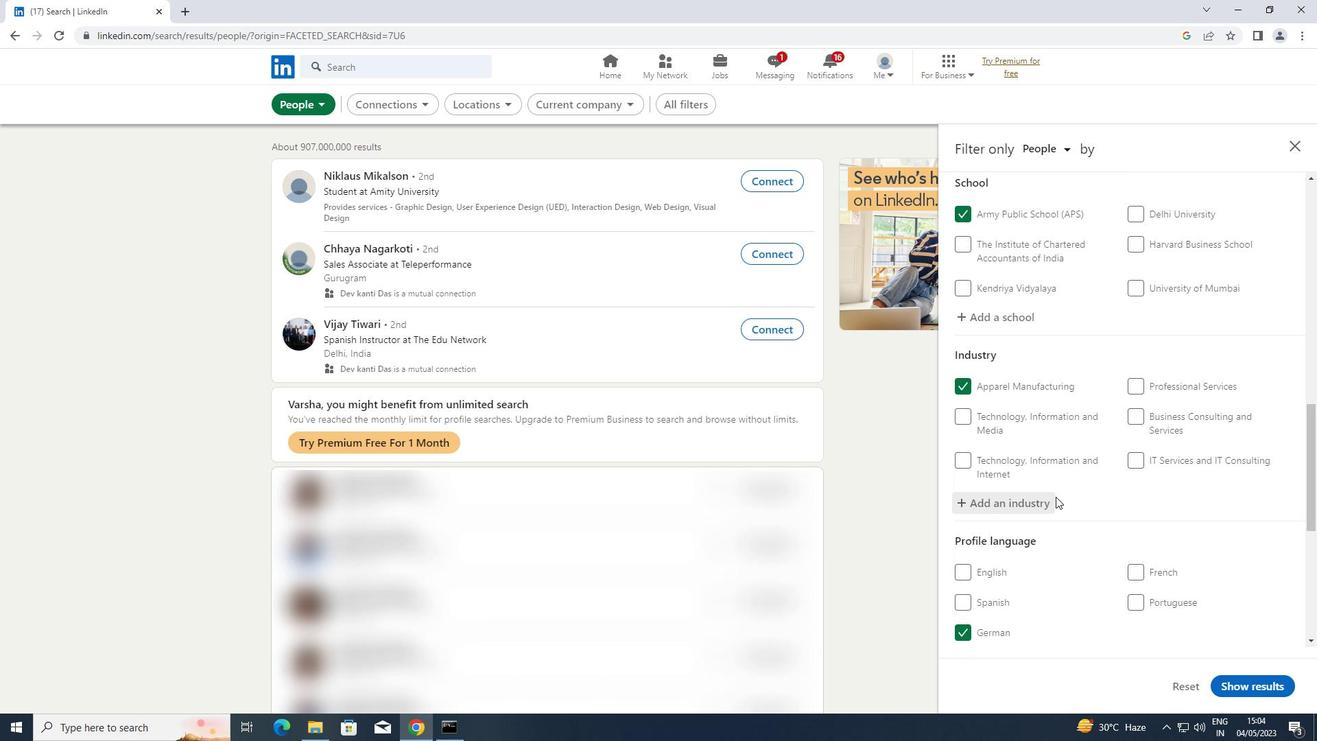 
Action: Mouse scrolled (1056, 496) with delta (0, 0)
Screenshot: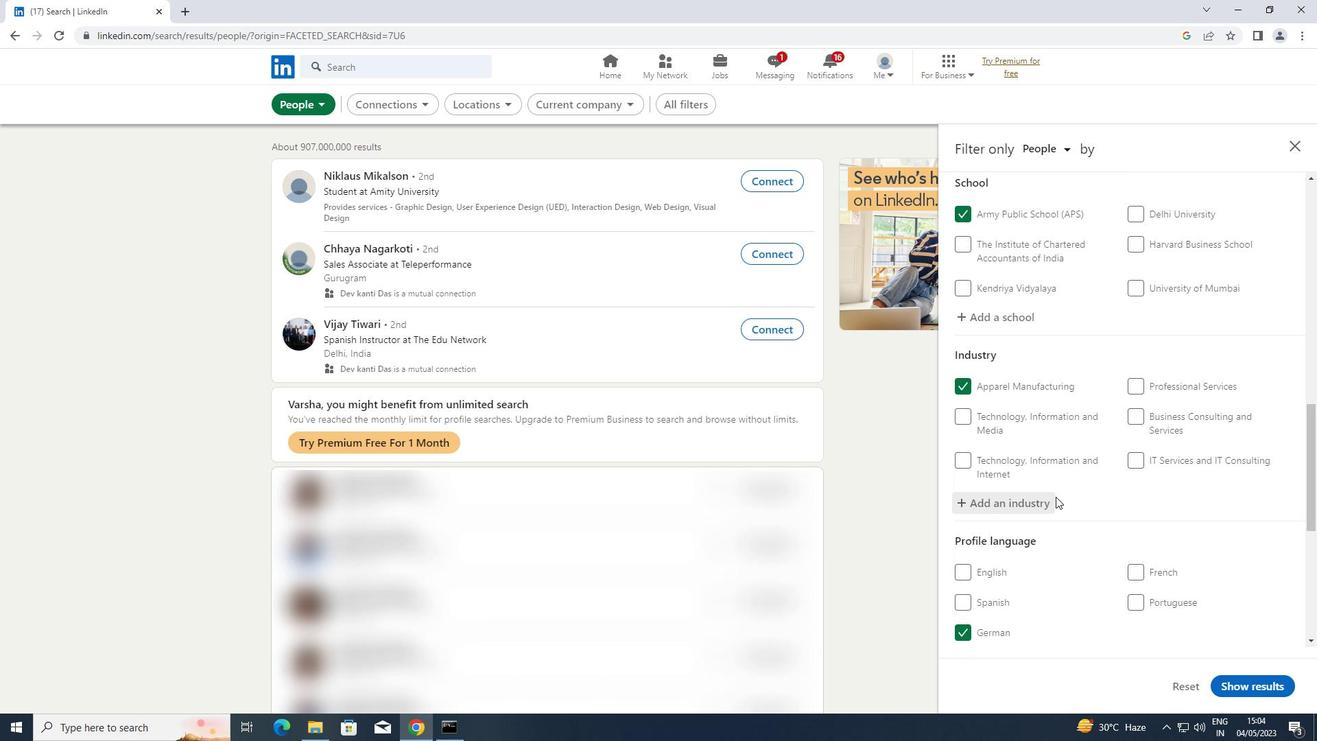 
Action: Mouse scrolled (1056, 496) with delta (0, 0)
Screenshot: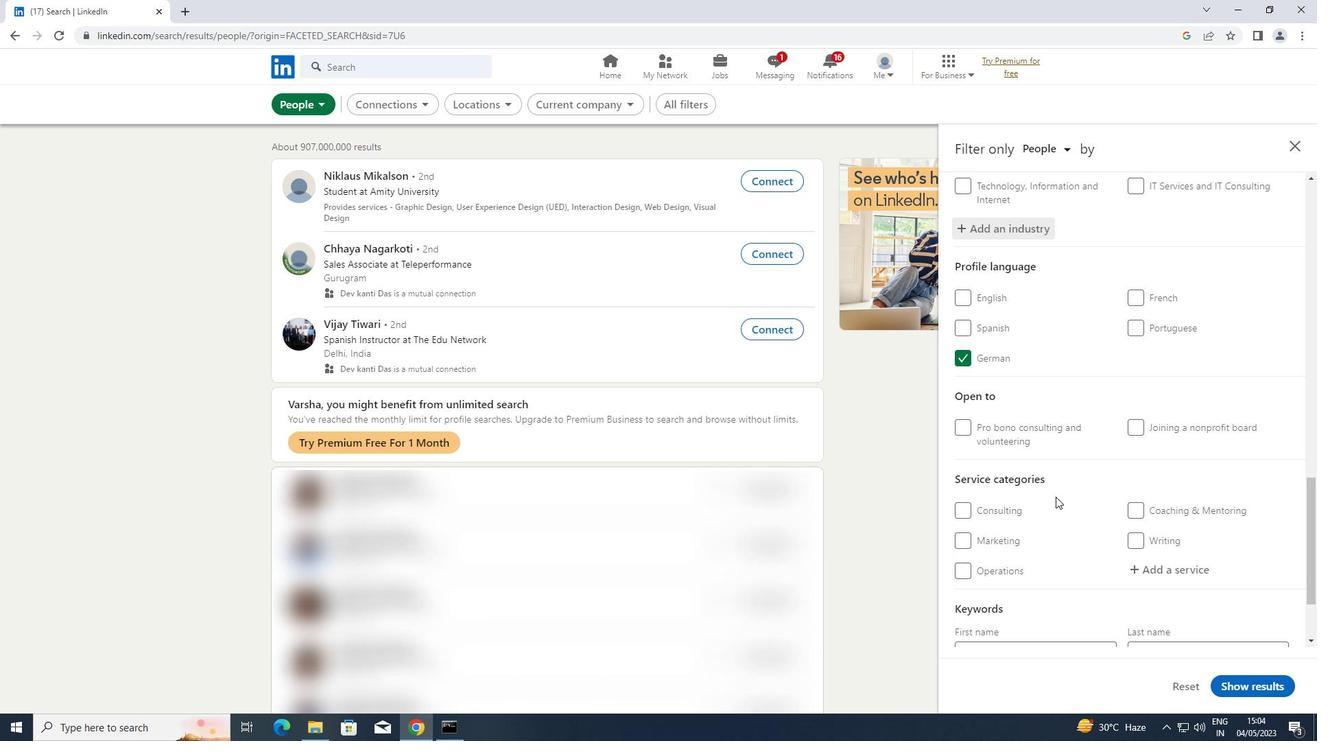 
Action: Mouse scrolled (1056, 496) with delta (0, 0)
Screenshot: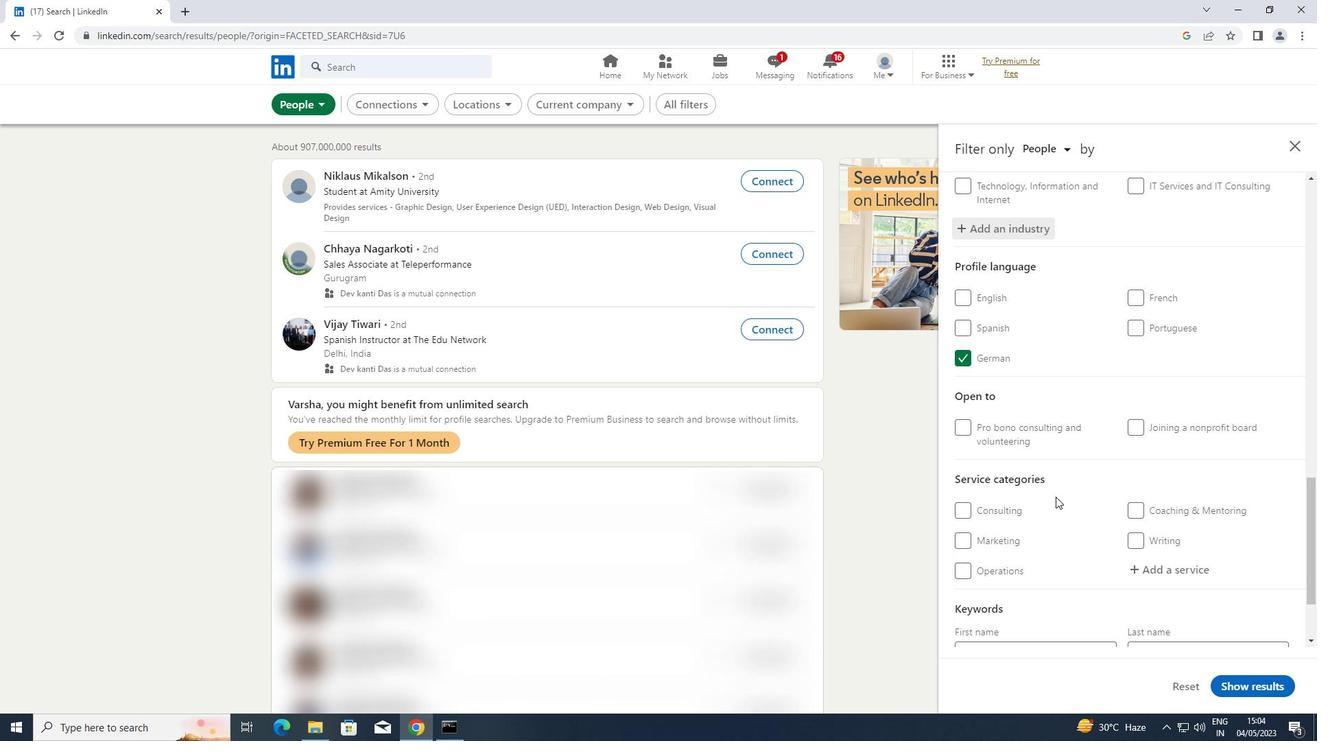 
Action: Mouse moved to (1164, 455)
Screenshot: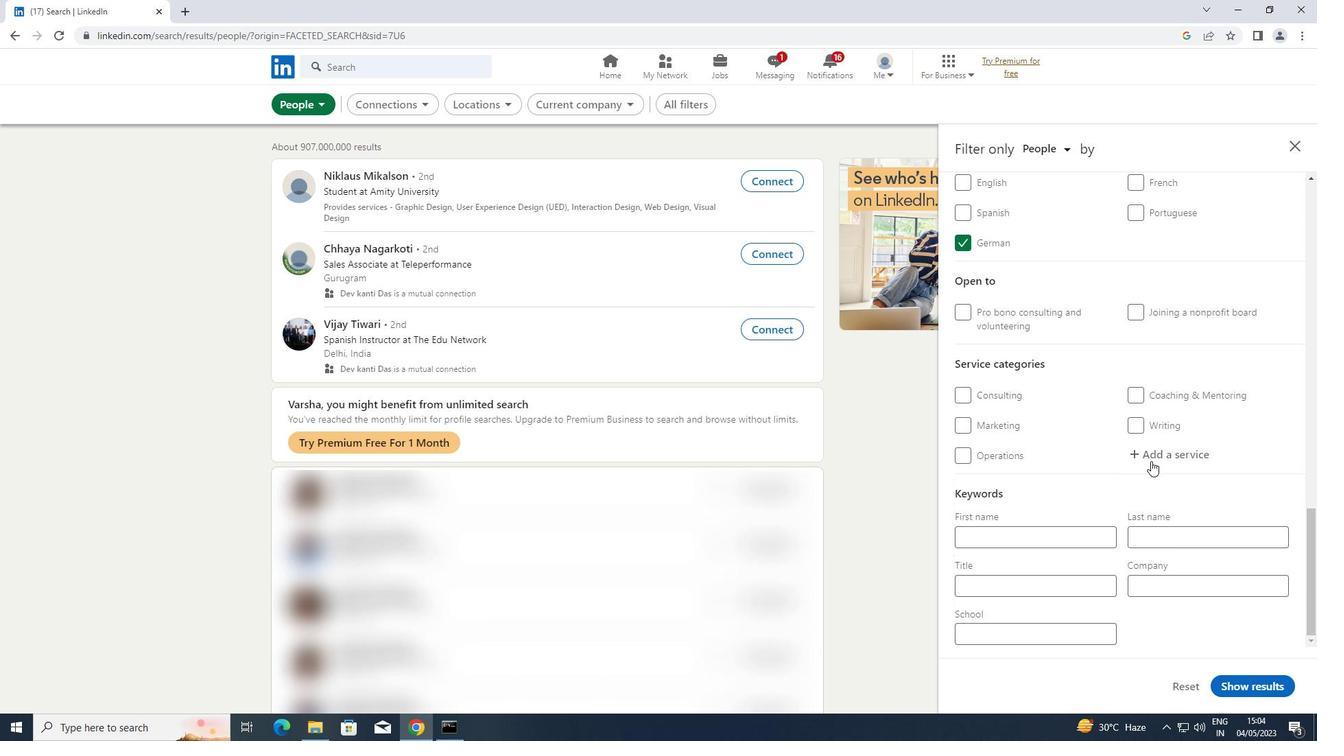 
Action: Mouse pressed left at (1164, 455)
Screenshot: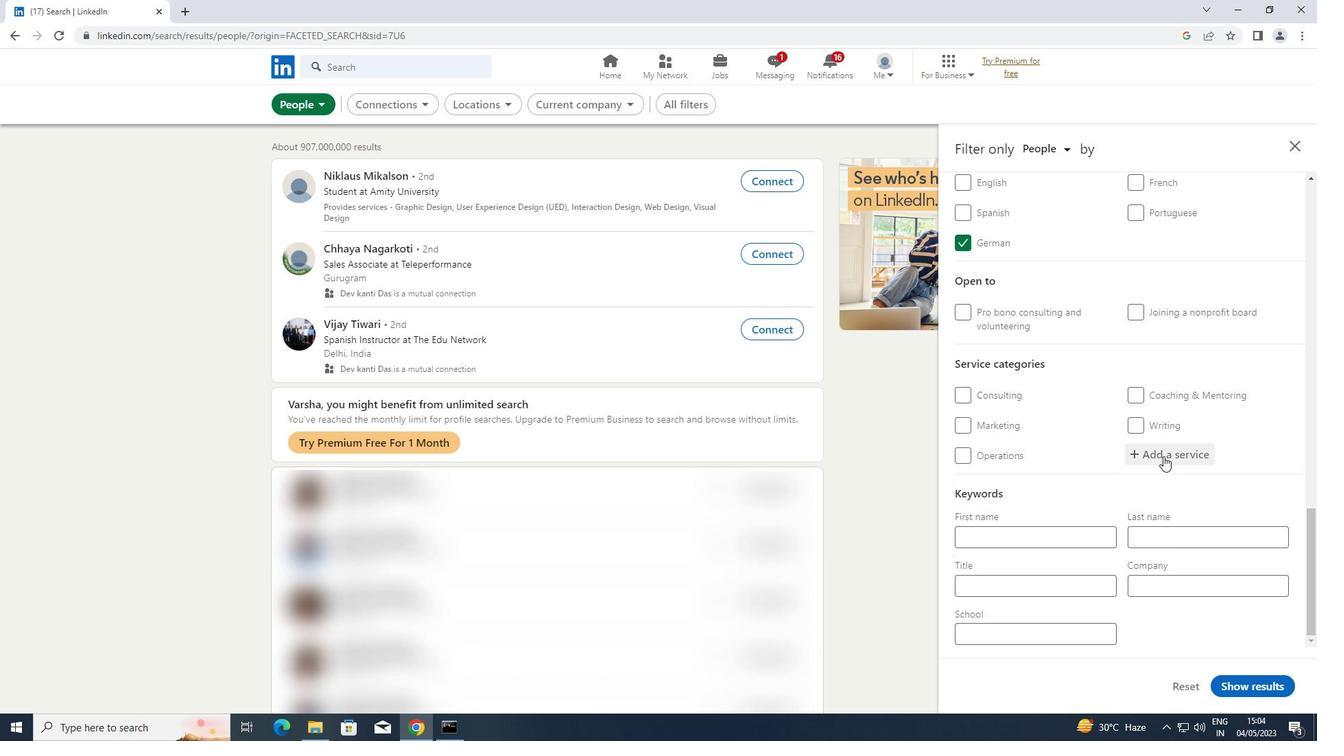 
Action: Key pressed <Key.shift>DIGITAL
Screenshot: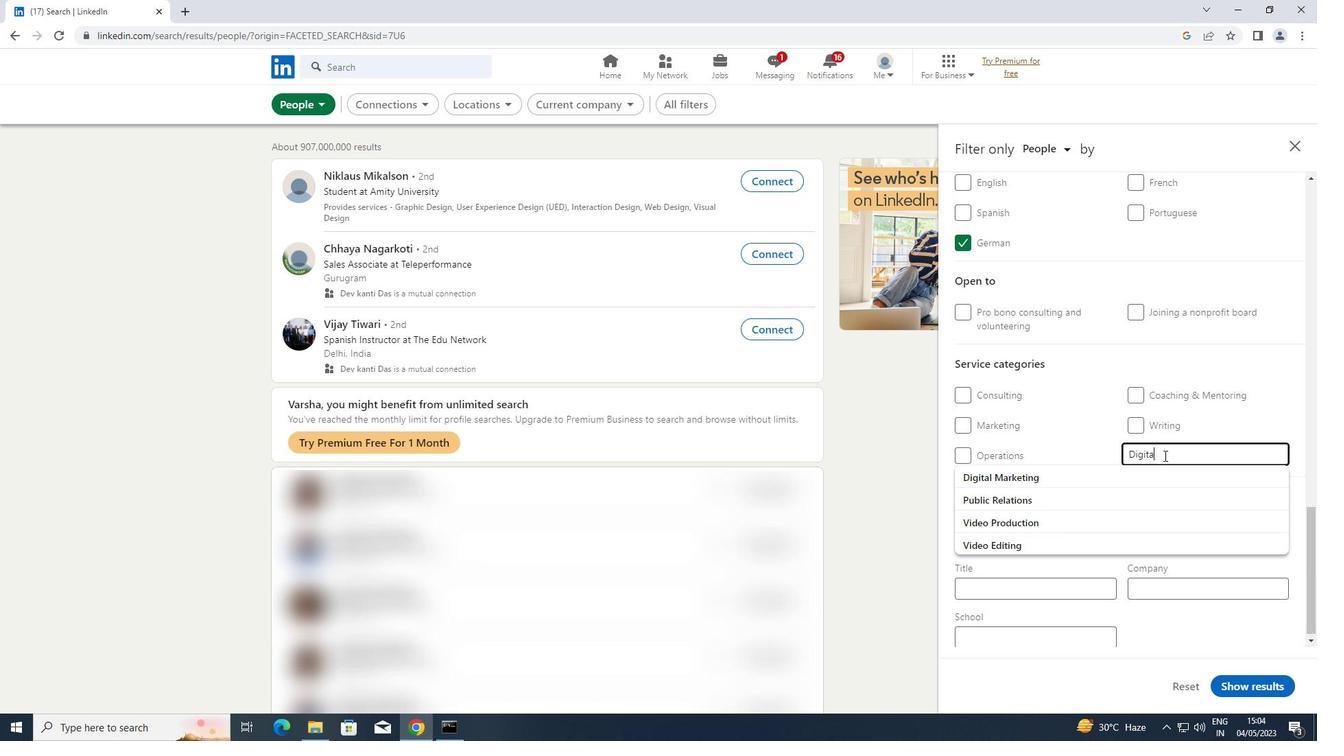 
Action: Mouse moved to (1072, 472)
Screenshot: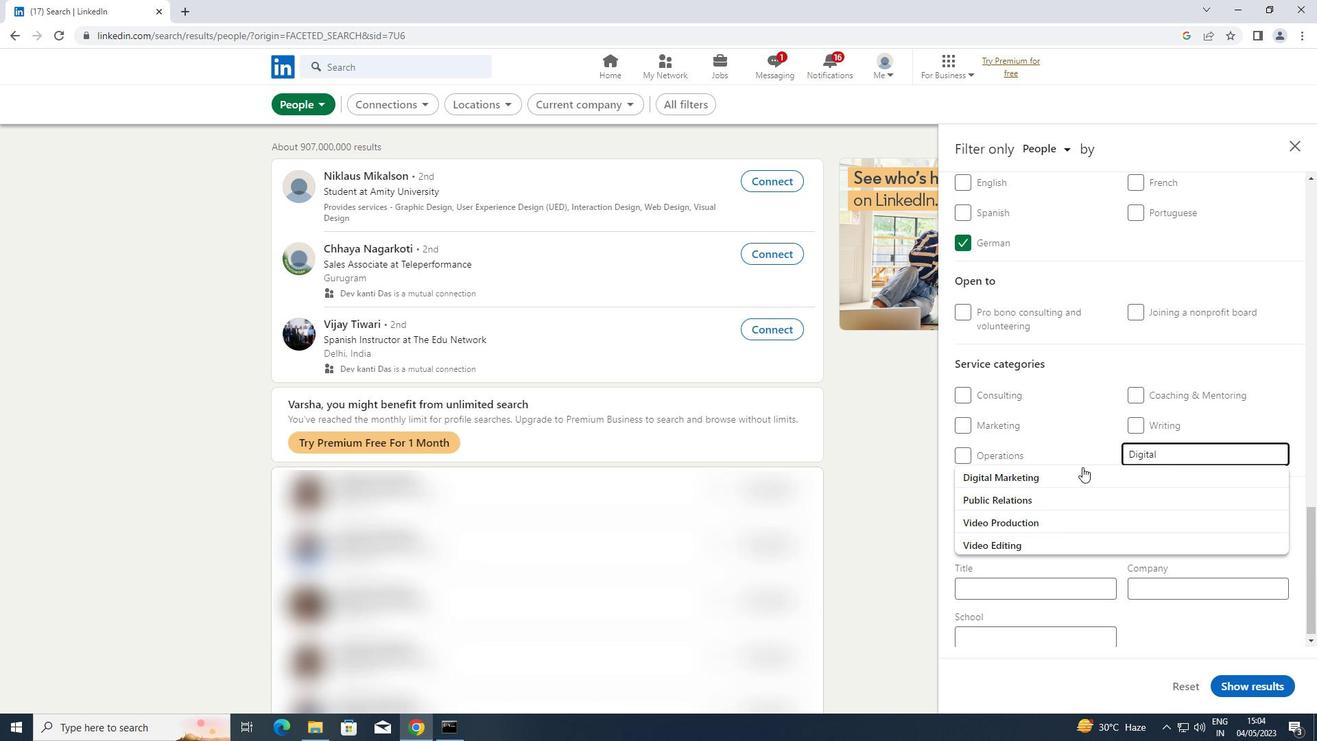 
Action: Mouse pressed left at (1072, 472)
Screenshot: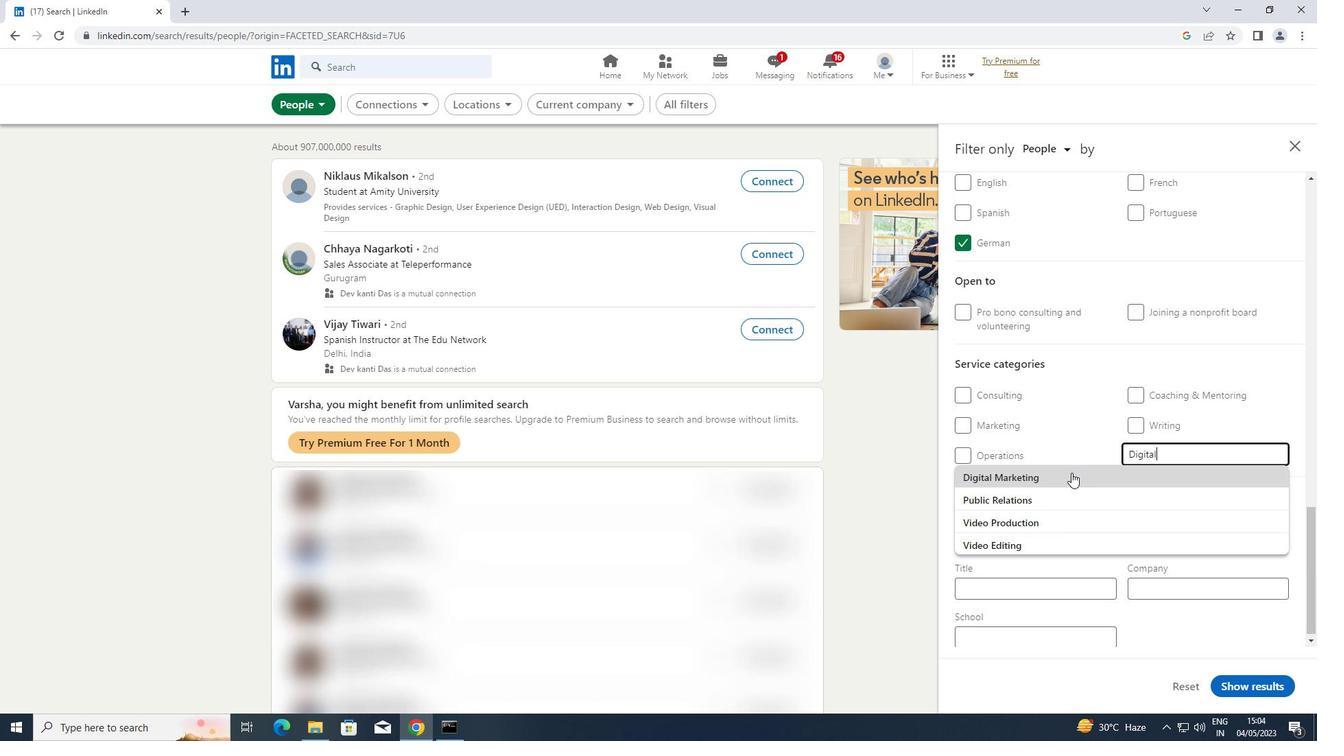 
Action: Mouse moved to (1079, 470)
Screenshot: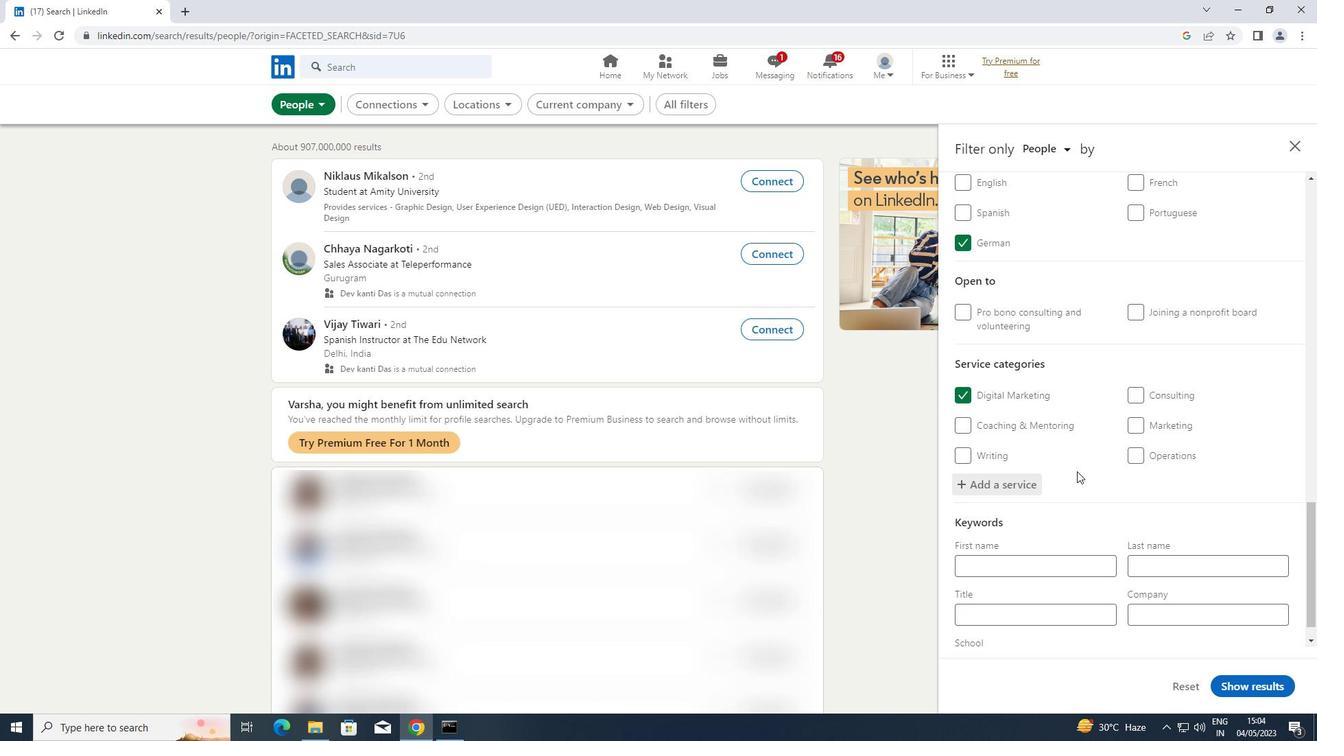 
Action: Mouse scrolled (1079, 469) with delta (0, 0)
Screenshot: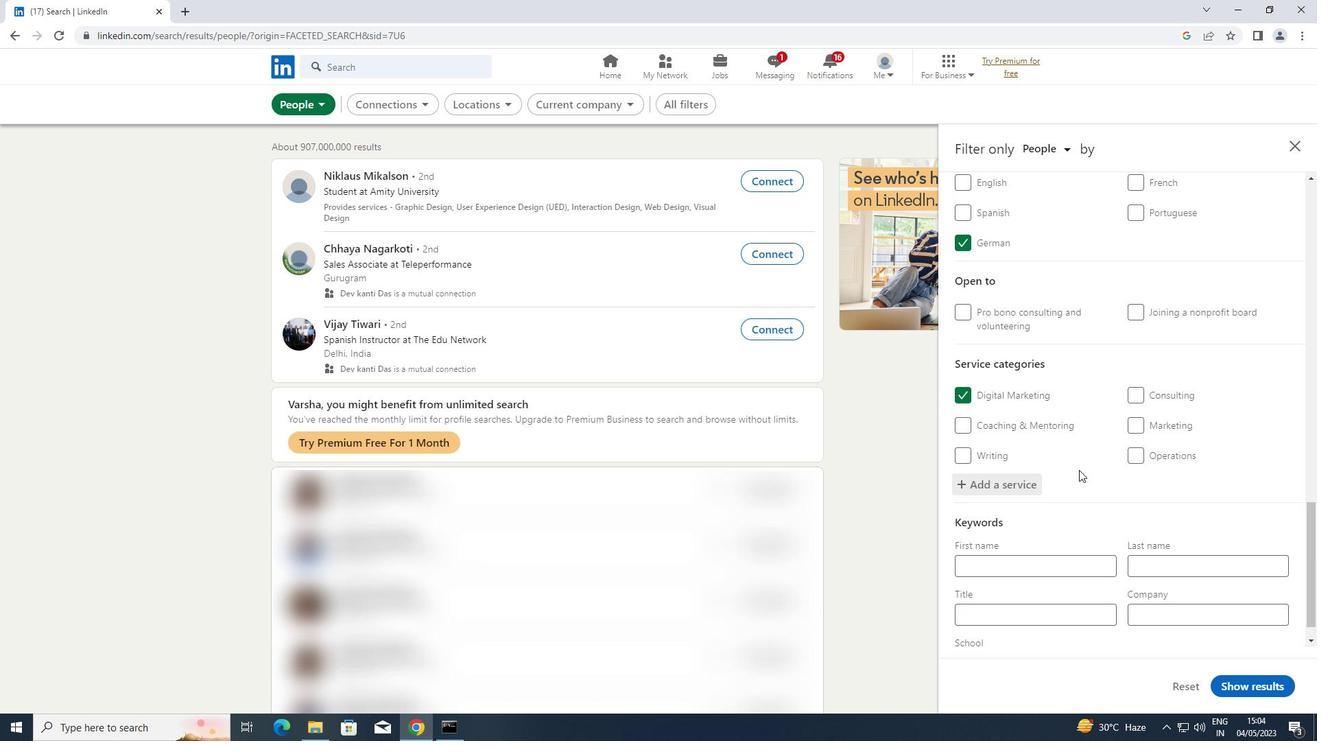 
Action: Mouse scrolled (1079, 469) with delta (0, 0)
Screenshot: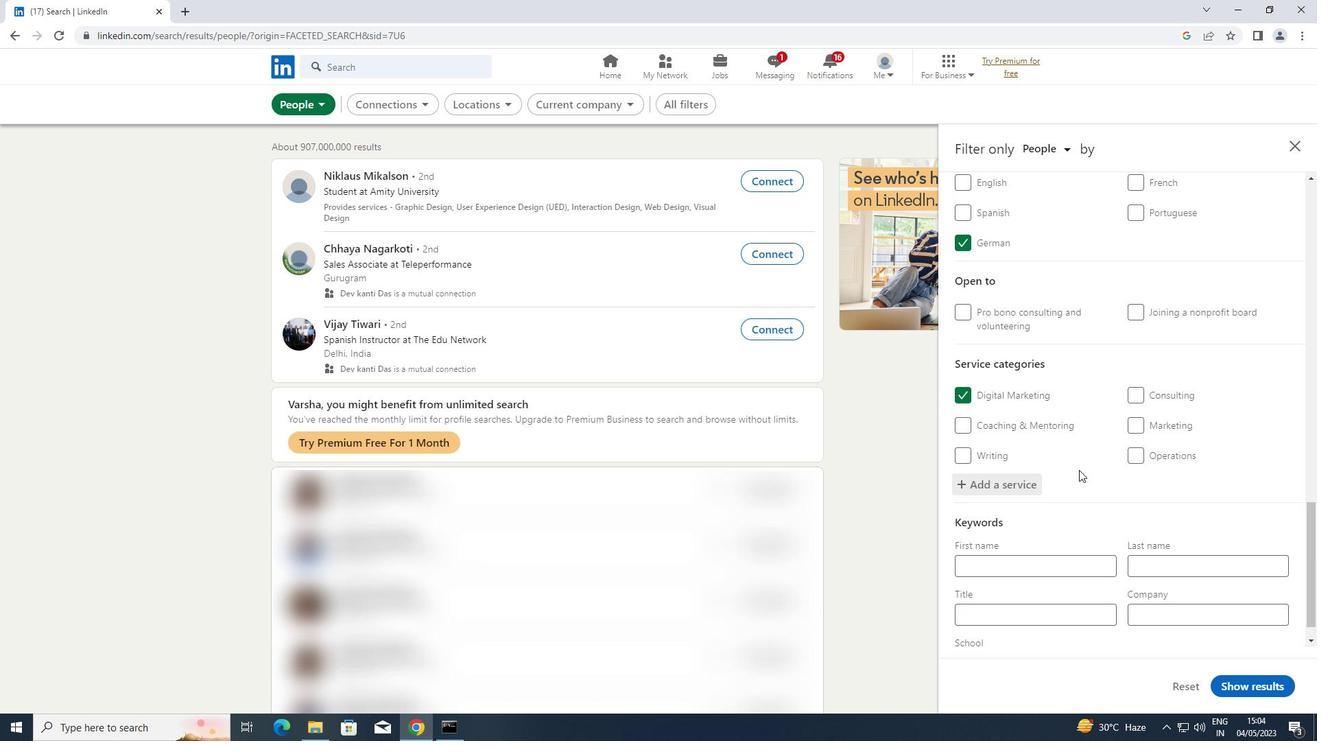 
Action: Mouse scrolled (1079, 469) with delta (0, 0)
Screenshot: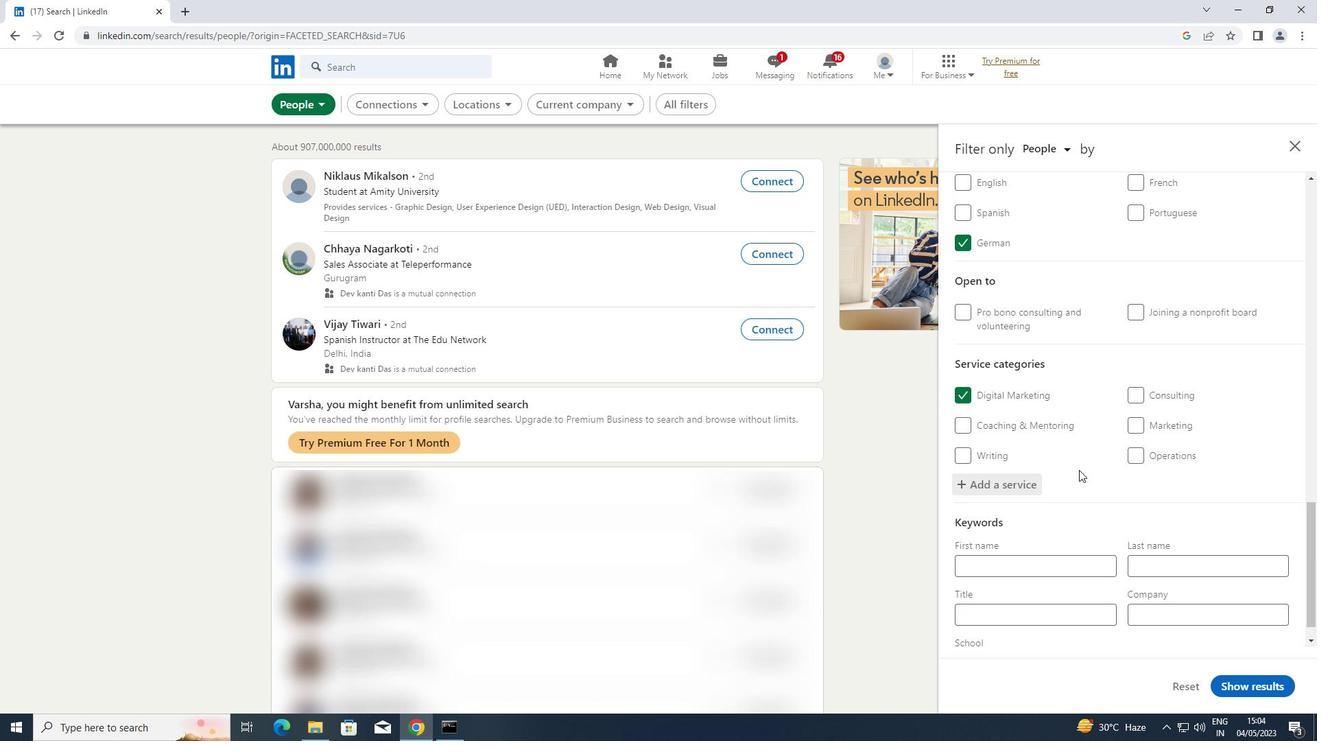 
Action: Mouse scrolled (1079, 469) with delta (0, 0)
Screenshot: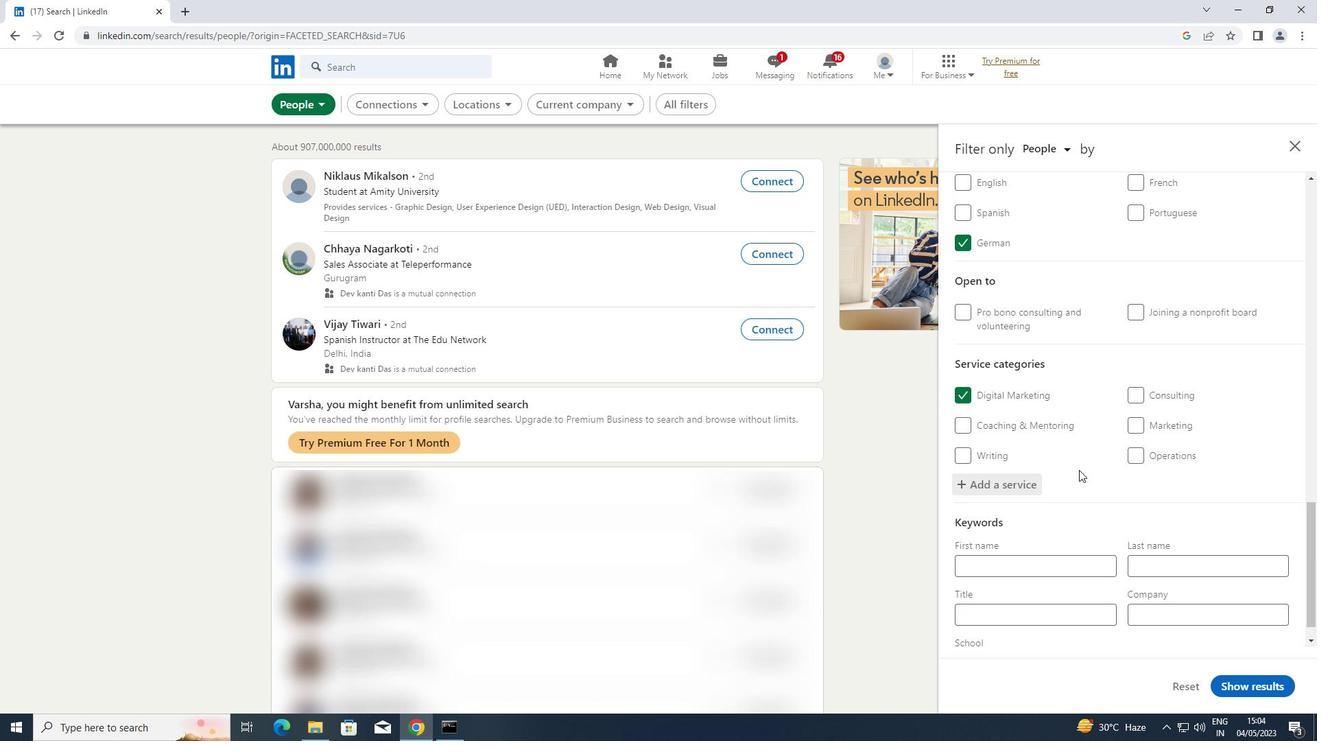 
Action: Mouse scrolled (1079, 469) with delta (0, 0)
Screenshot: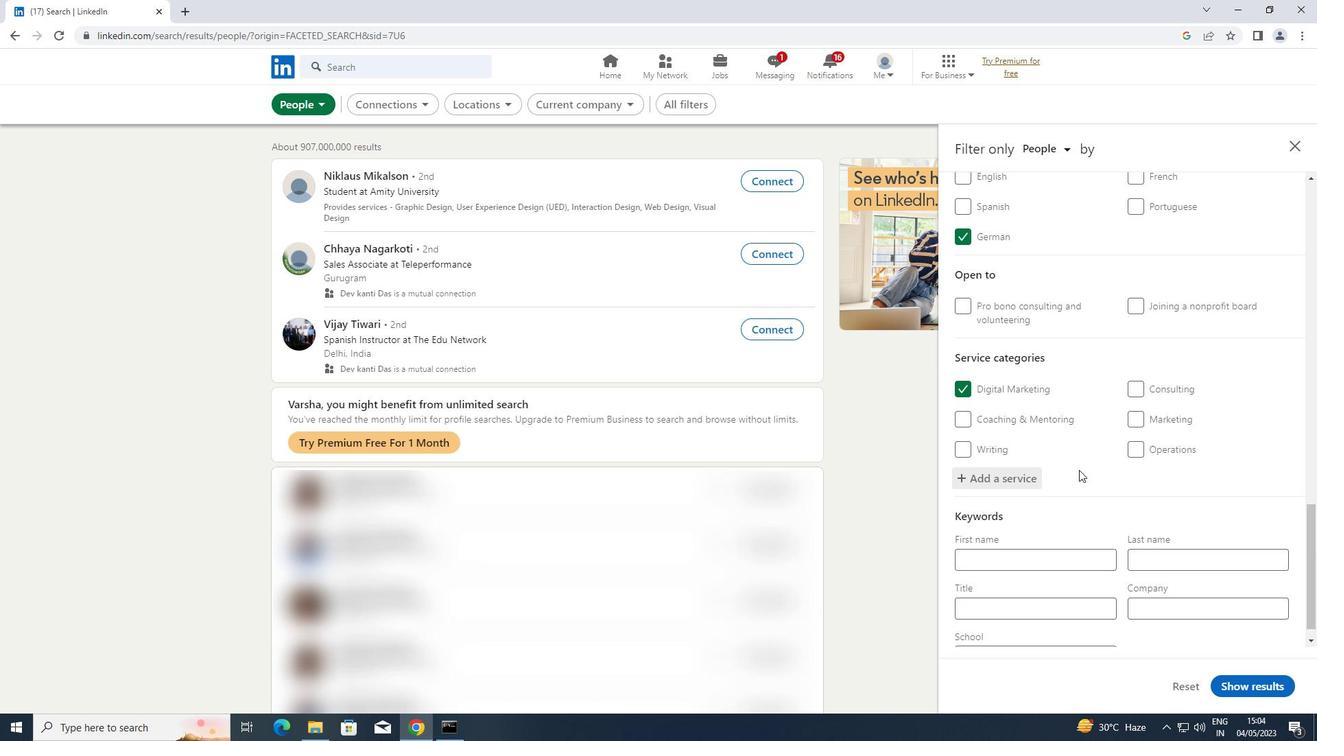 
Action: Mouse scrolled (1079, 469) with delta (0, 0)
Screenshot: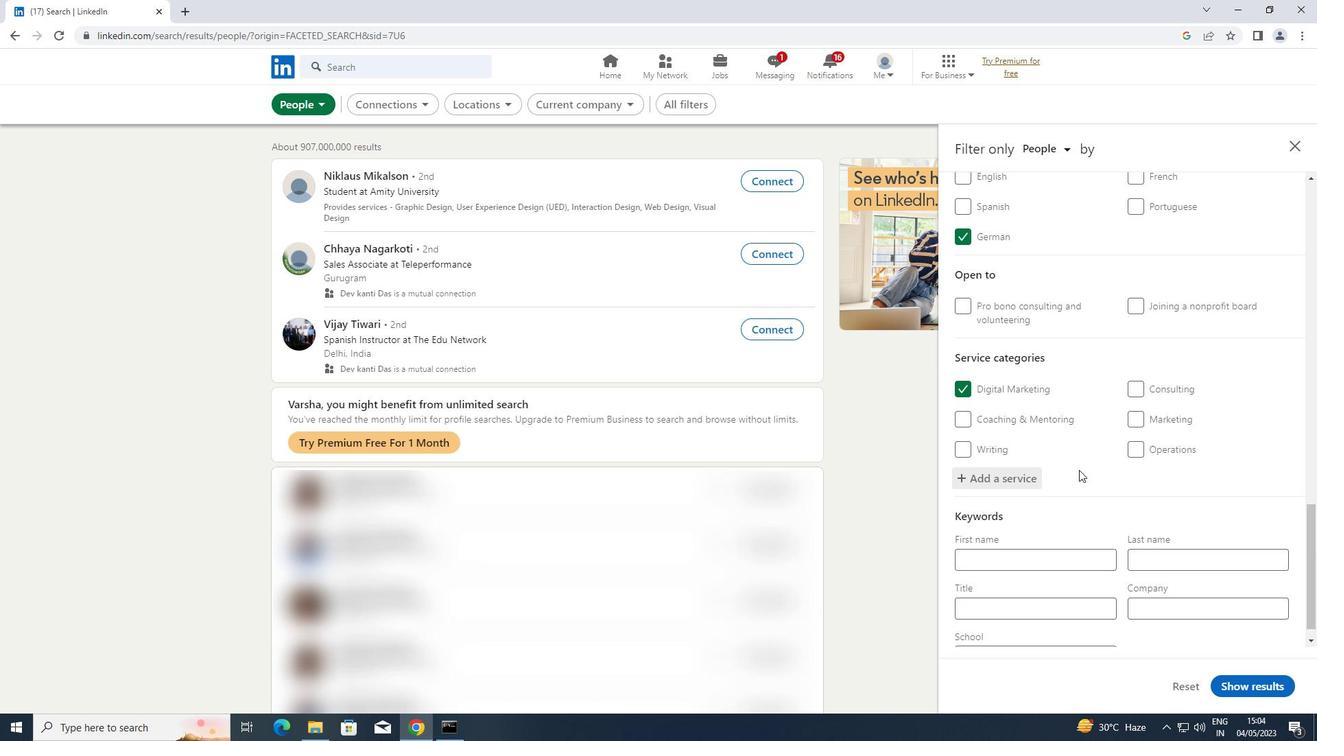 
Action: Mouse moved to (1011, 585)
Screenshot: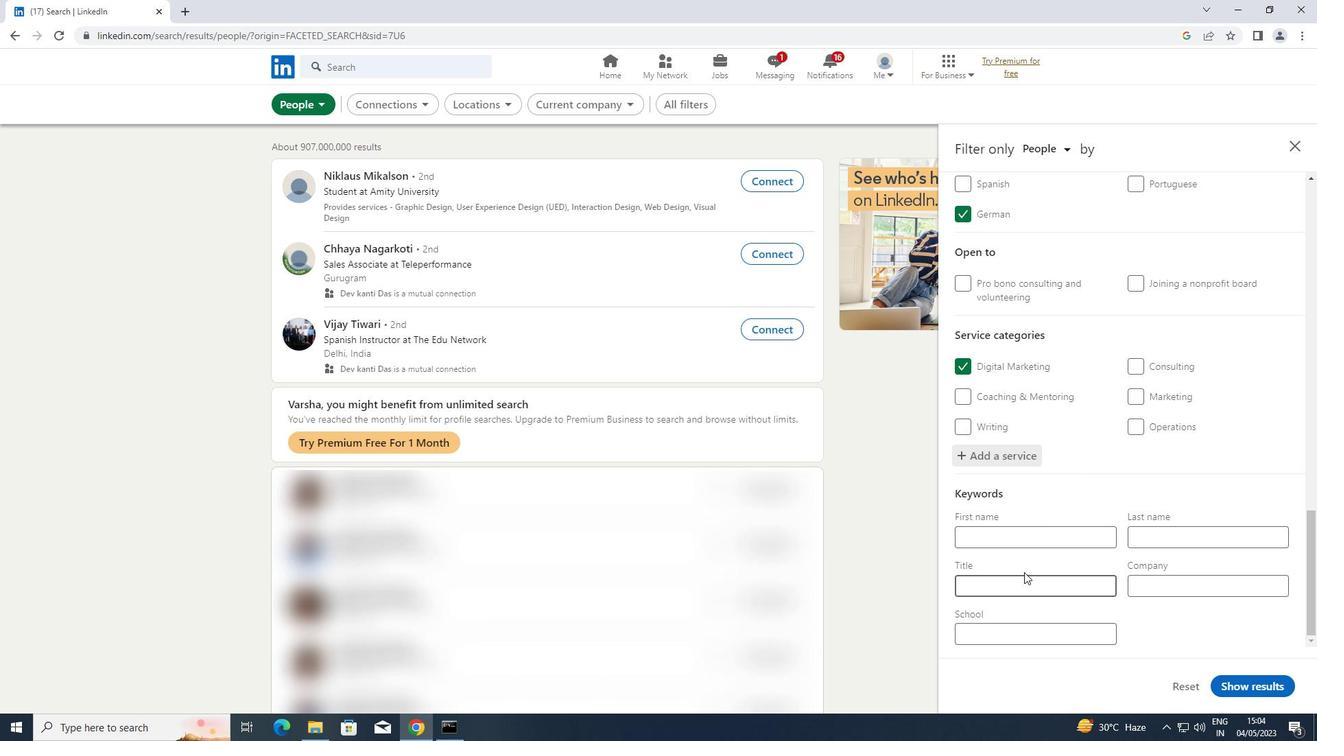
Action: Mouse pressed left at (1011, 585)
Screenshot: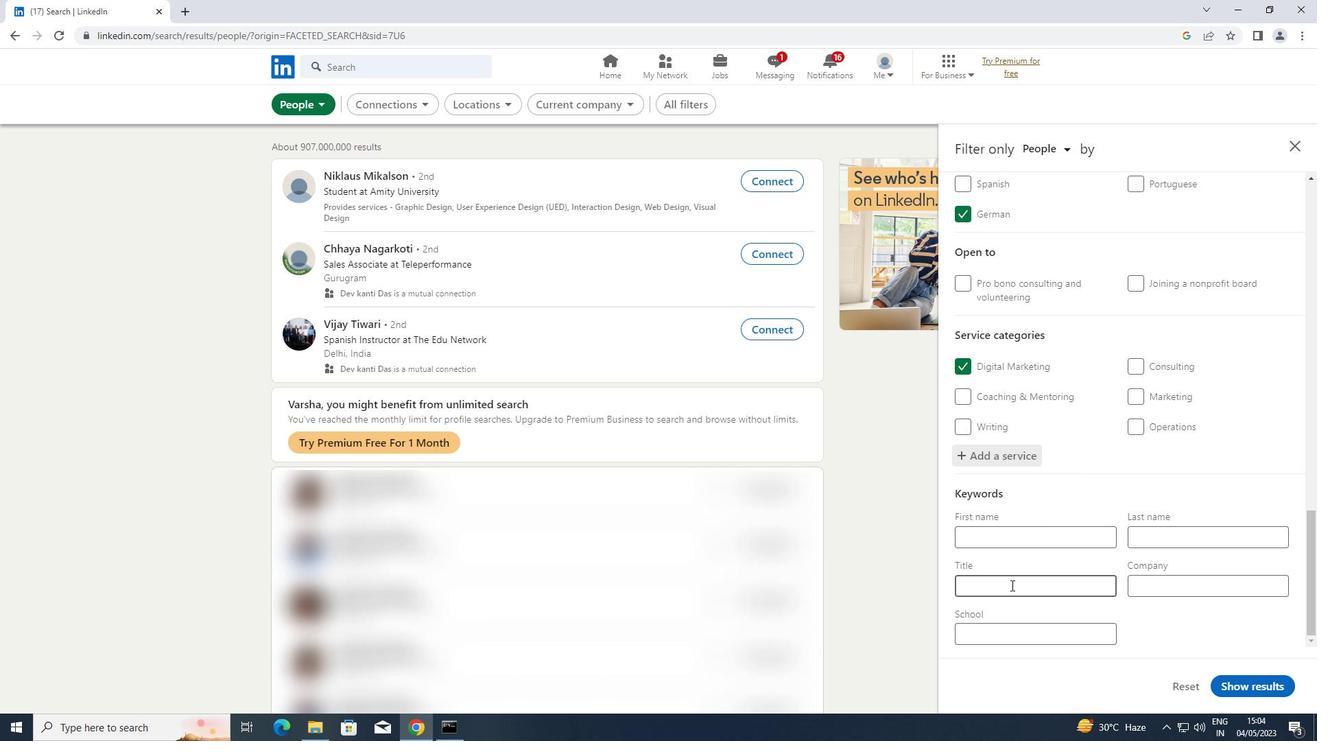 
Action: Key pressed <Key.shift>PHYSICAL<Key.space><Key.shift>THERAPIST
Screenshot: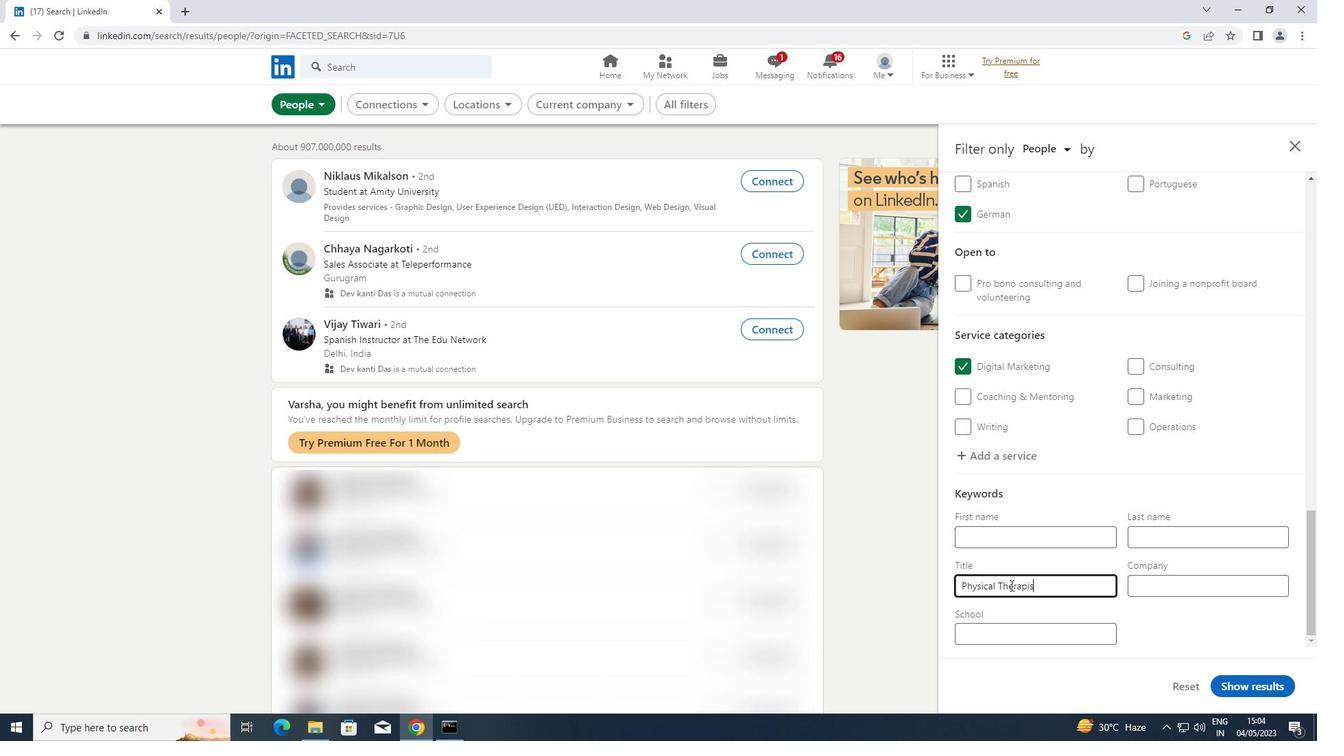 
Action: Mouse moved to (1230, 683)
Screenshot: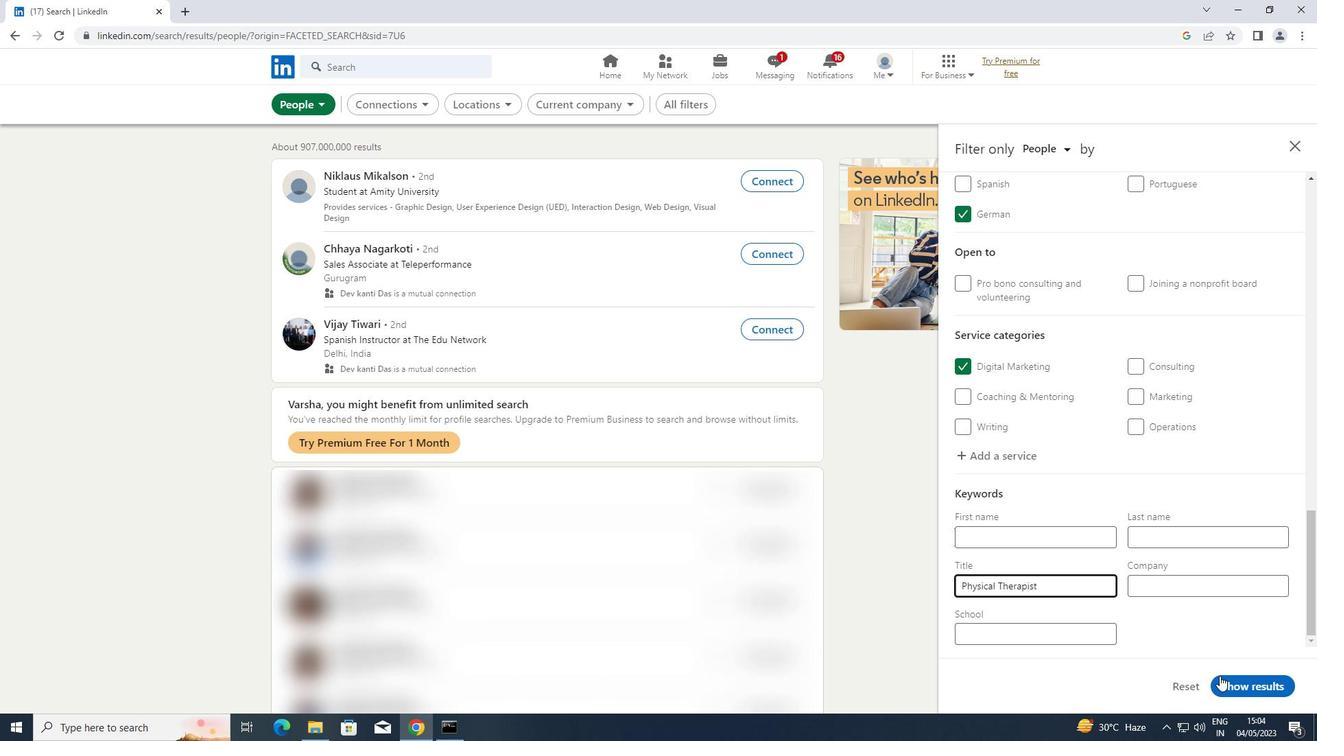 
Action: Mouse pressed left at (1230, 683)
Screenshot: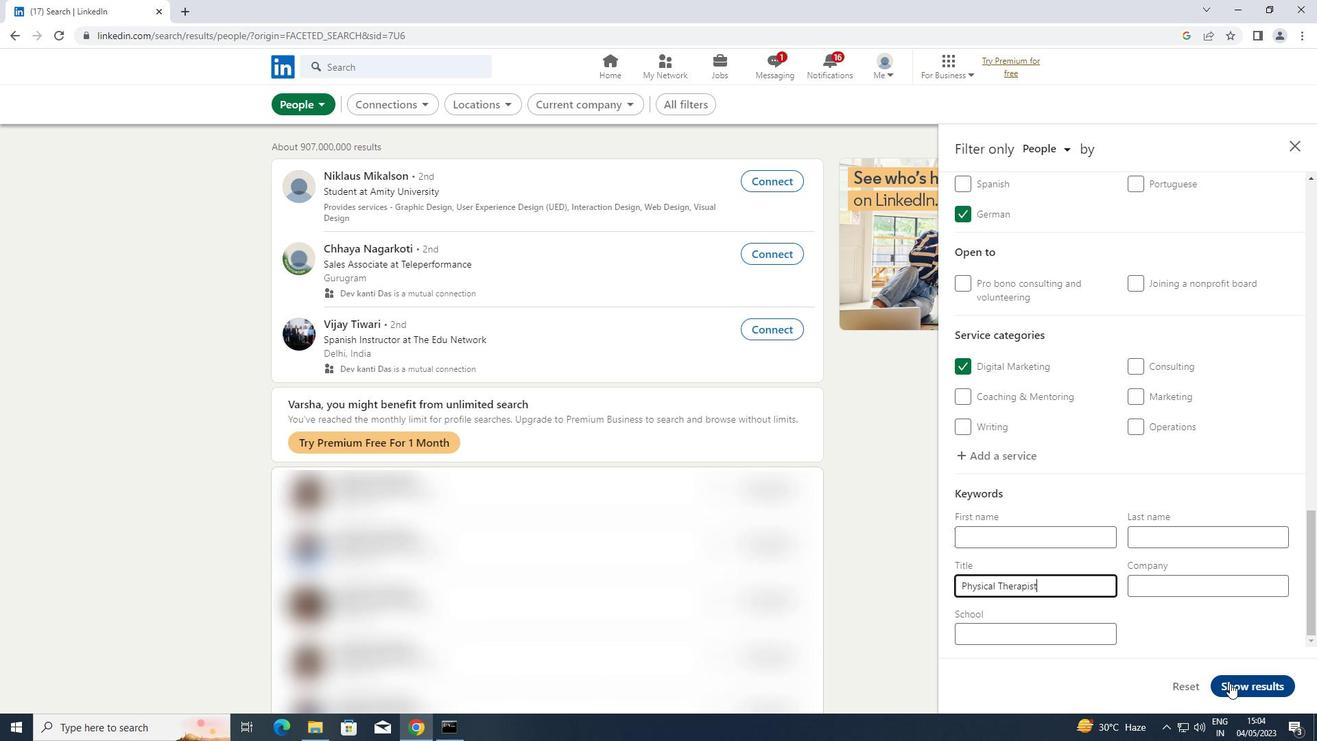 
